 Task: Find connections with filter location Haizhou with filter topic #Creativitywith filter profile language German with filter current company National Highways Authority of India with filter school Dr. Ambedkar Institute Of Technology with filter industry Nonresidential Building Construction with filter service category Budgeting with filter keywords title Wait Staff Manager
Action: Mouse moved to (654, 78)
Screenshot: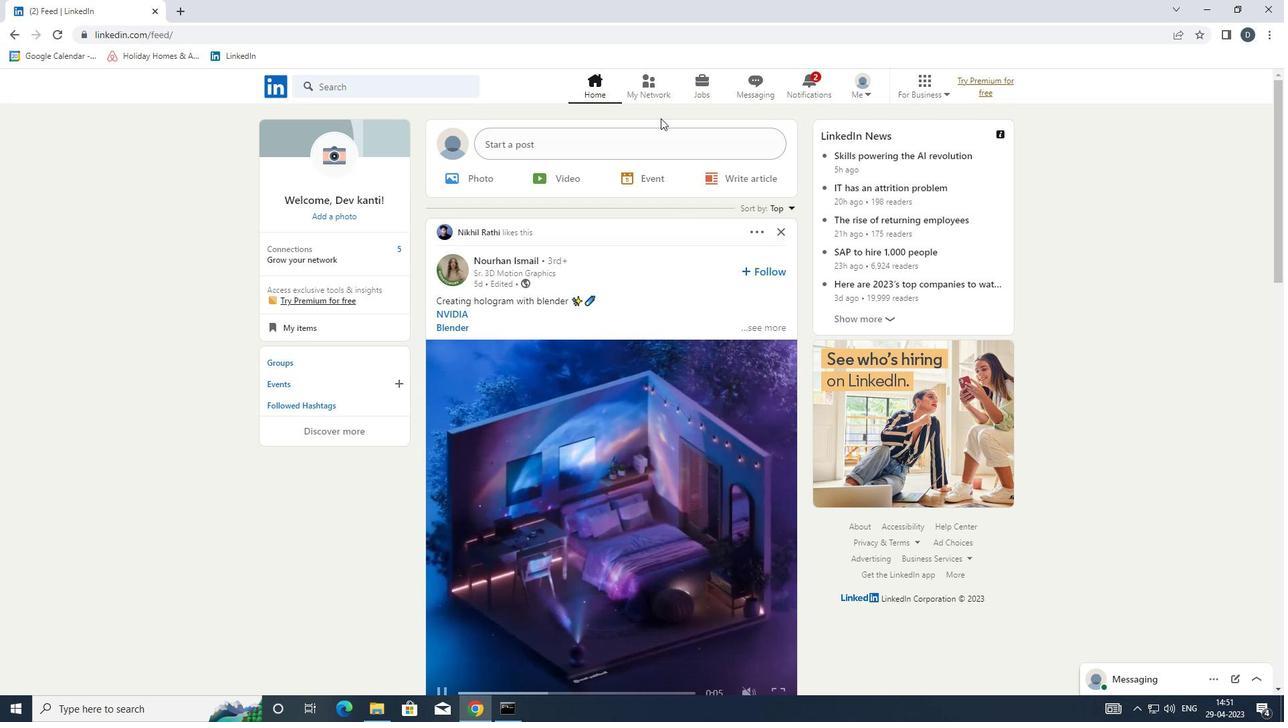 
Action: Mouse pressed left at (654, 78)
Screenshot: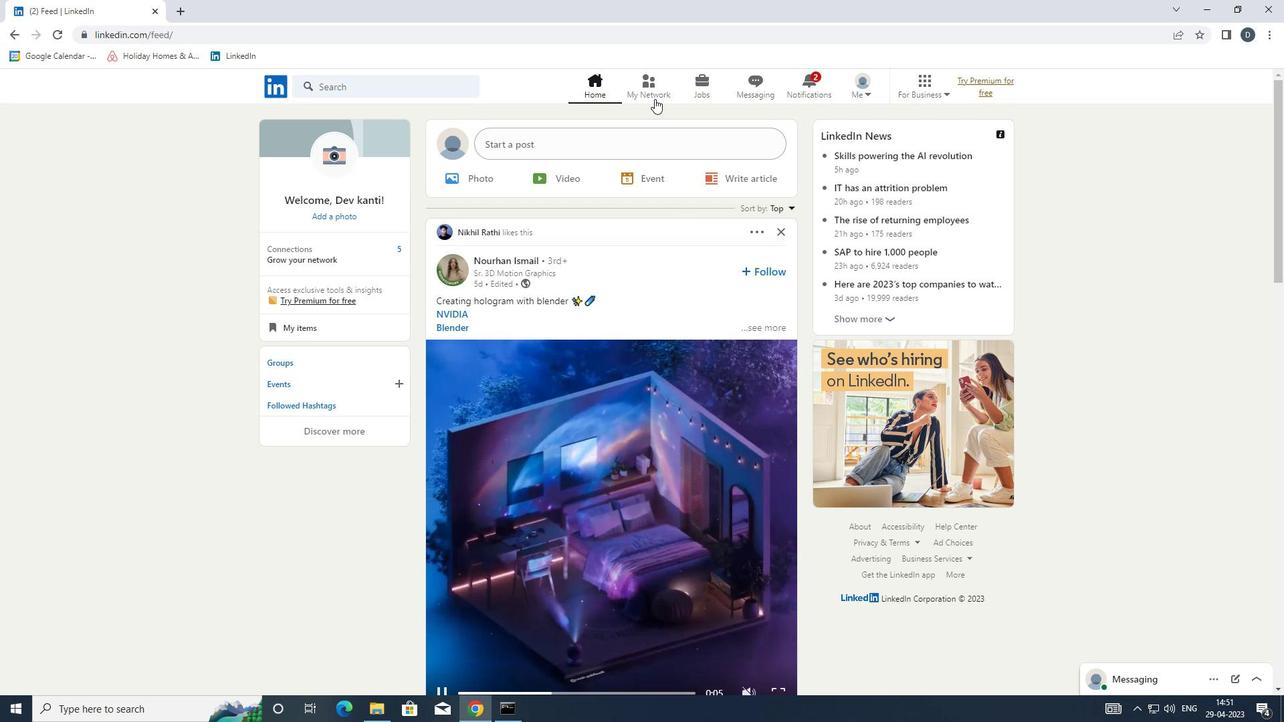 
Action: Mouse moved to (442, 158)
Screenshot: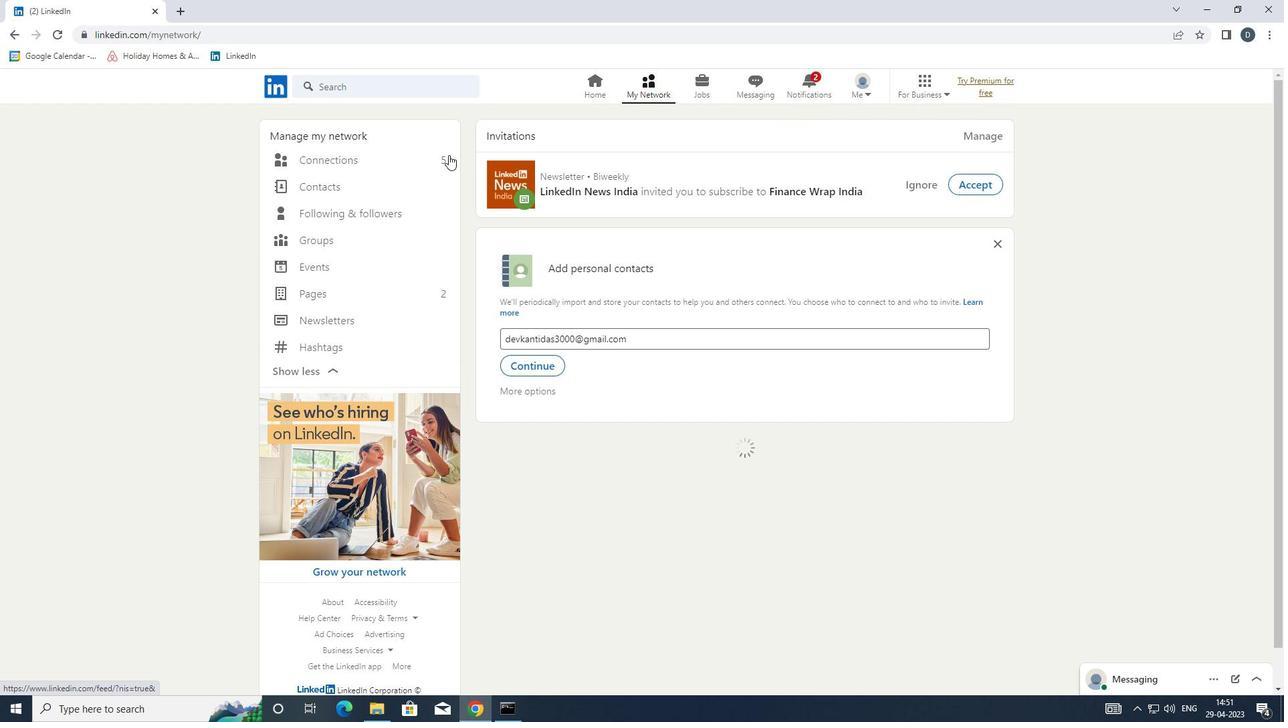 
Action: Mouse pressed left at (442, 158)
Screenshot: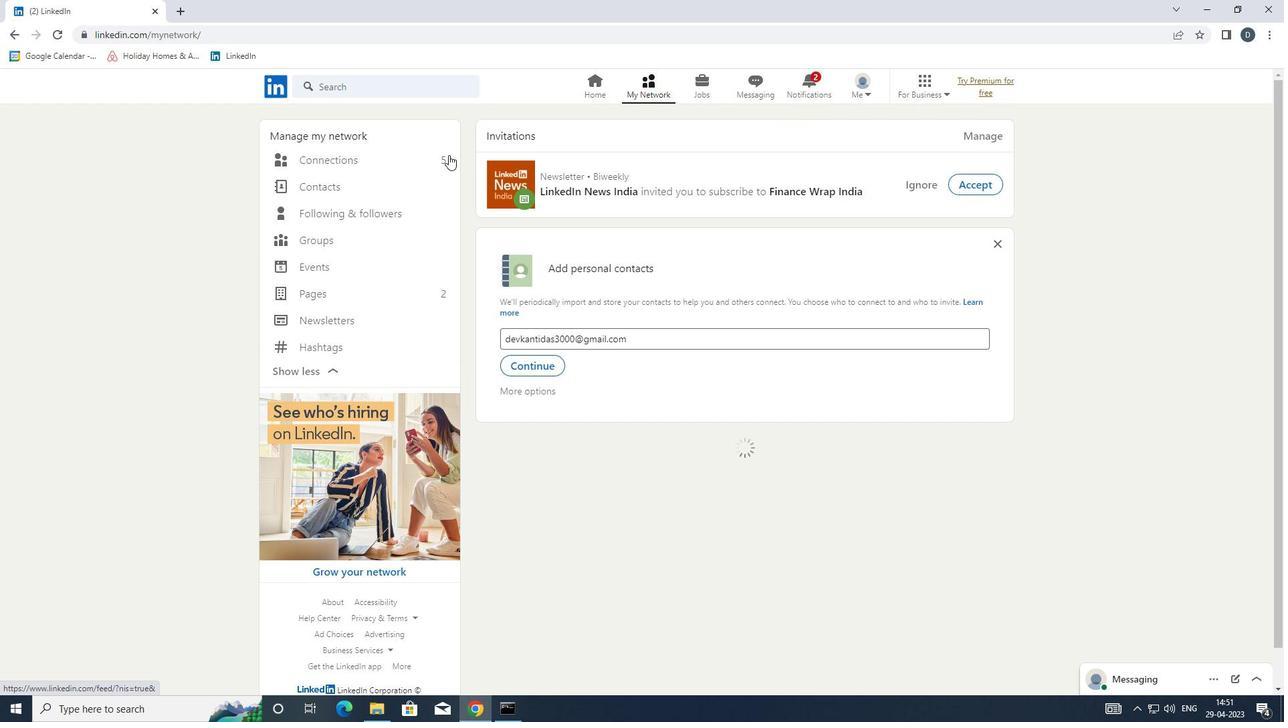 
Action: Mouse moved to (442, 159)
Screenshot: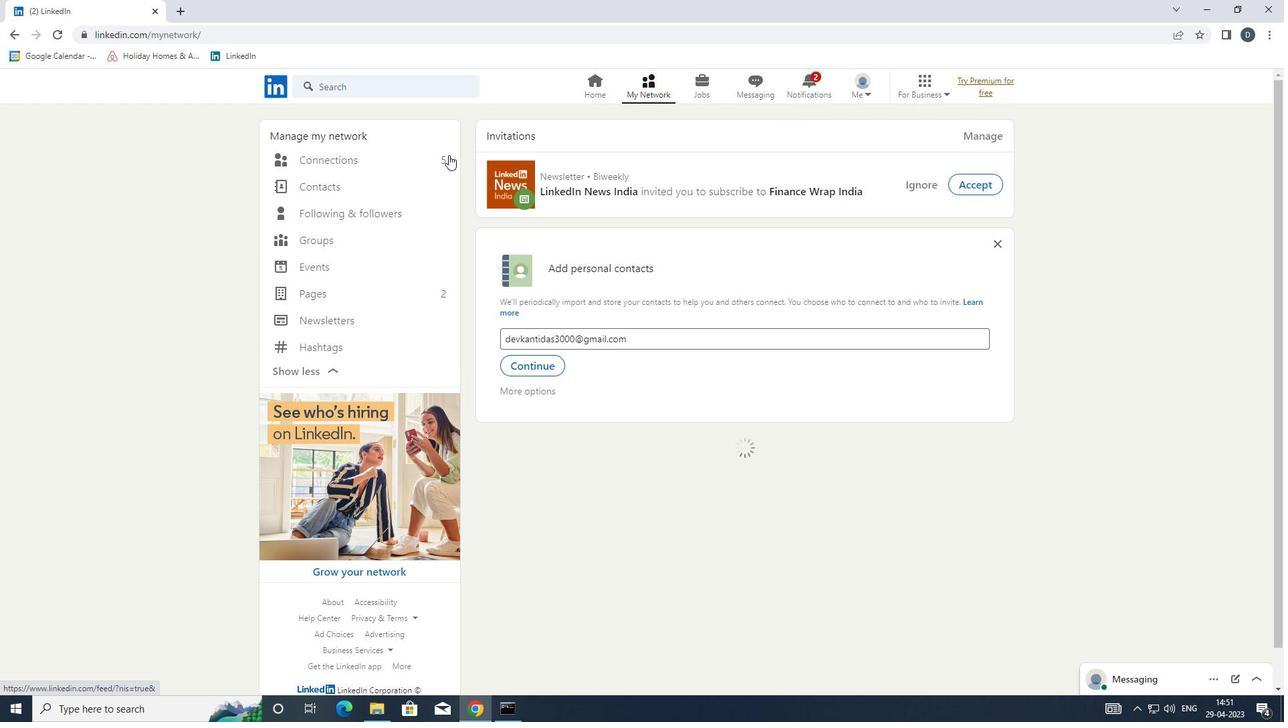 
Action: Mouse pressed left at (442, 159)
Screenshot: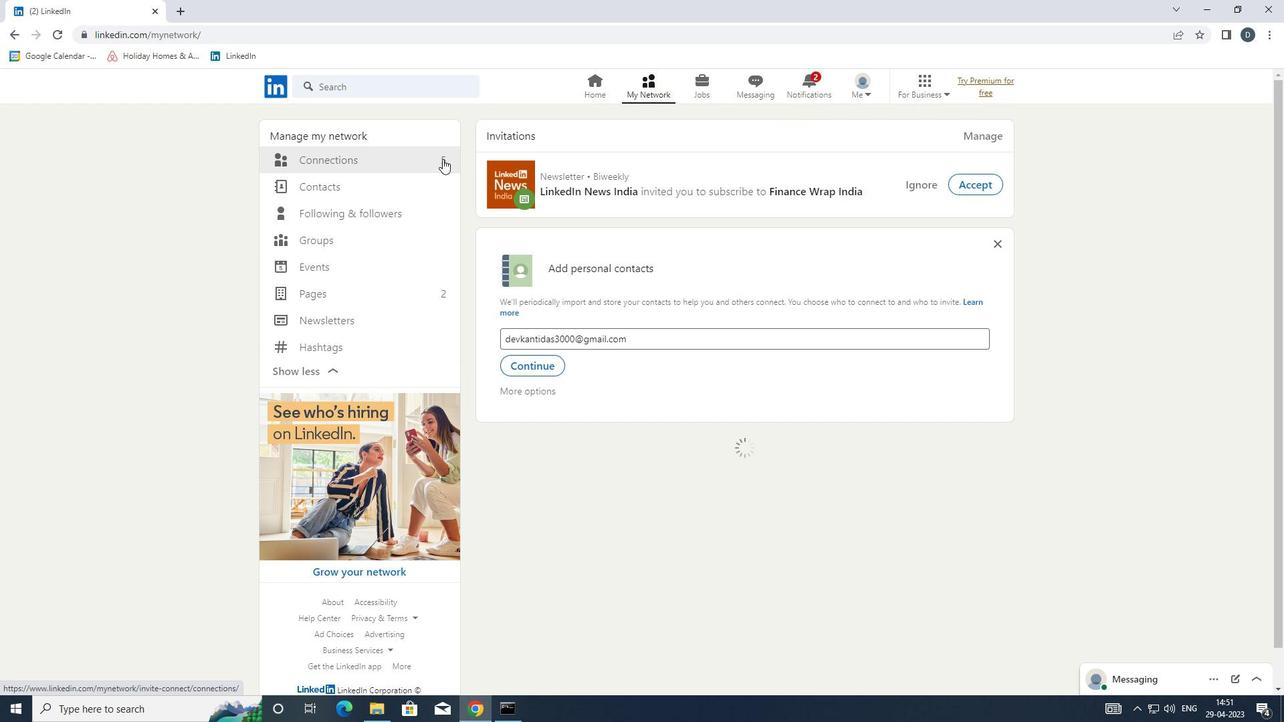
Action: Mouse moved to (736, 166)
Screenshot: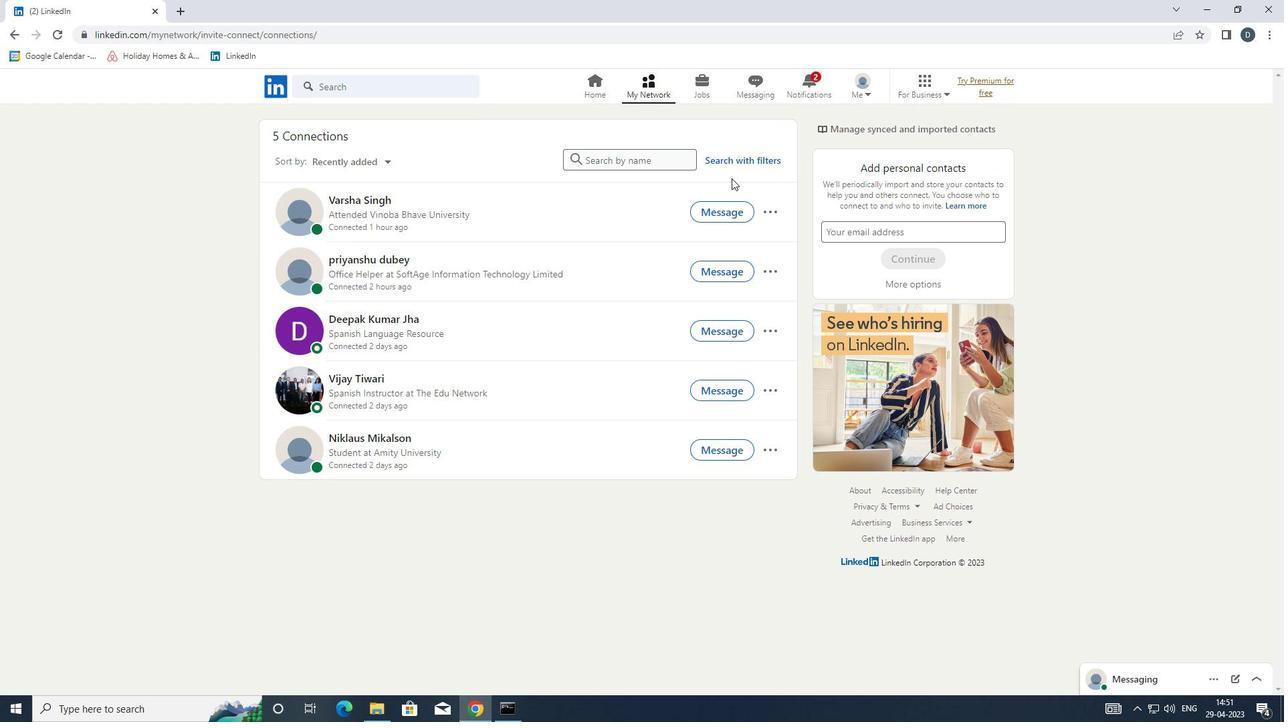 
Action: Mouse pressed left at (736, 166)
Screenshot: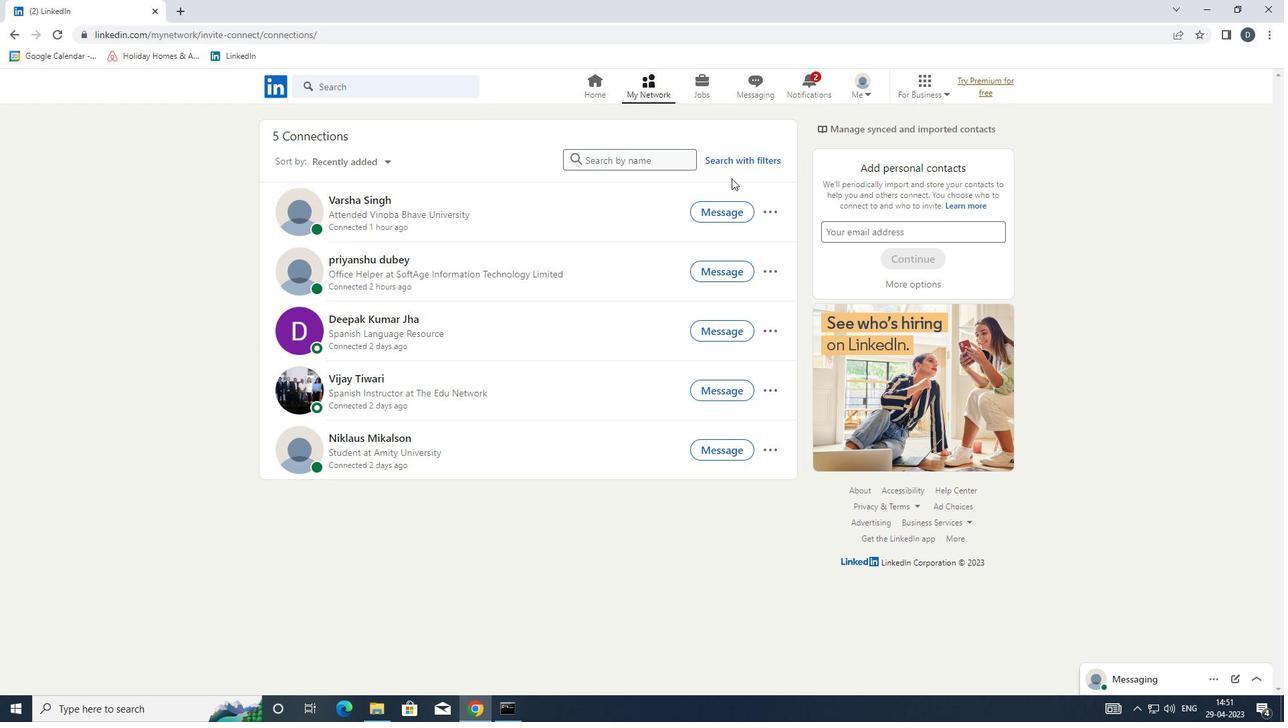 
Action: Mouse moved to (685, 117)
Screenshot: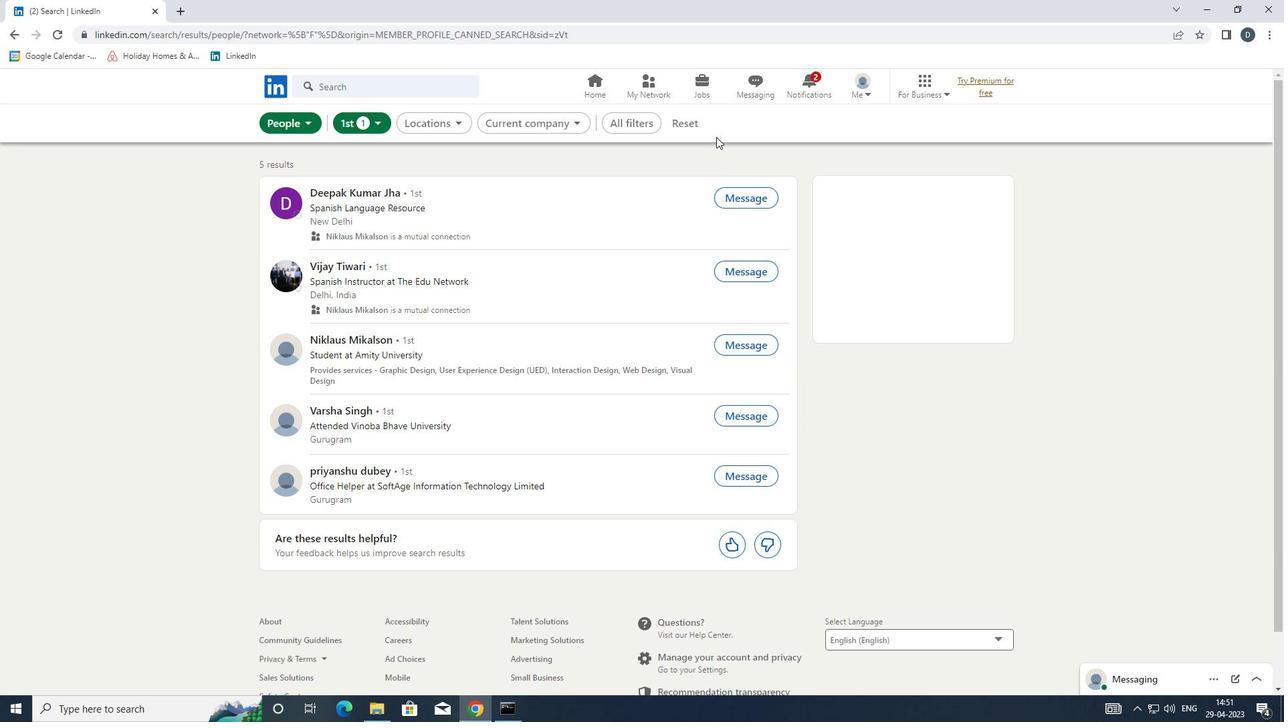 
Action: Mouse pressed left at (685, 117)
Screenshot: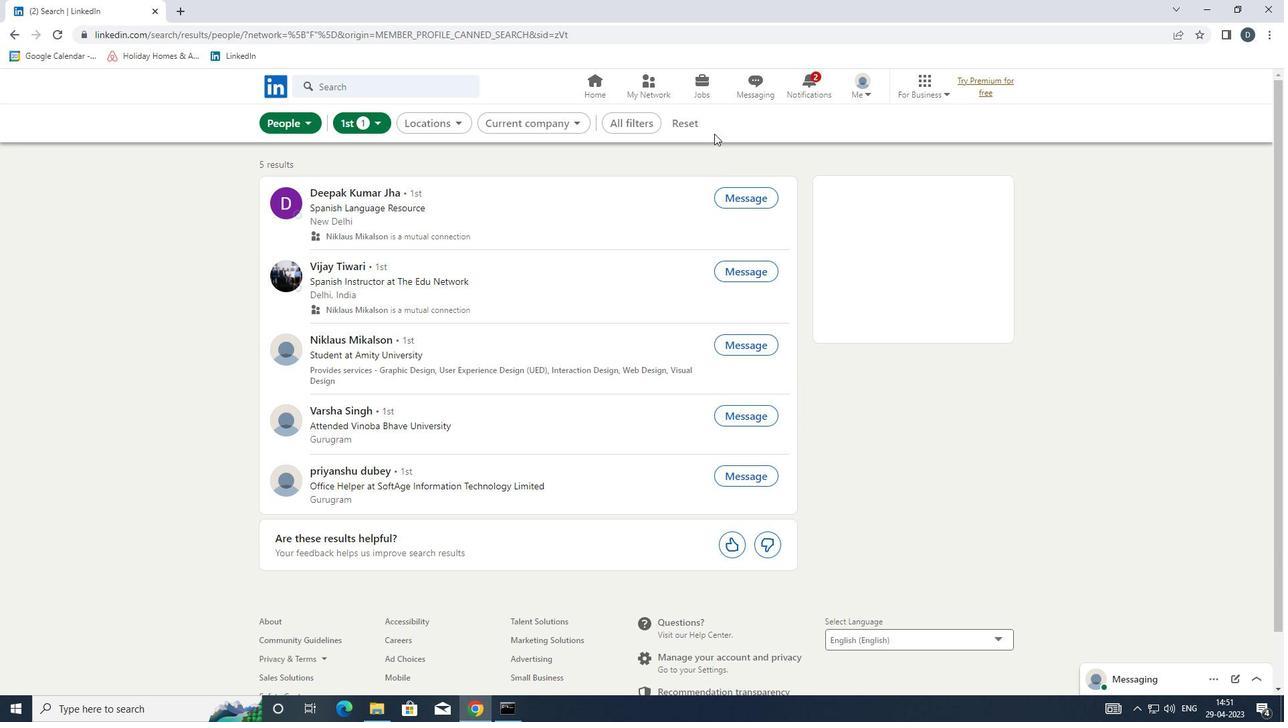 
Action: Mouse moved to (676, 119)
Screenshot: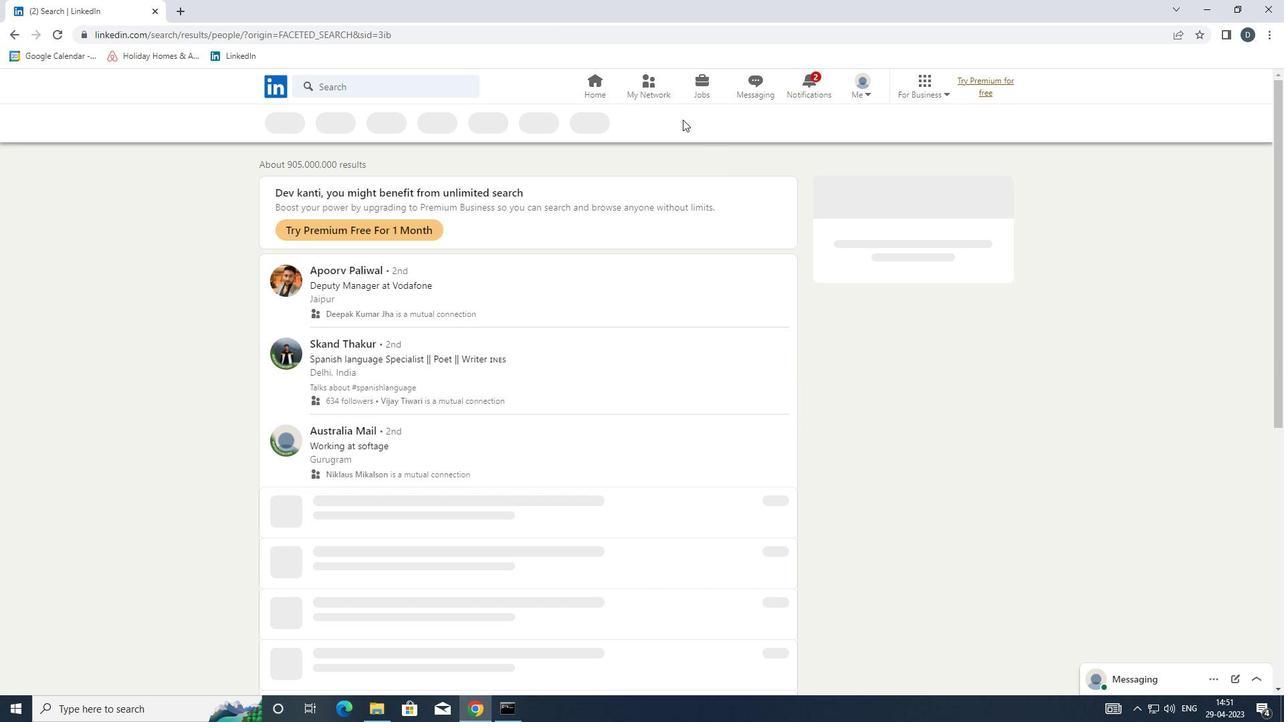 
Action: Mouse pressed left at (676, 119)
Screenshot: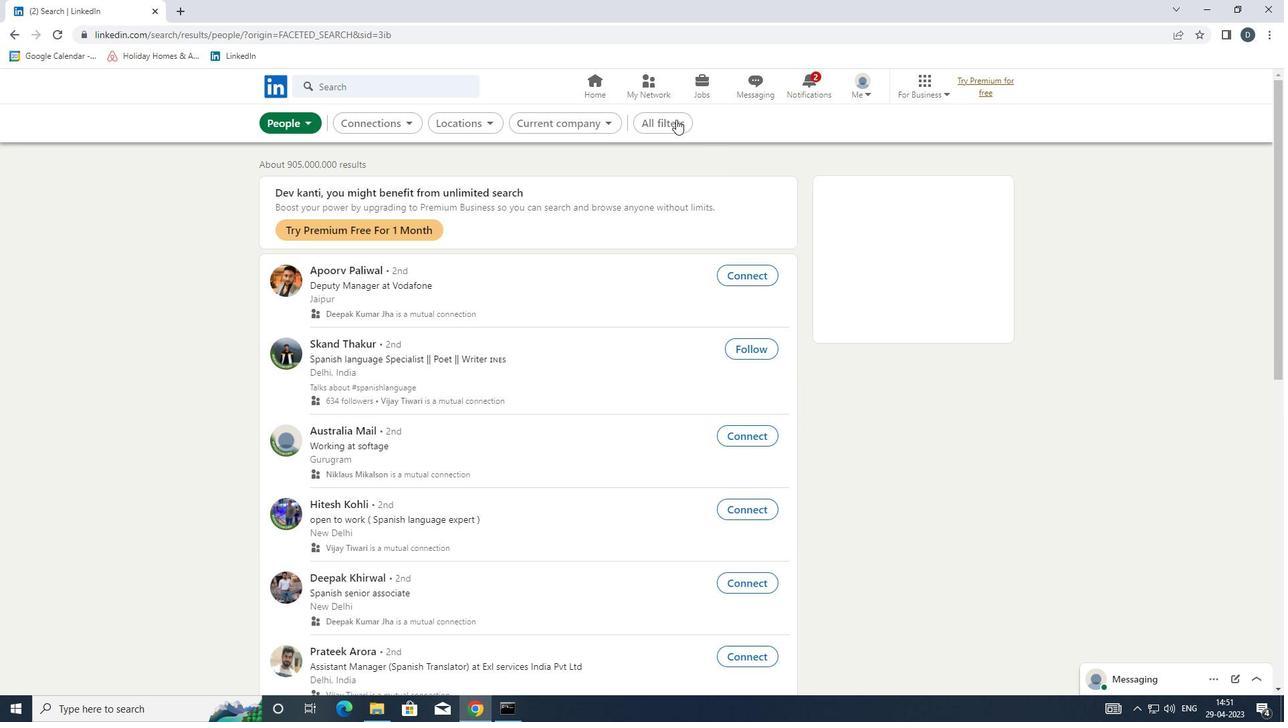 
Action: Mouse moved to (1073, 433)
Screenshot: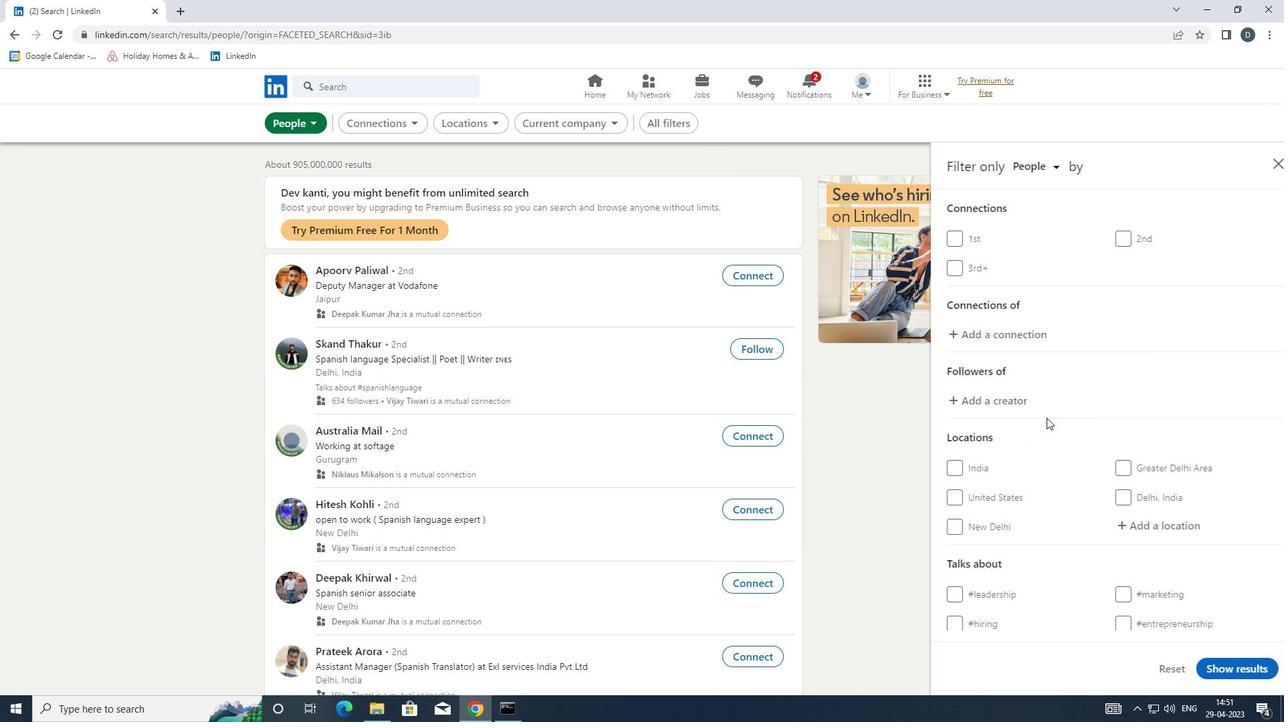 
Action: Mouse scrolled (1073, 432) with delta (0, 0)
Screenshot: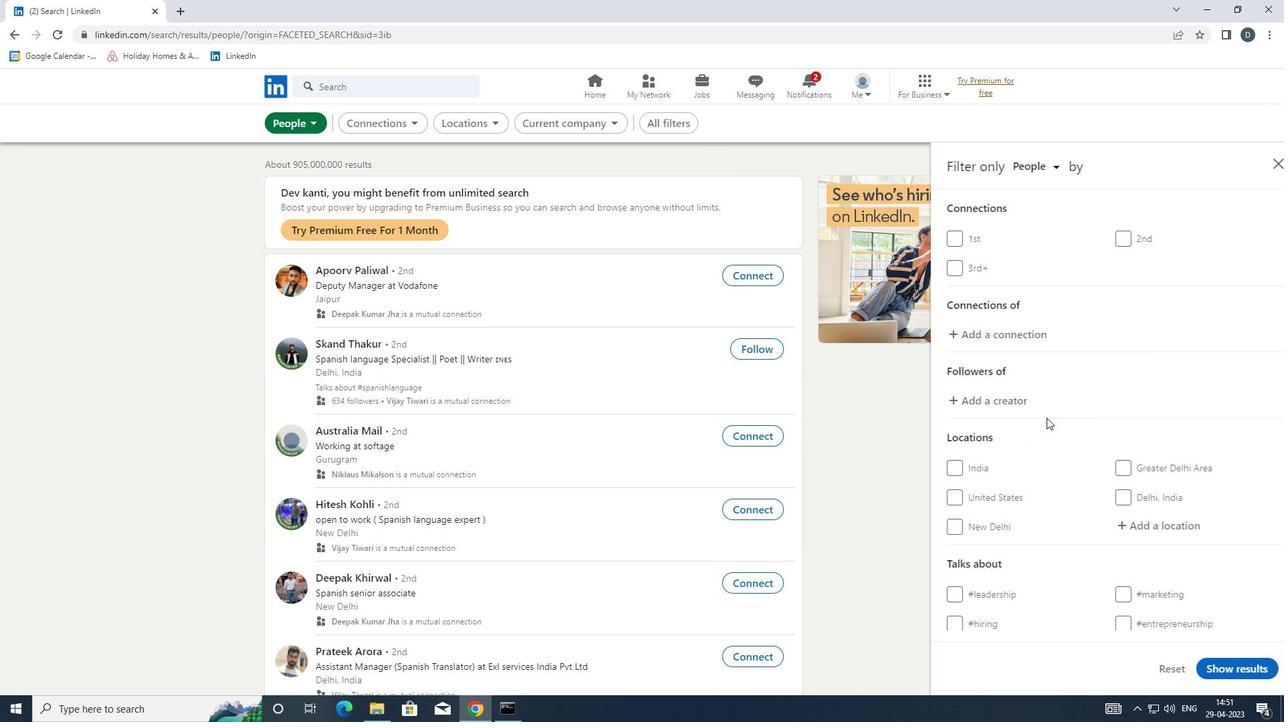 
Action: Mouse moved to (1079, 440)
Screenshot: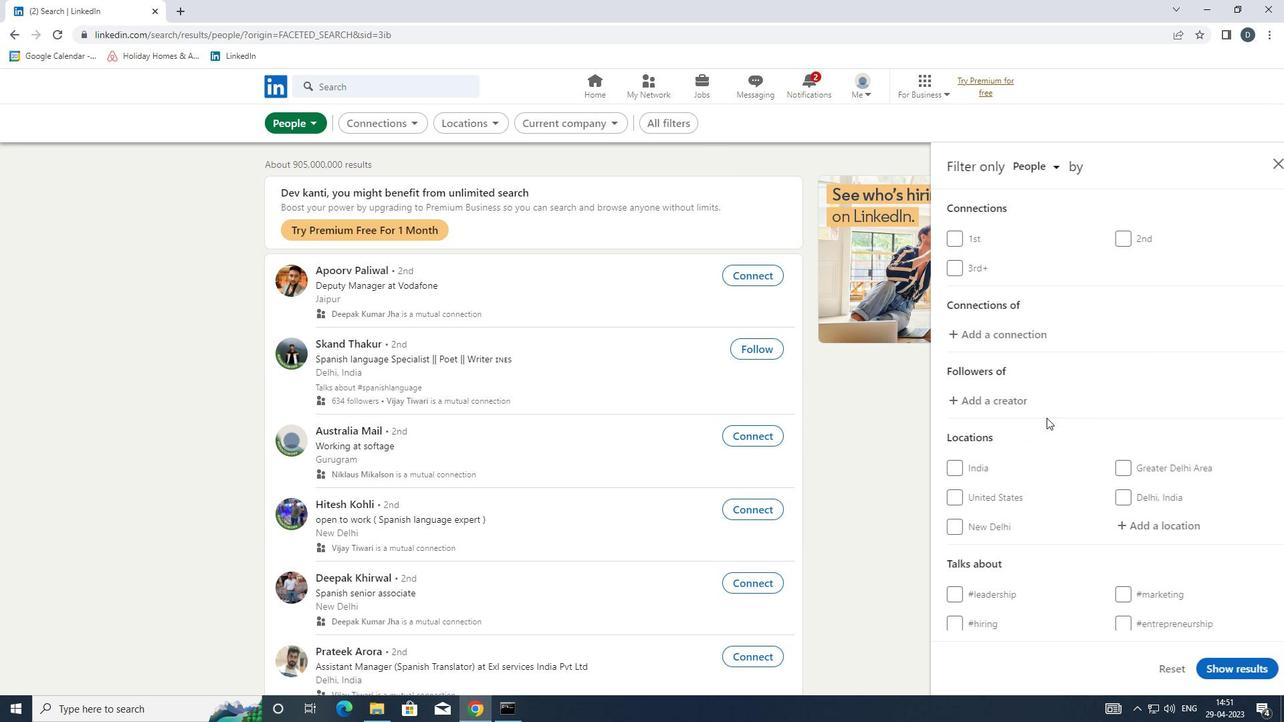 
Action: Mouse scrolled (1079, 440) with delta (0, 0)
Screenshot: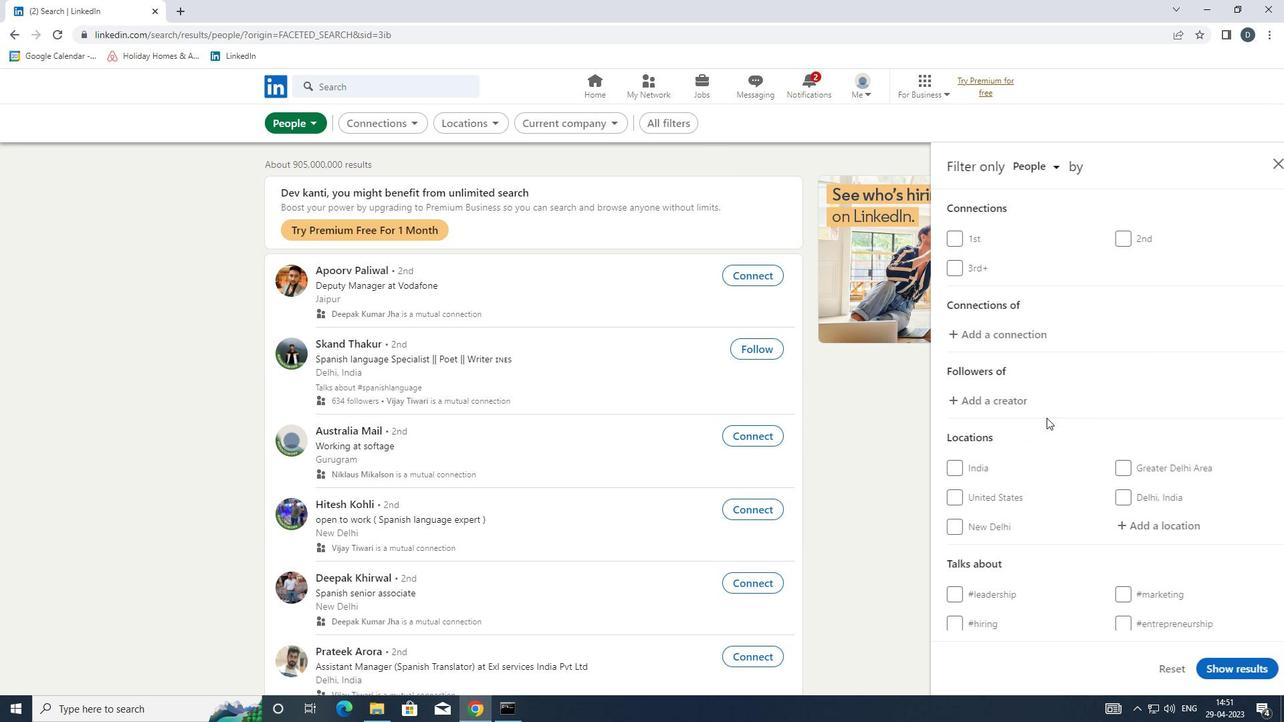 
Action: Mouse moved to (1081, 442)
Screenshot: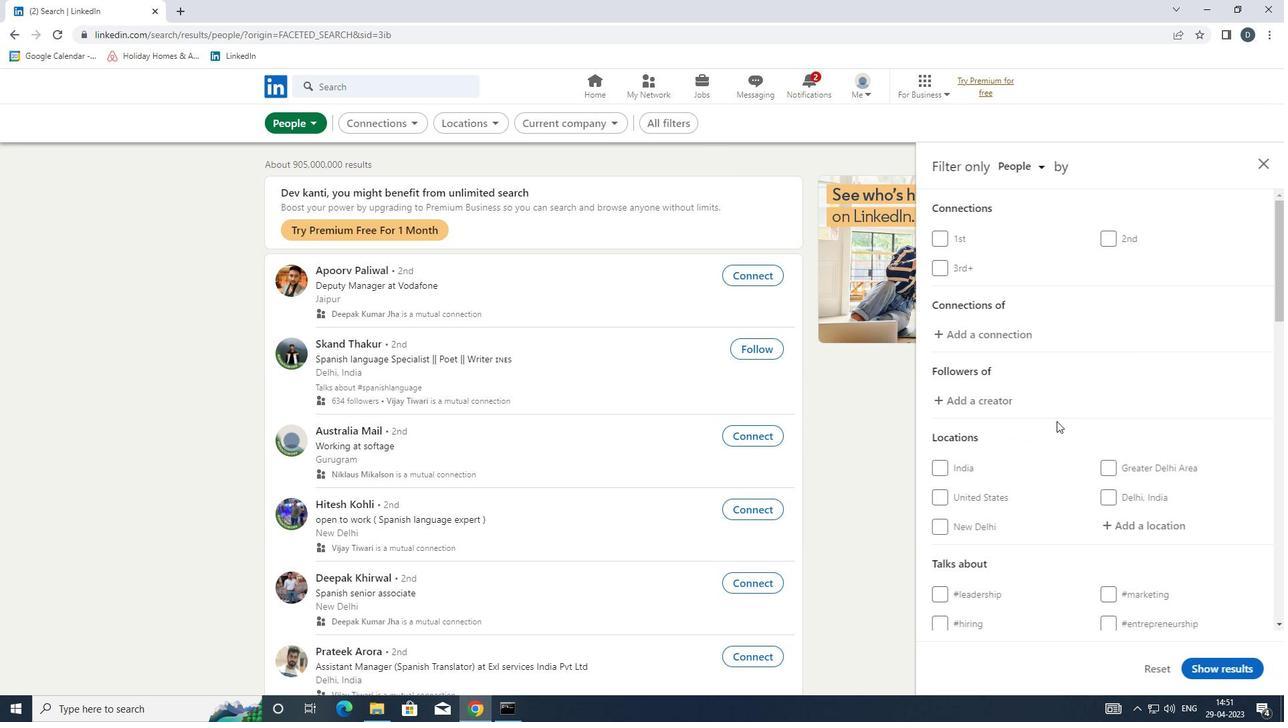 
Action: Mouse scrolled (1081, 442) with delta (0, 0)
Screenshot: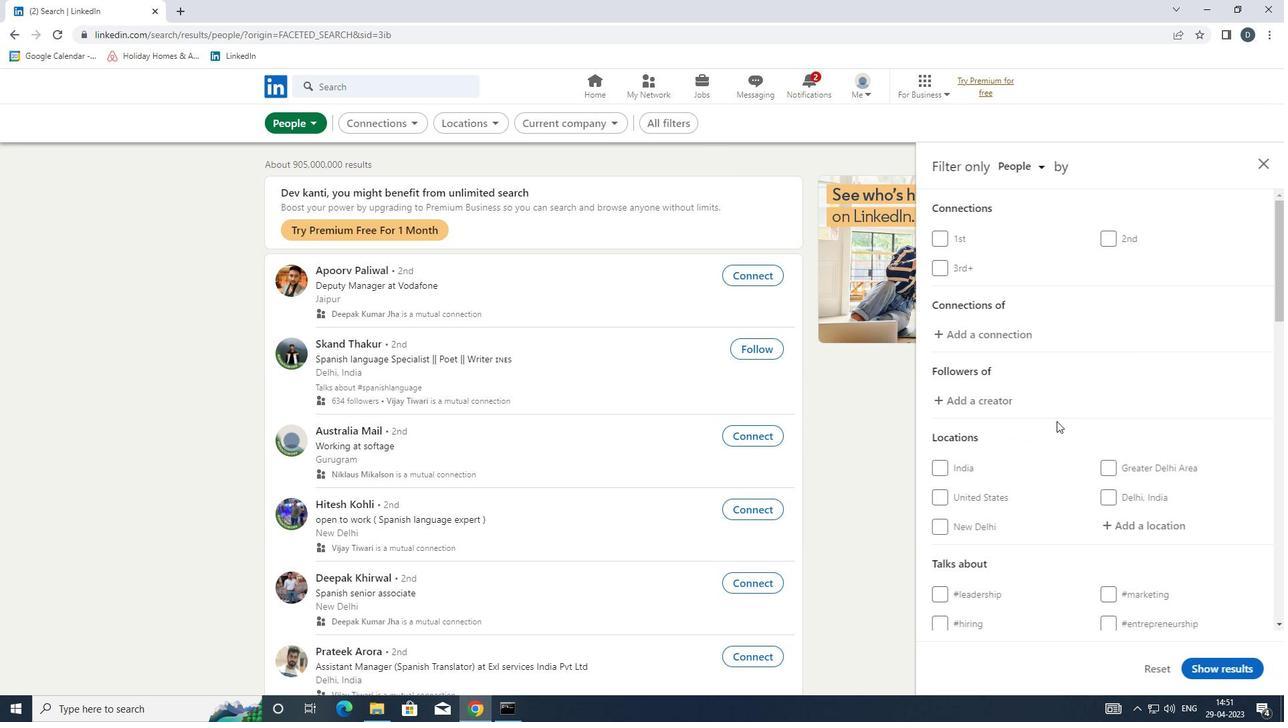 
Action: Mouse moved to (1133, 329)
Screenshot: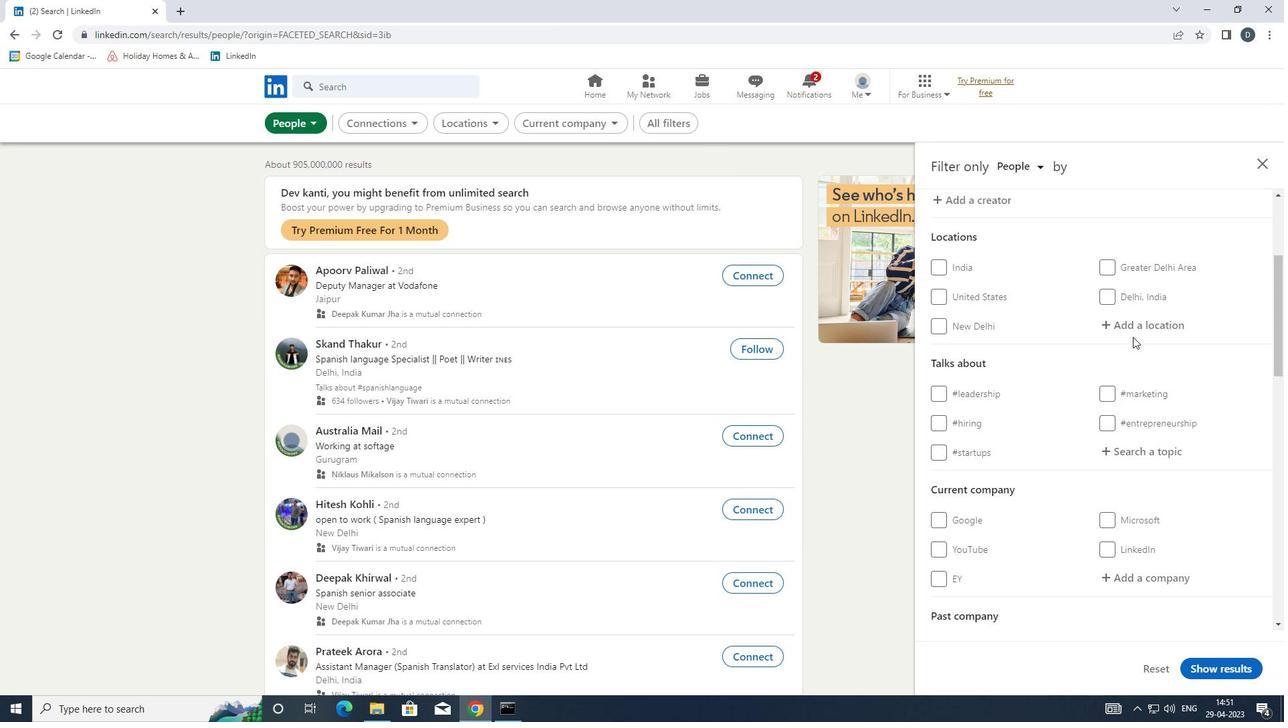 
Action: Mouse pressed left at (1133, 329)
Screenshot: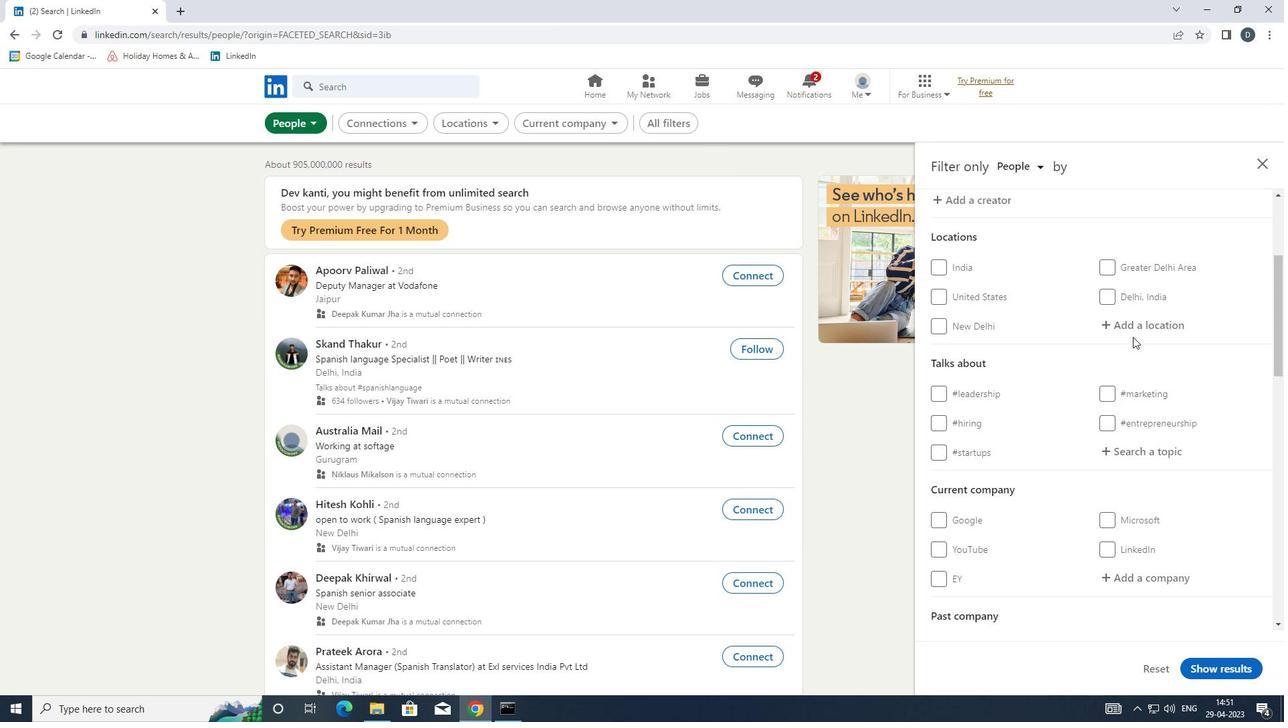 
Action: Key pressed <Key.shift>HAIZHOU<Key.enter>
Screenshot: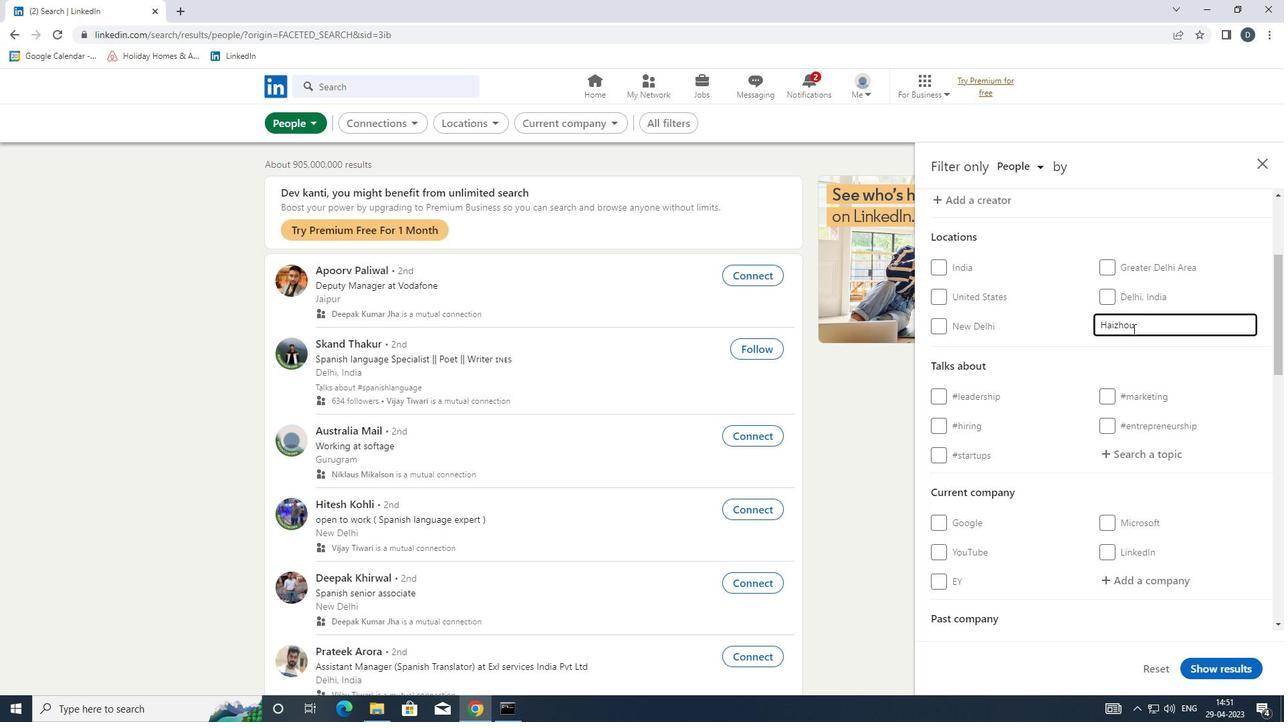 
Action: Mouse moved to (1137, 446)
Screenshot: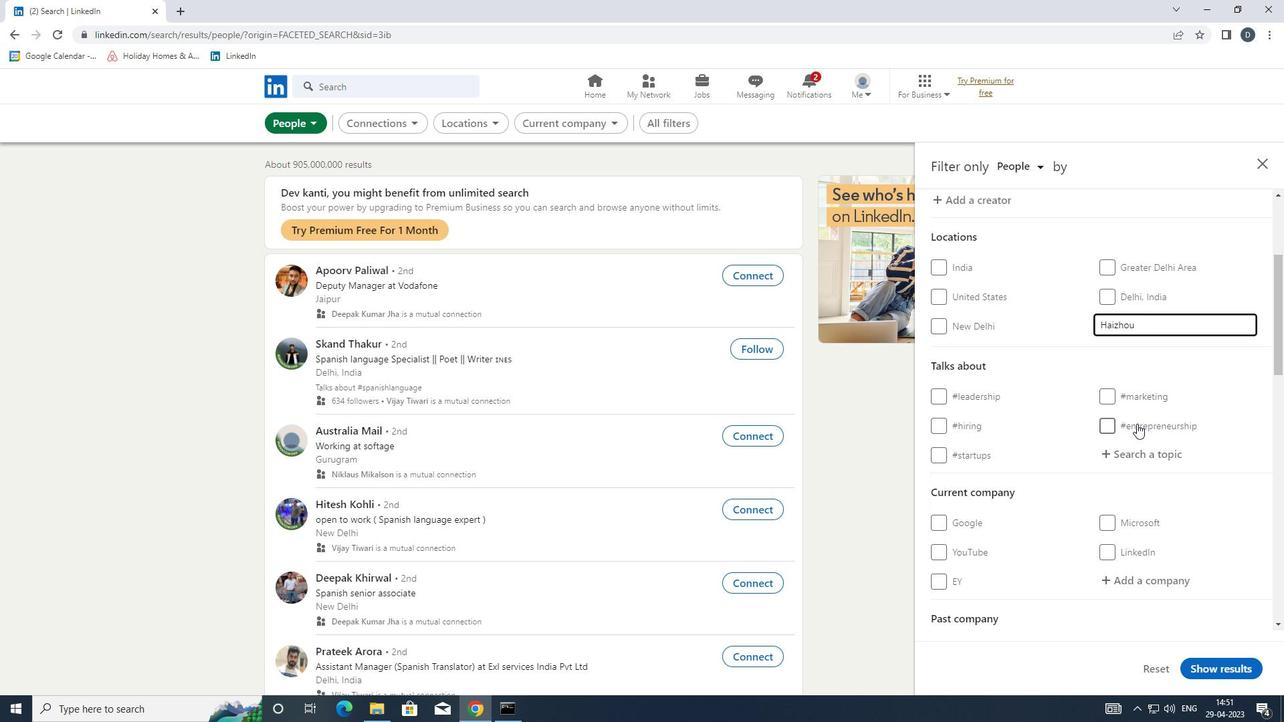 
Action: Mouse pressed left at (1137, 446)
Screenshot: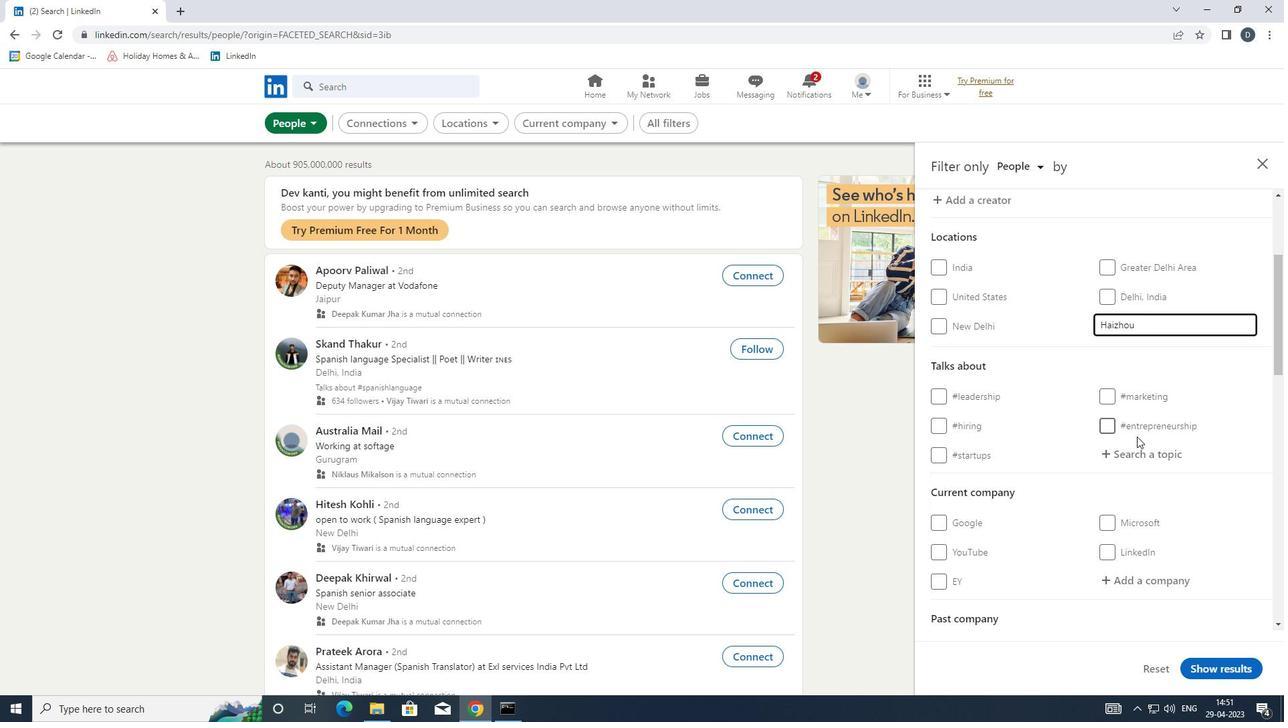 
Action: Key pressed <Key.shift><Key.shift><Key.shift><Key.shift><Key.shift><Key.shift>#<Key.shift>CREATIVITRY
Screenshot: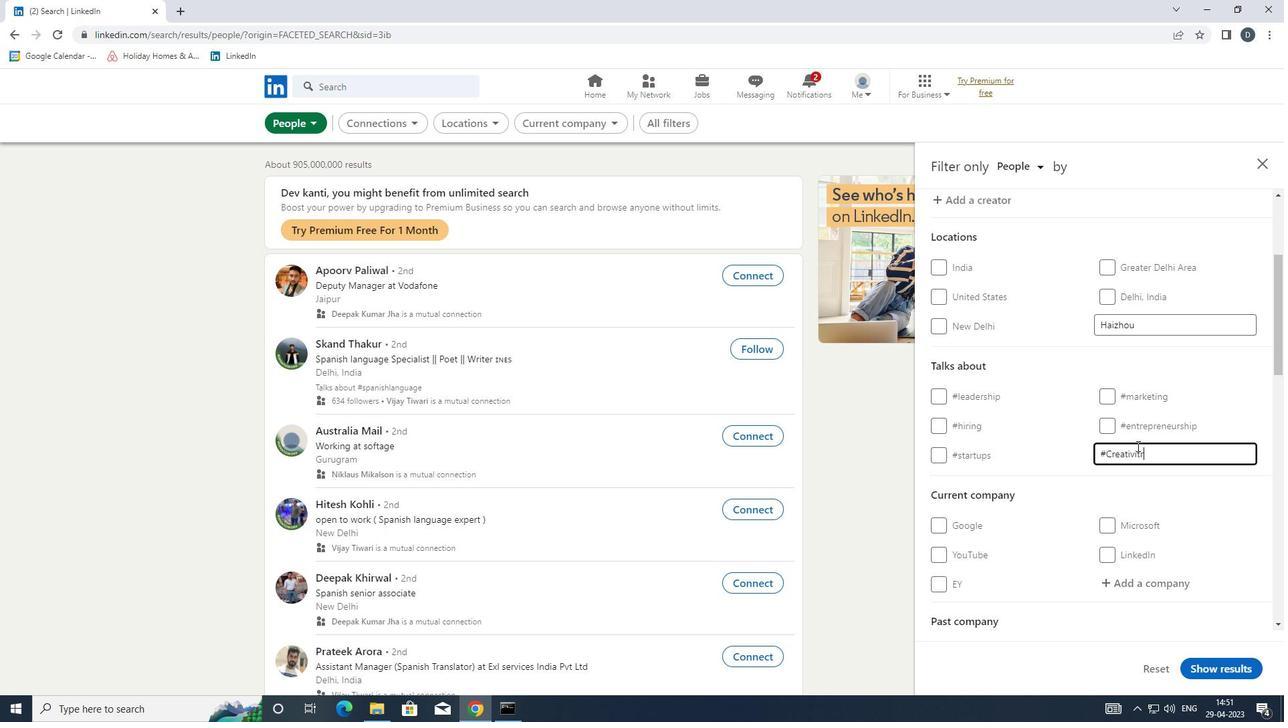 
Action: Mouse moved to (1176, 485)
Screenshot: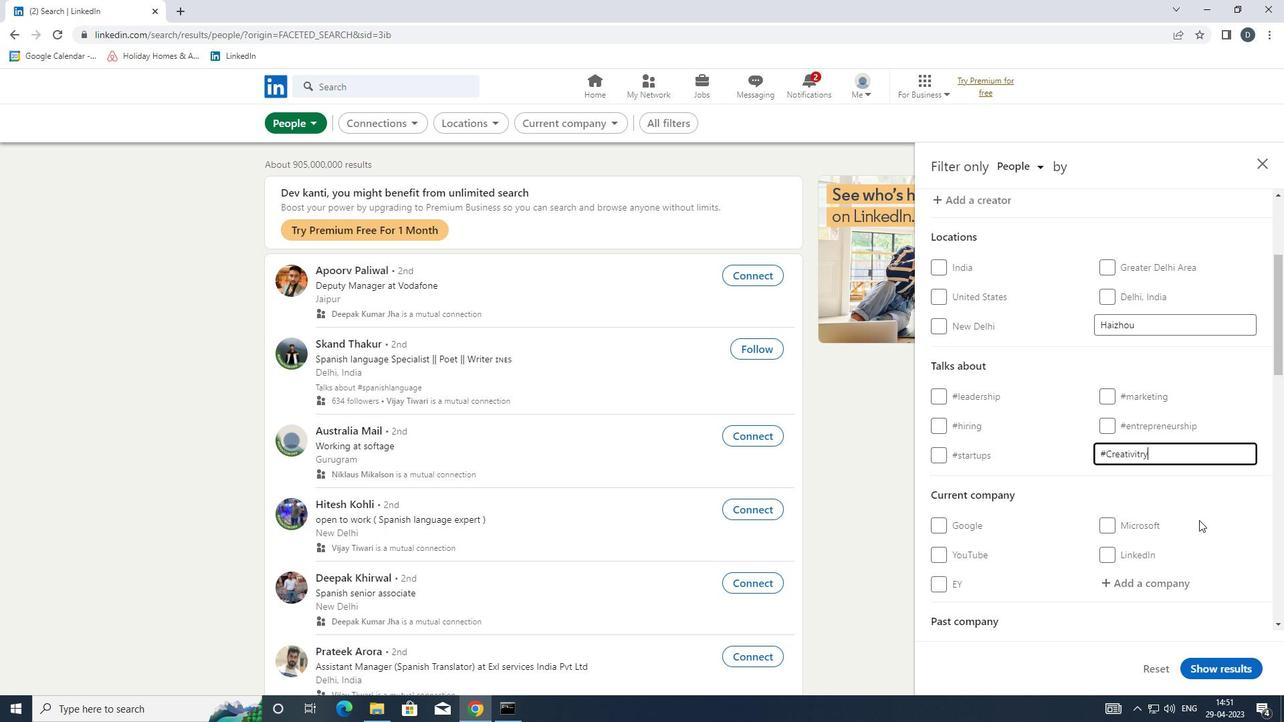 
Action: Key pressed <Key.backspace><Key.backspace>Y
Screenshot: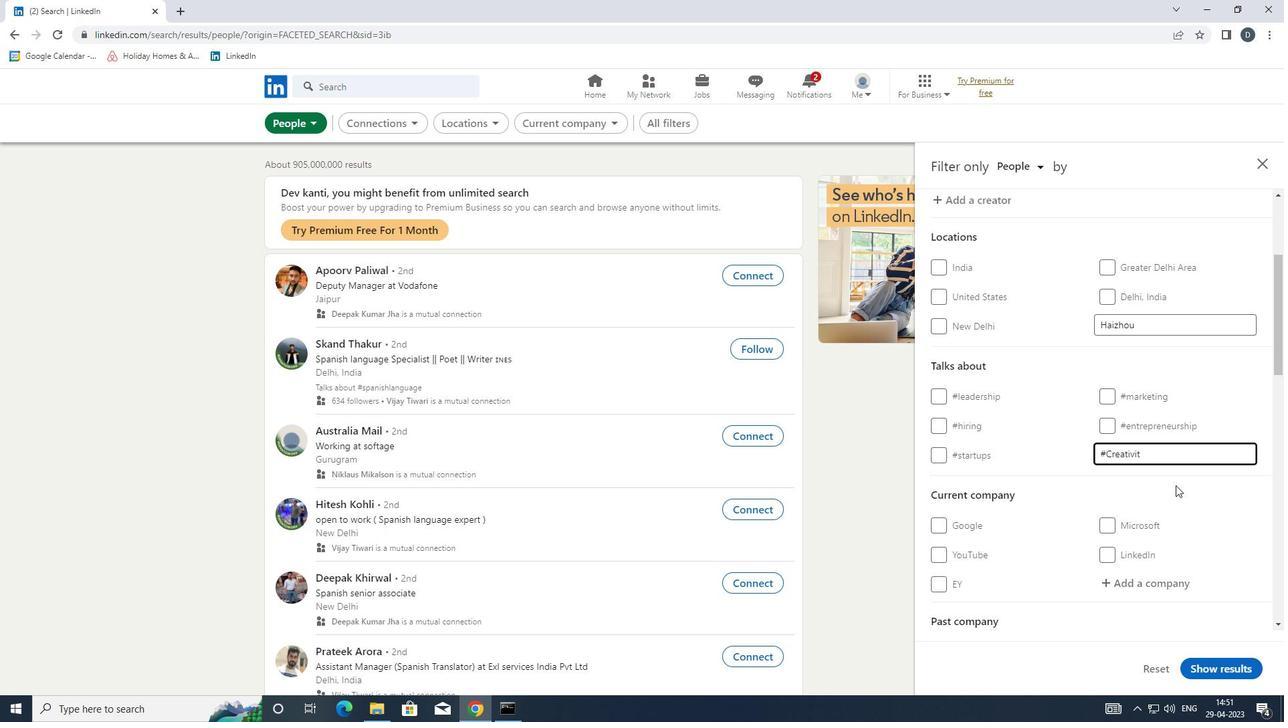 
Action: Mouse moved to (1176, 478)
Screenshot: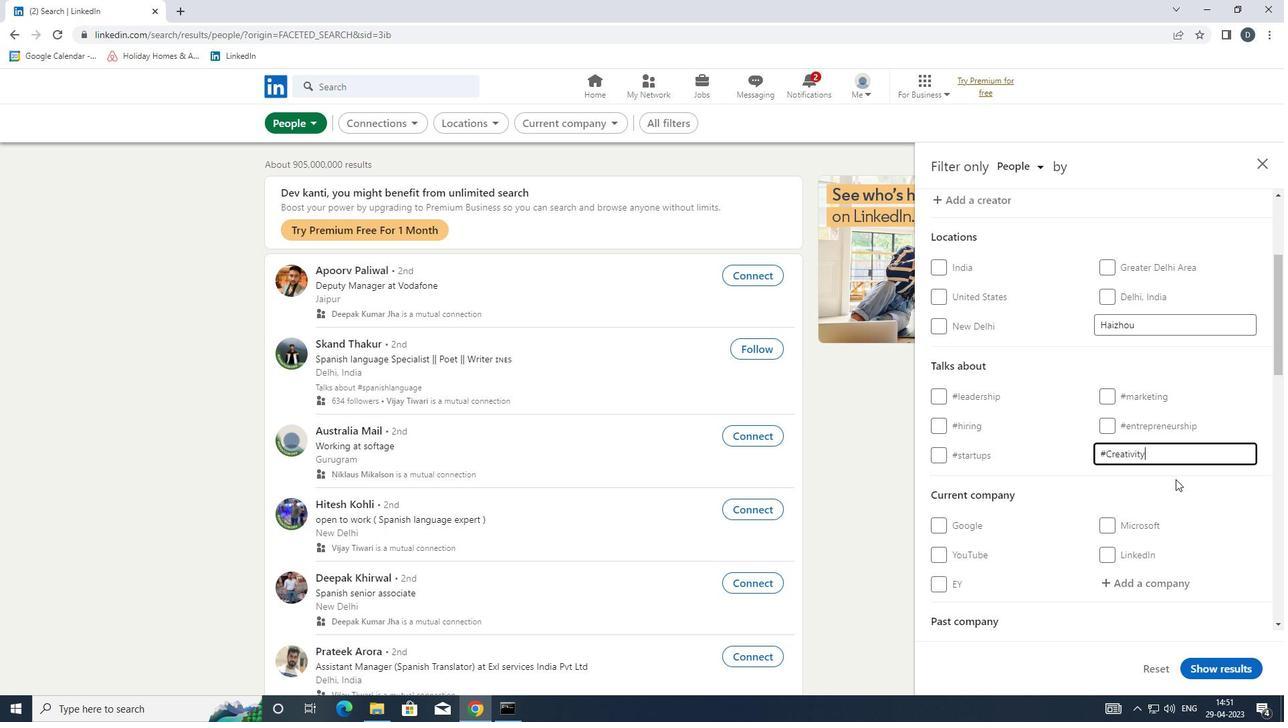 
Action: Mouse scrolled (1176, 478) with delta (0, 0)
Screenshot: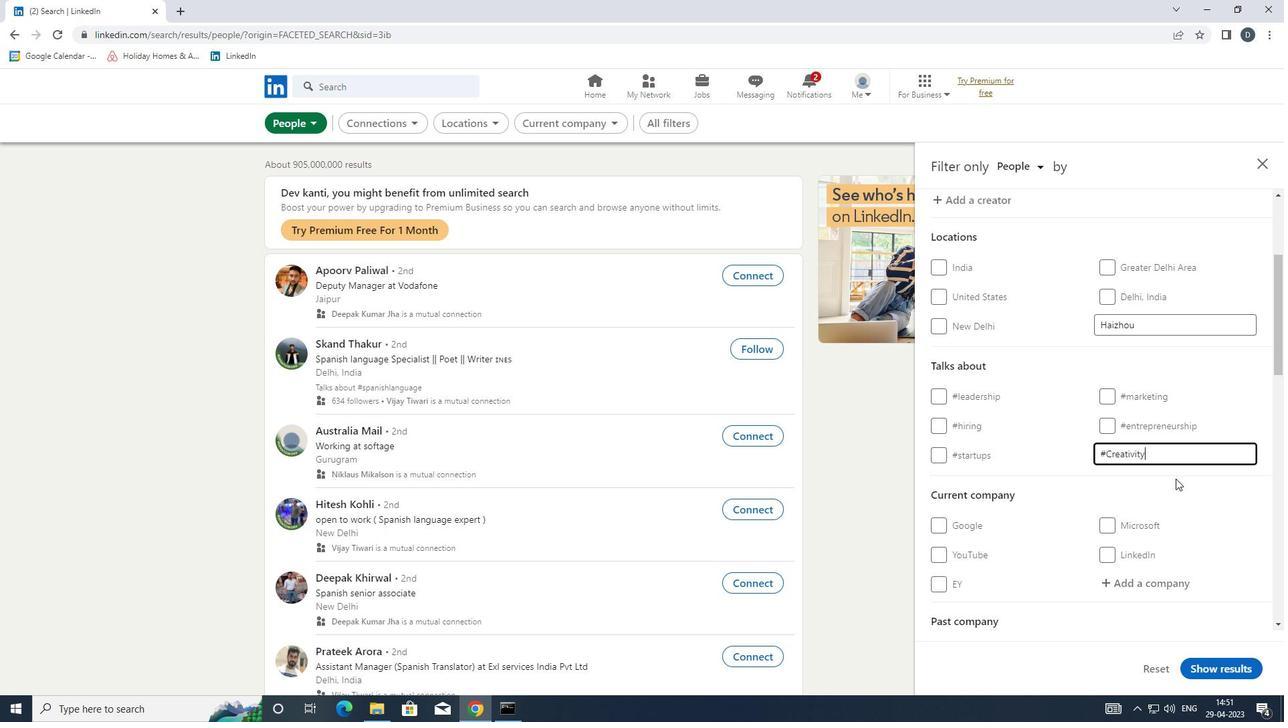 
Action: Mouse scrolled (1176, 478) with delta (0, 0)
Screenshot: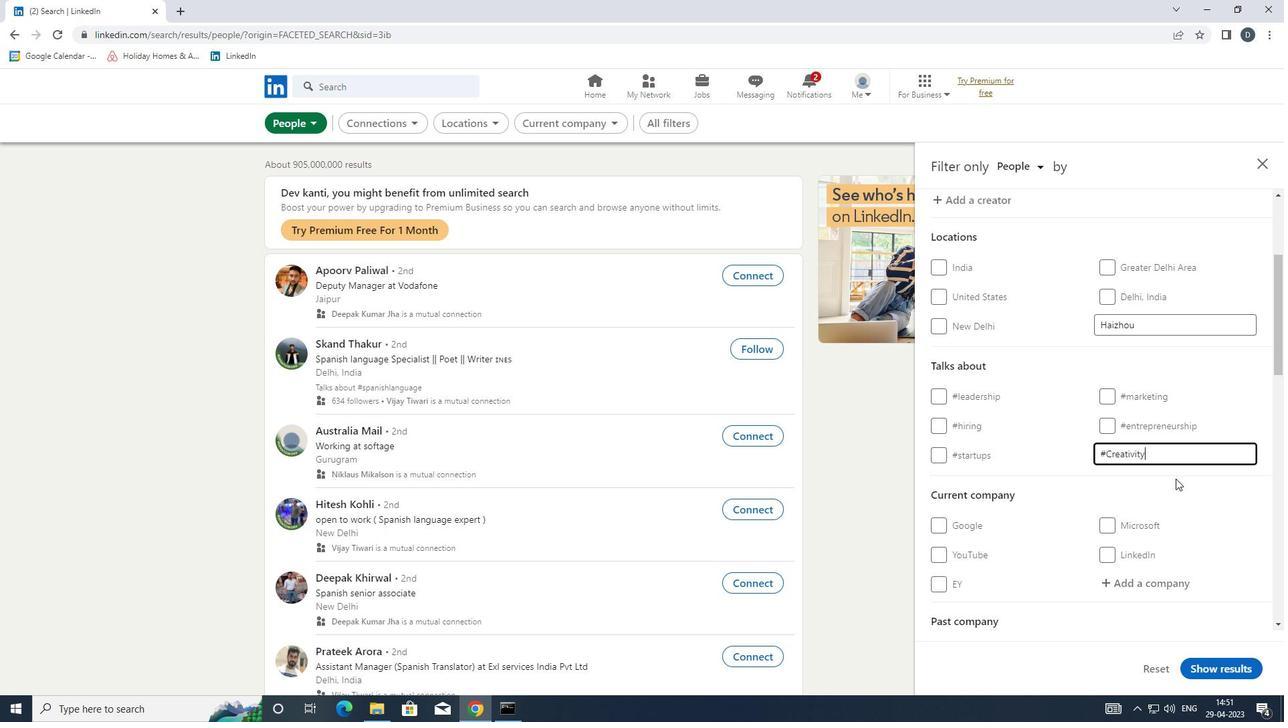 
Action: Mouse moved to (1170, 474)
Screenshot: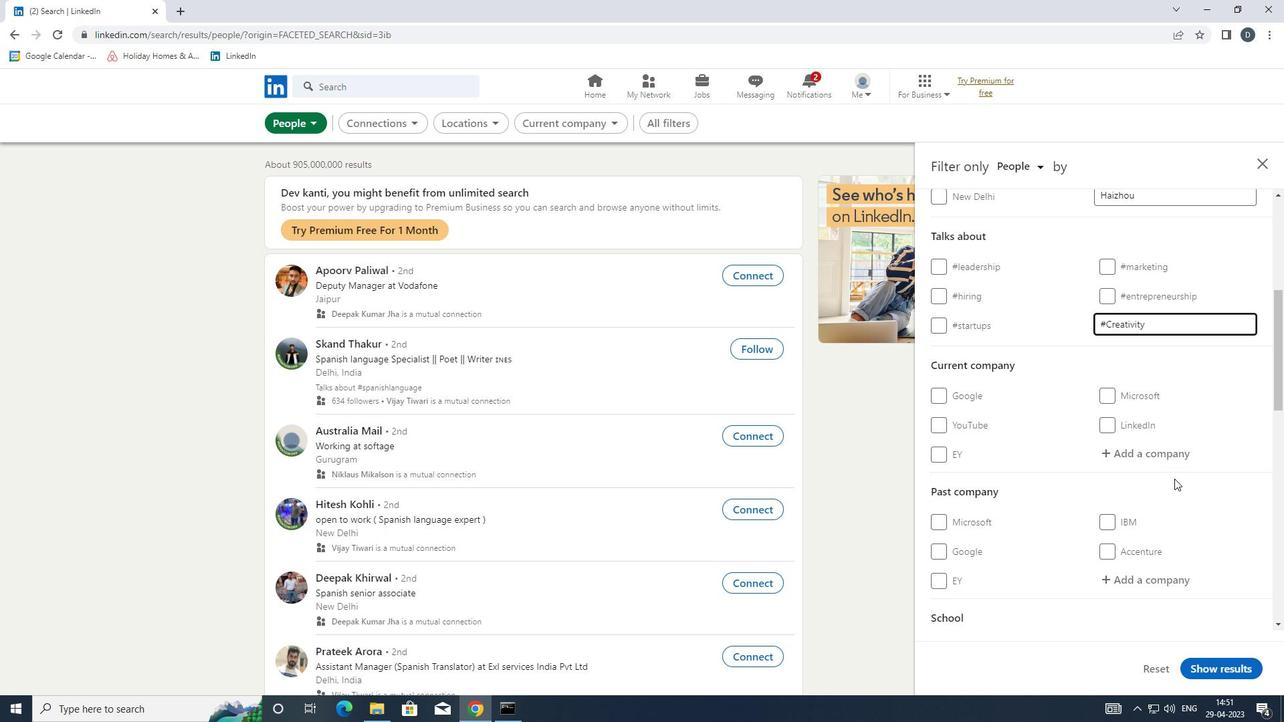
Action: Mouse scrolled (1170, 473) with delta (0, 0)
Screenshot: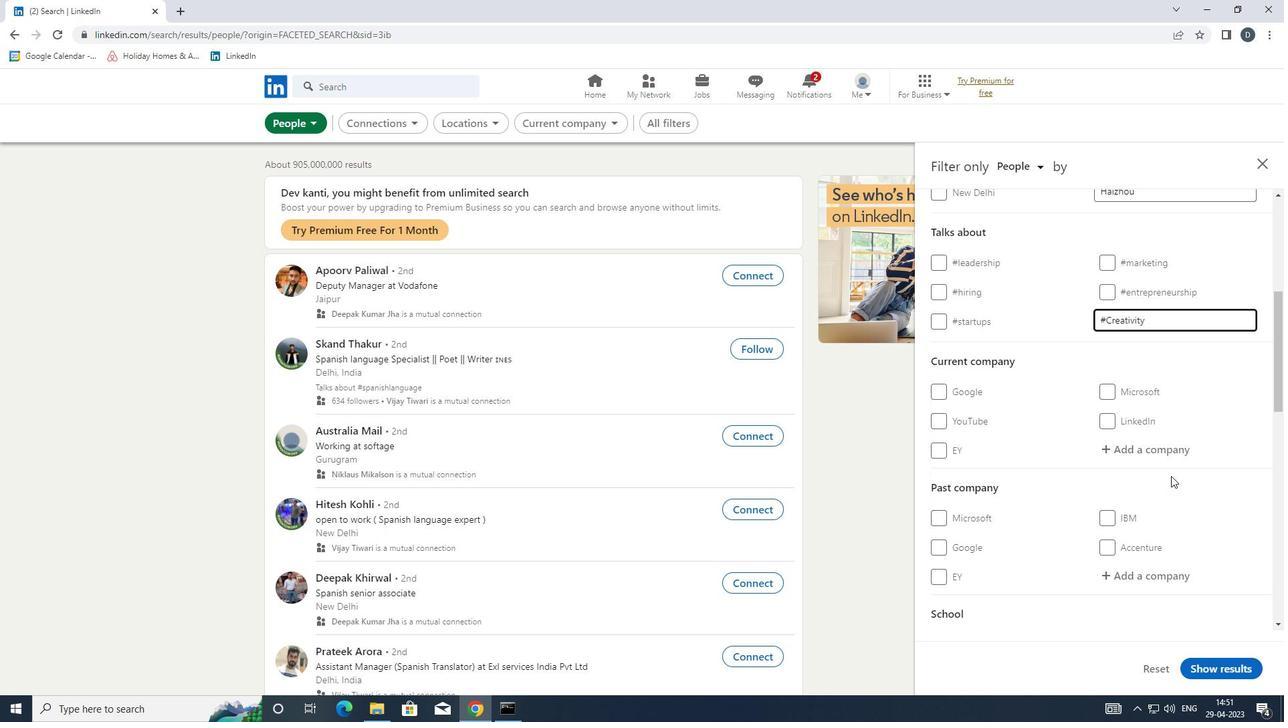 
Action: Mouse scrolled (1170, 473) with delta (0, 0)
Screenshot: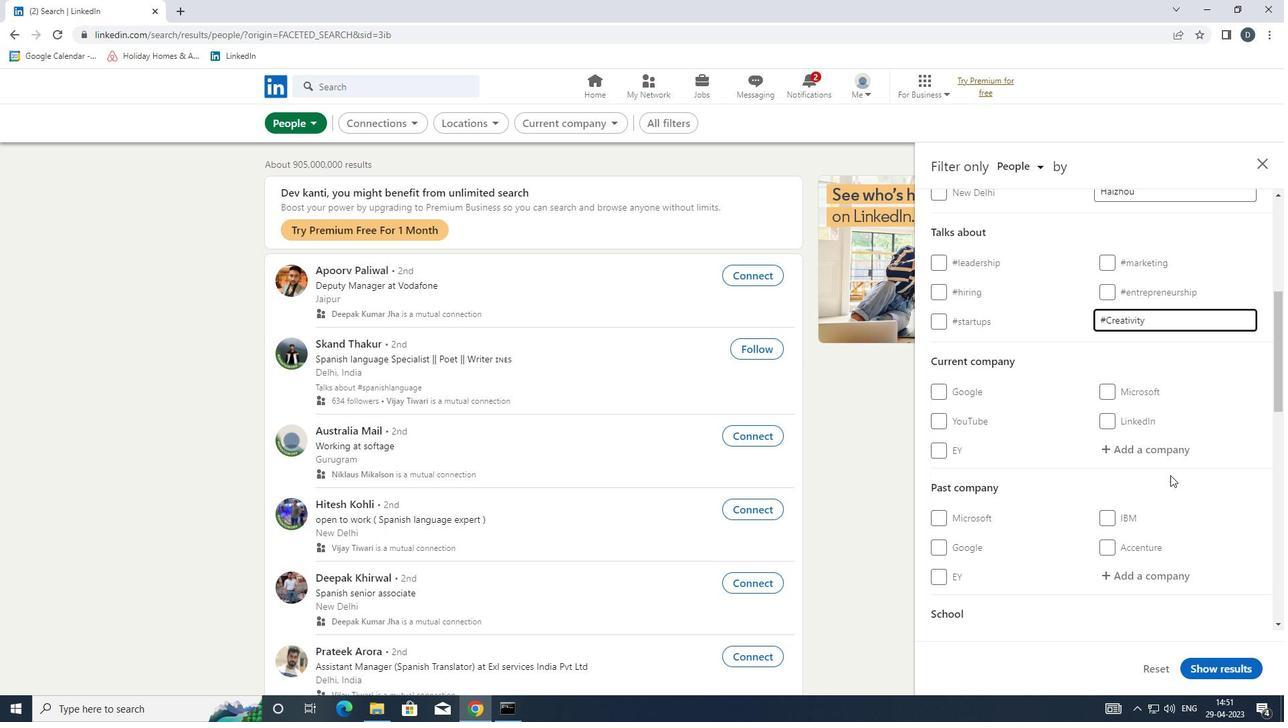 
Action: Mouse scrolled (1170, 473) with delta (0, 0)
Screenshot: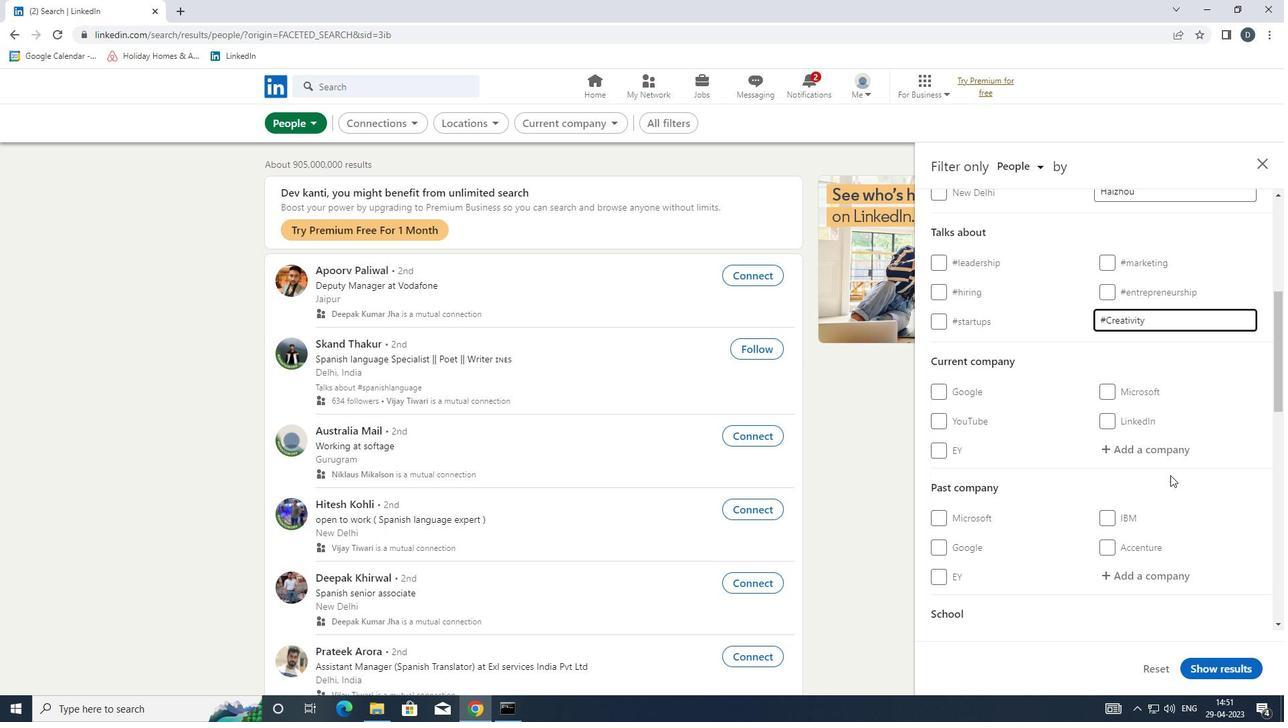 
Action: Mouse moved to (1134, 443)
Screenshot: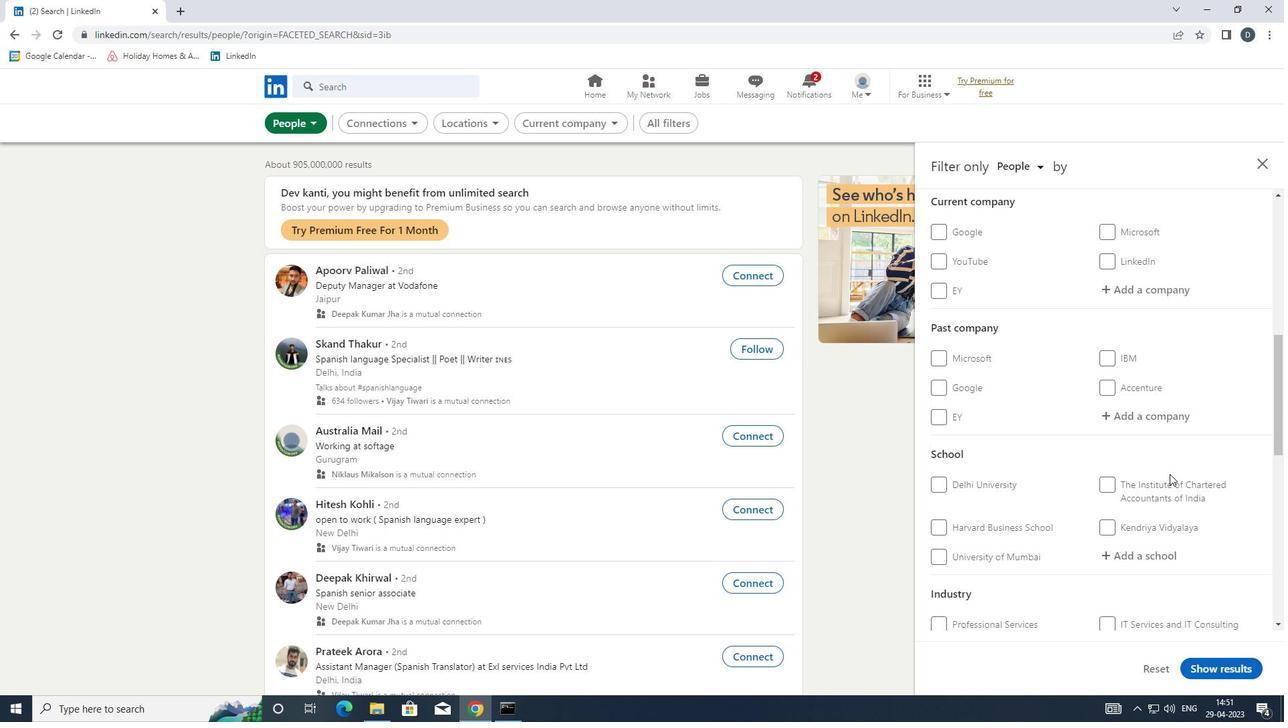 
Action: Mouse scrolled (1134, 442) with delta (0, 0)
Screenshot: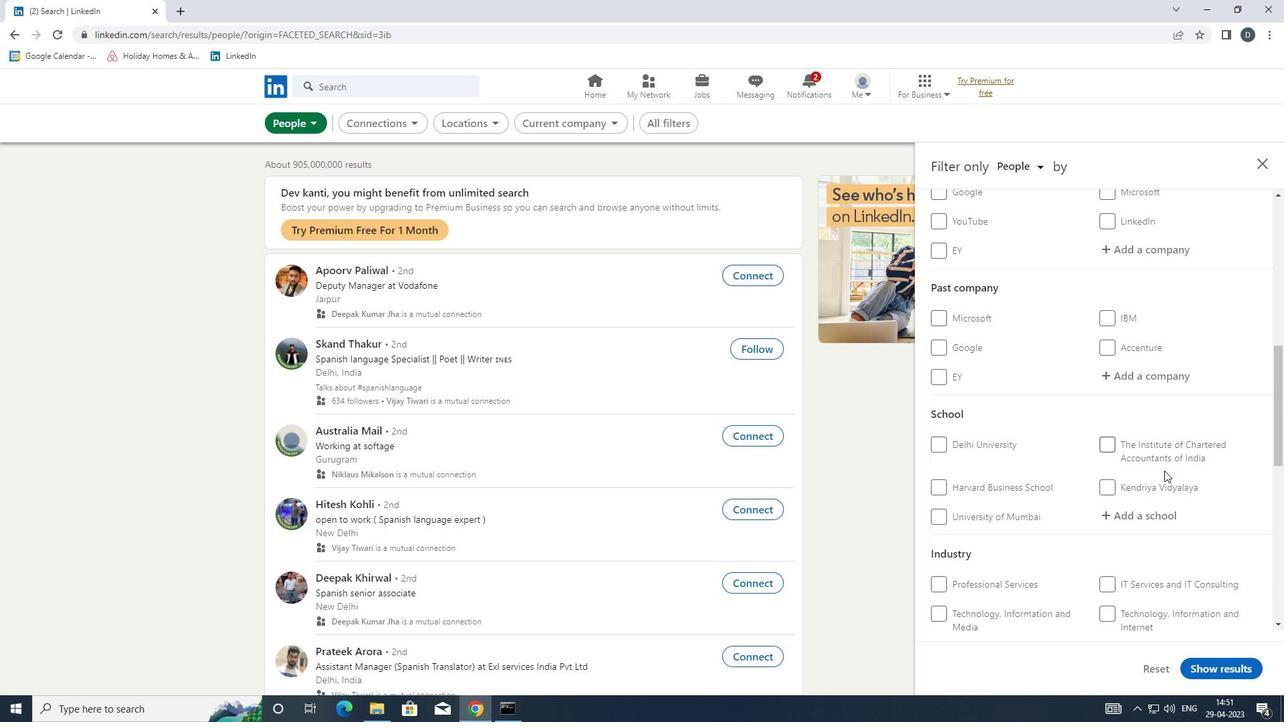 
Action: Mouse scrolled (1134, 442) with delta (0, 0)
Screenshot: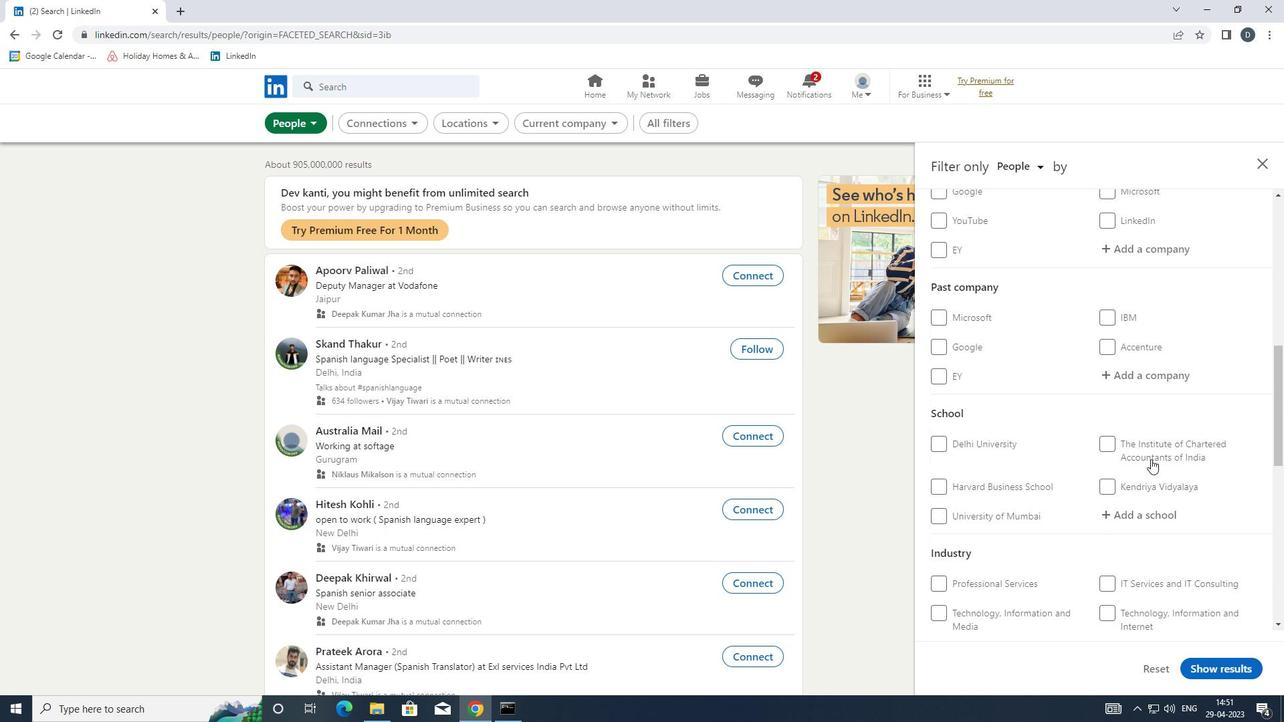
Action: Mouse moved to (1083, 499)
Screenshot: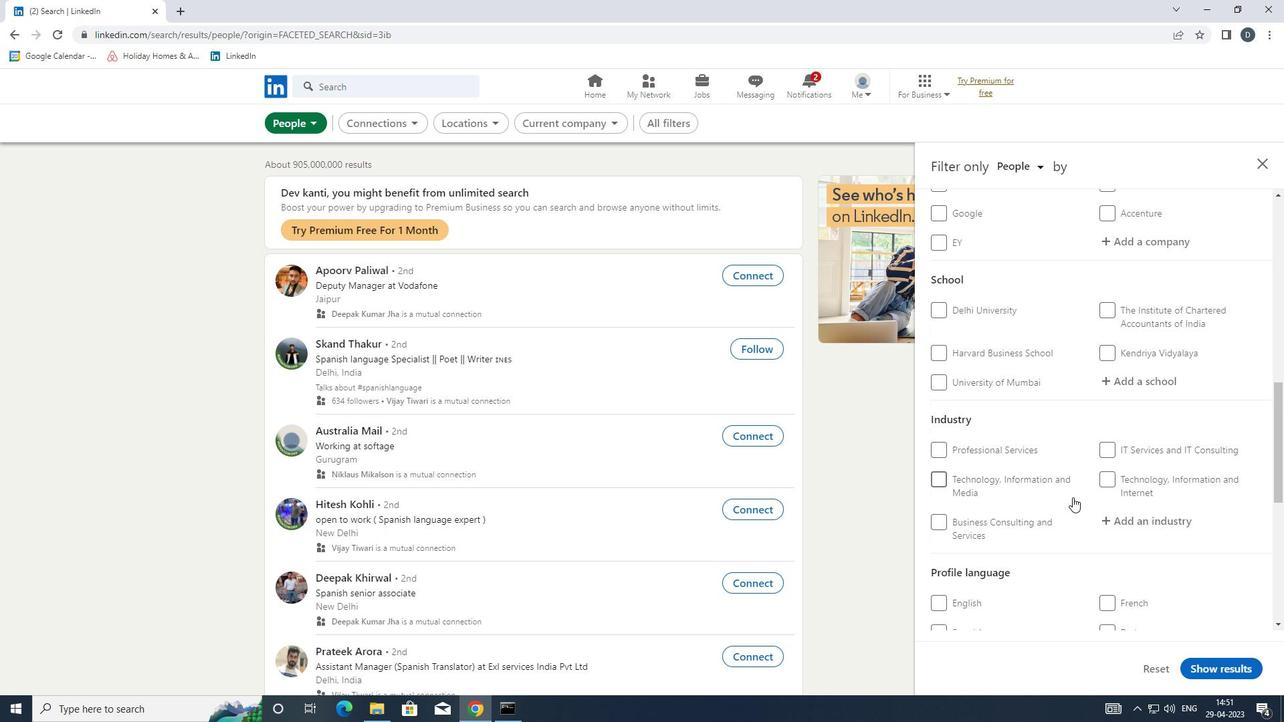 
Action: Mouse scrolled (1083, 499) with delta (0, 0)
Screenshot: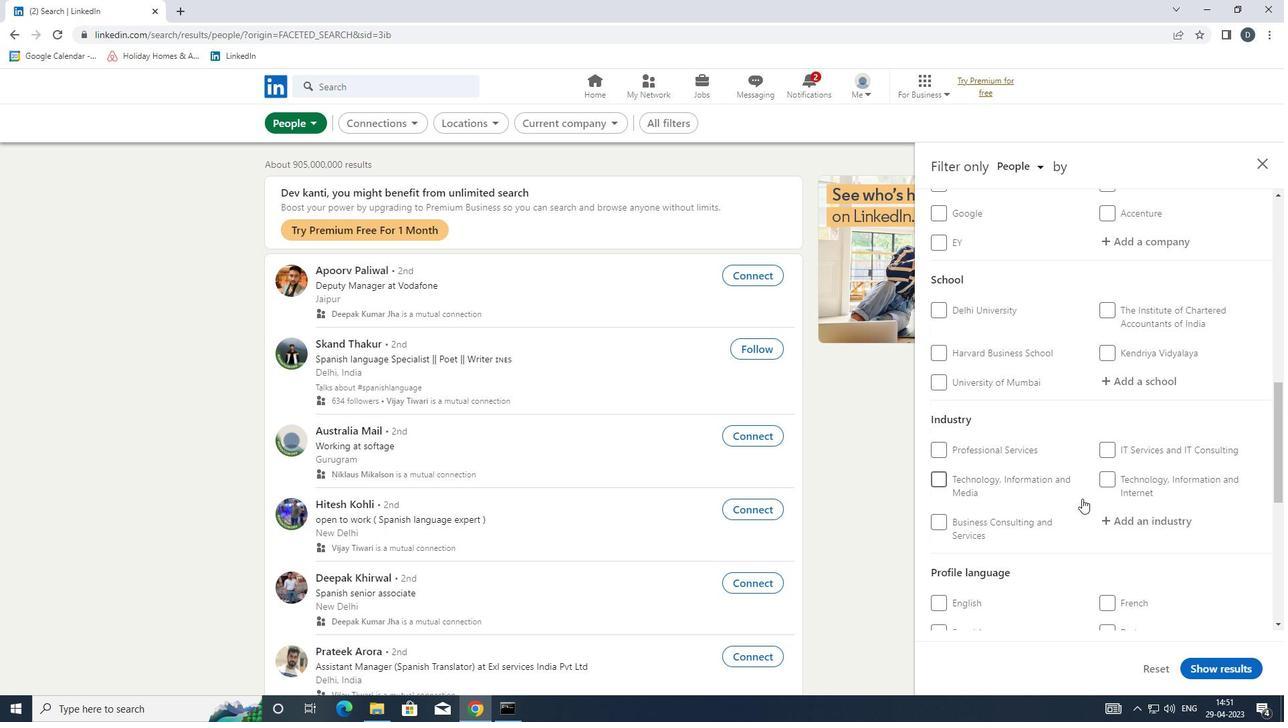 
Action: Mouse scrolled (1083, 499) with delta (0, 0)
Screenshot: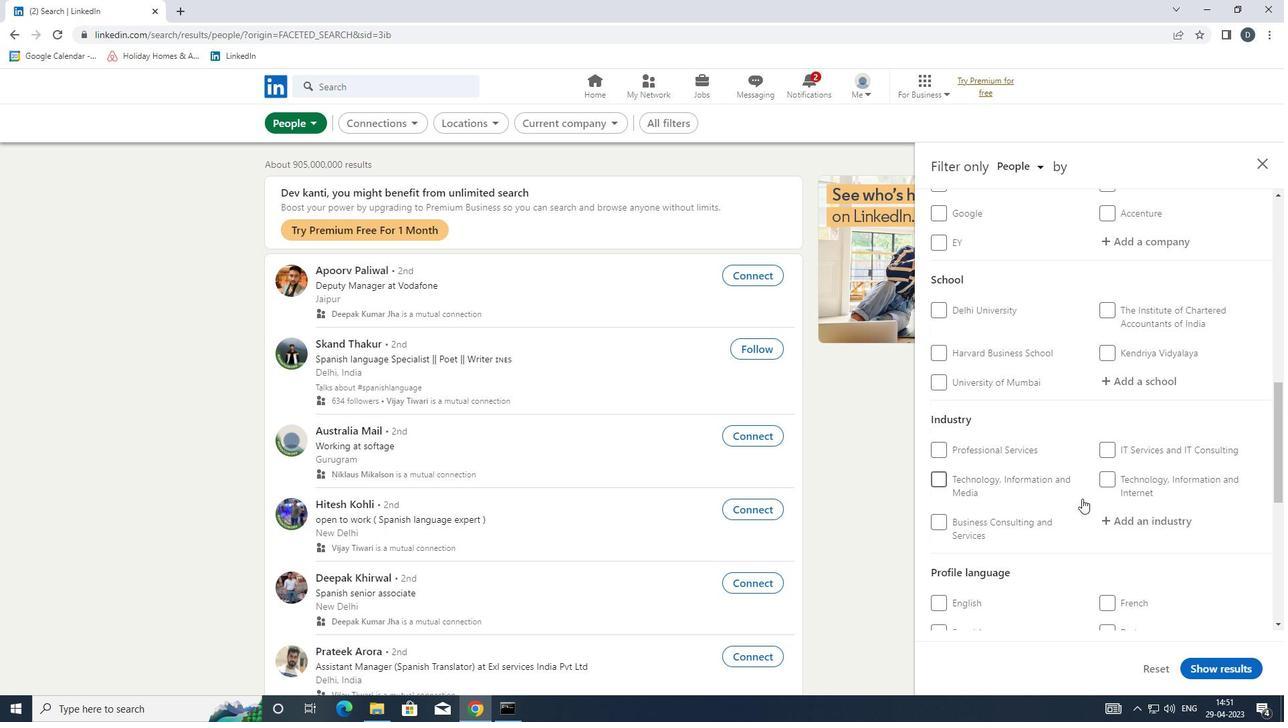 
Action: Mouse scrolled (1083, 499) with delta (0, 0)
Screenshot: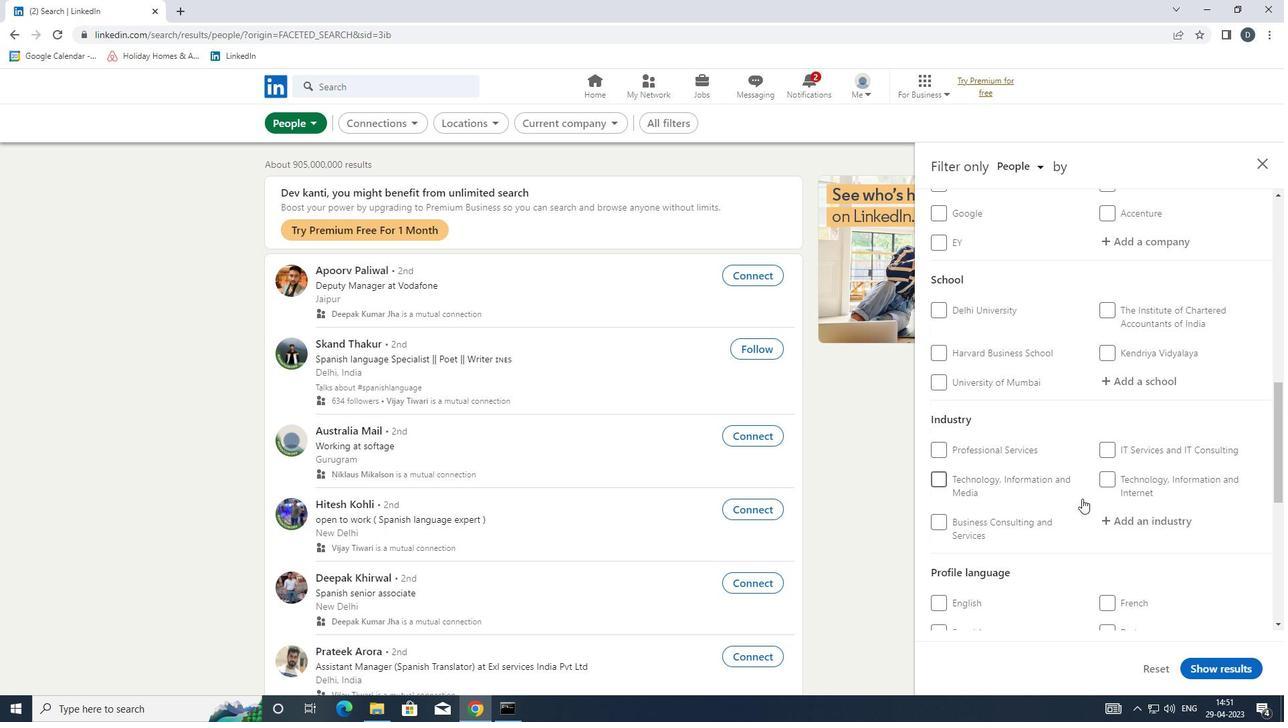 
Action: Mouse moved to (972, 466)
Screenshot: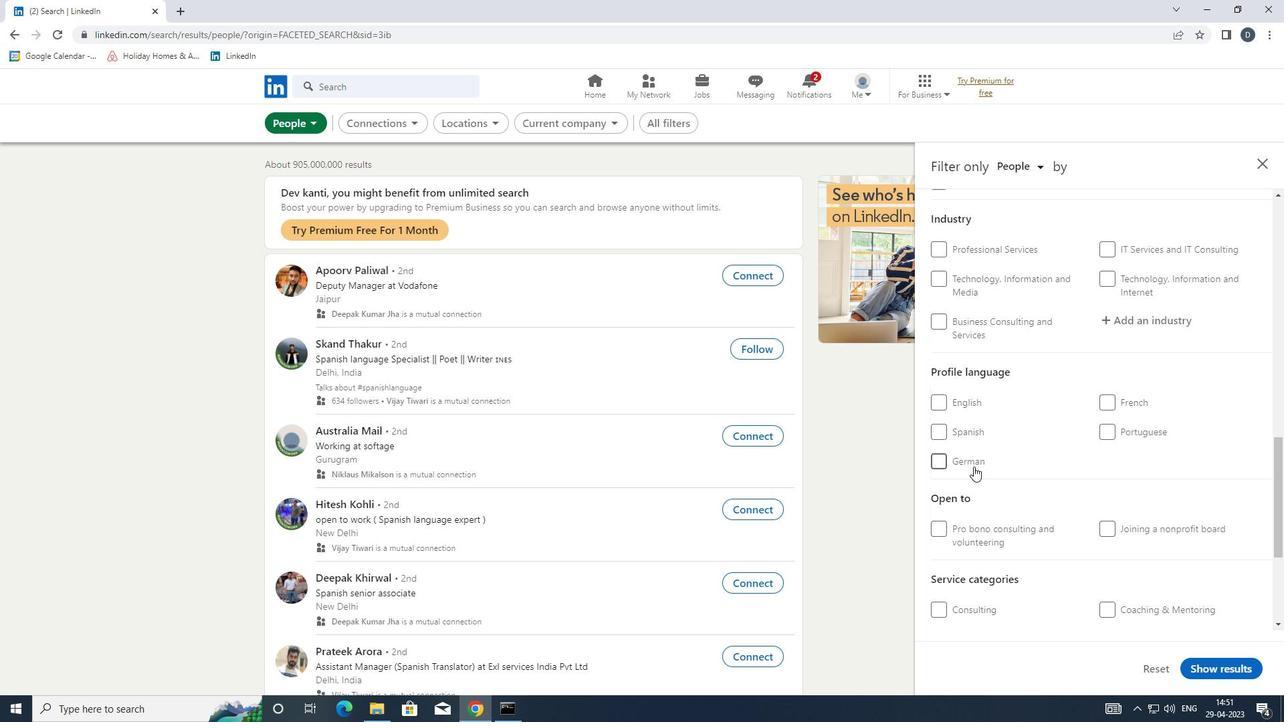 
Action: Mouse pressed left at (972, 466)
Screenshot: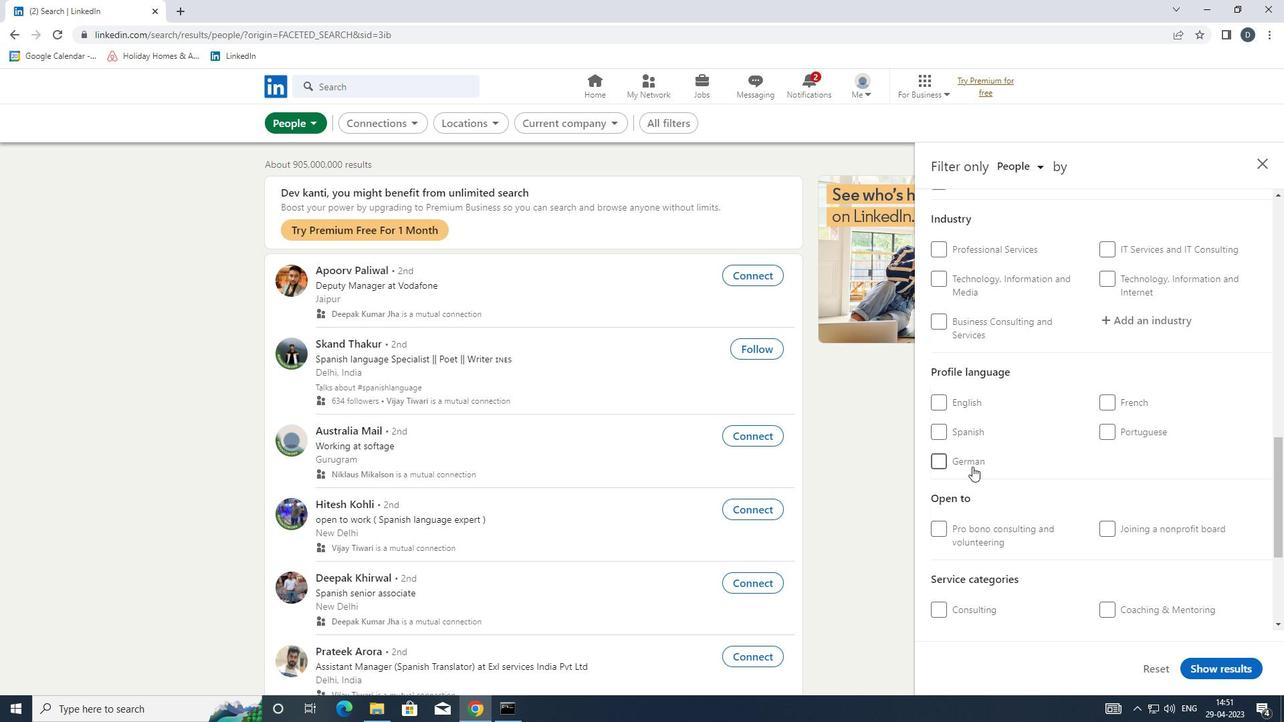 
Action: Mouse moved to (1065, 491)
Screenshot: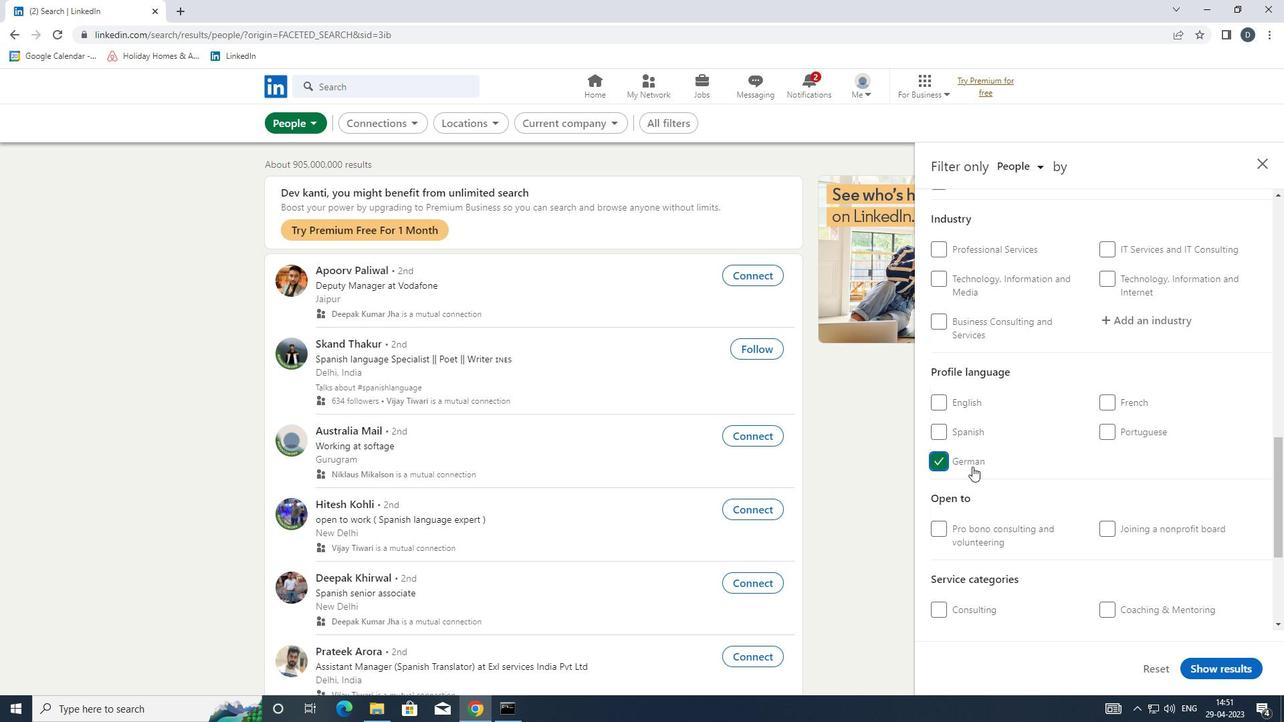 
Action: Mouse scrolled (1065, 491) with delta (0, 0)
Screenshot: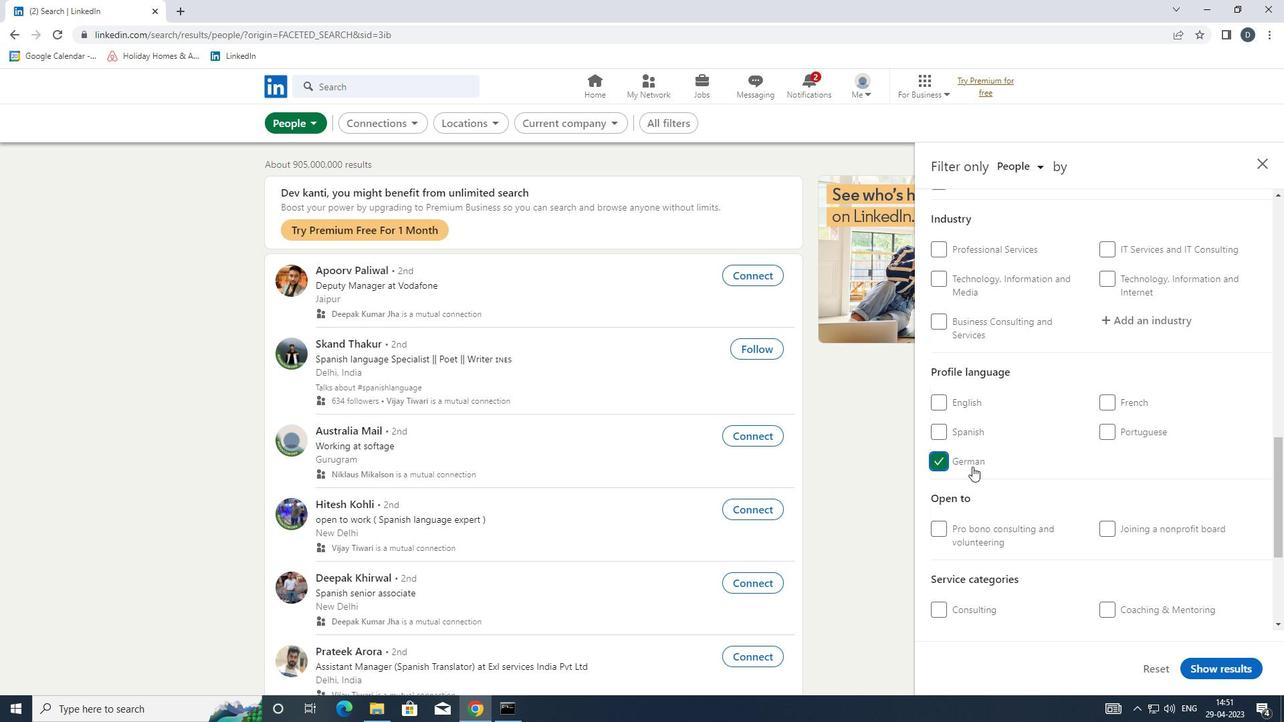 
Action: Mouse scrolled (1065, 491) with delta (0, 0)
Screenshot: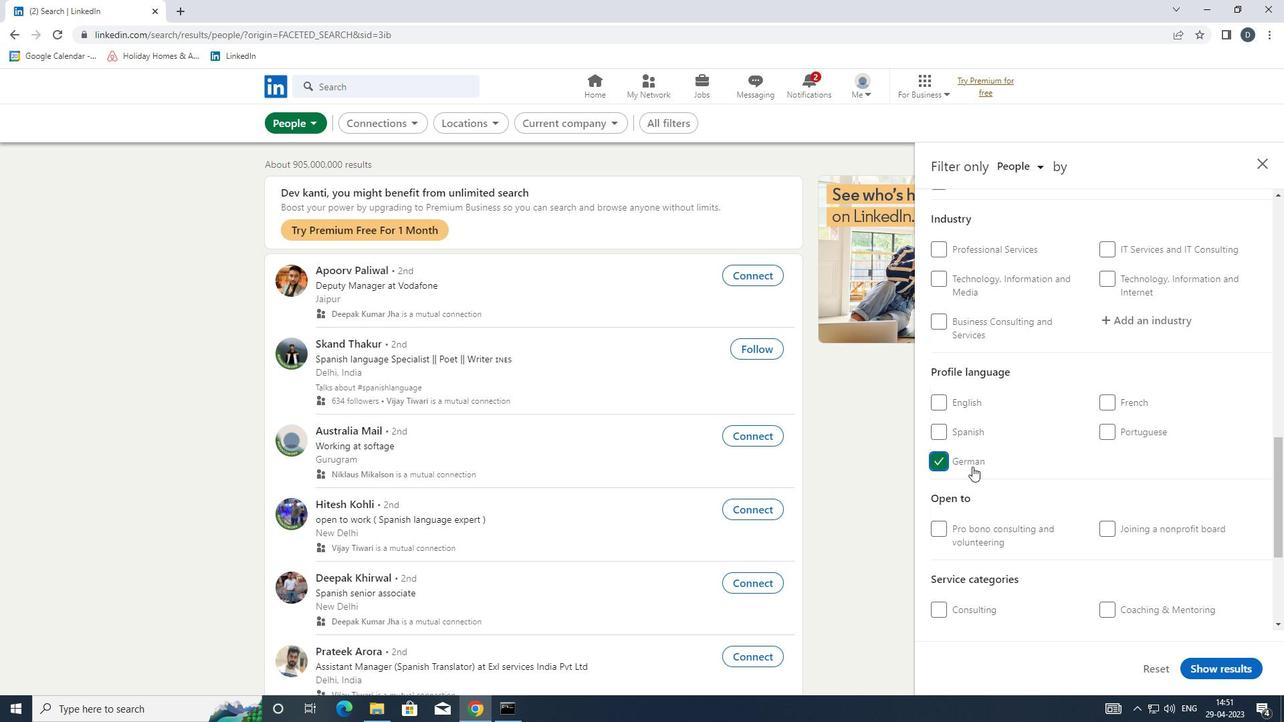 
Action: Mouse scrolled (1065, 491) with delta (0, 0)
Screenshot: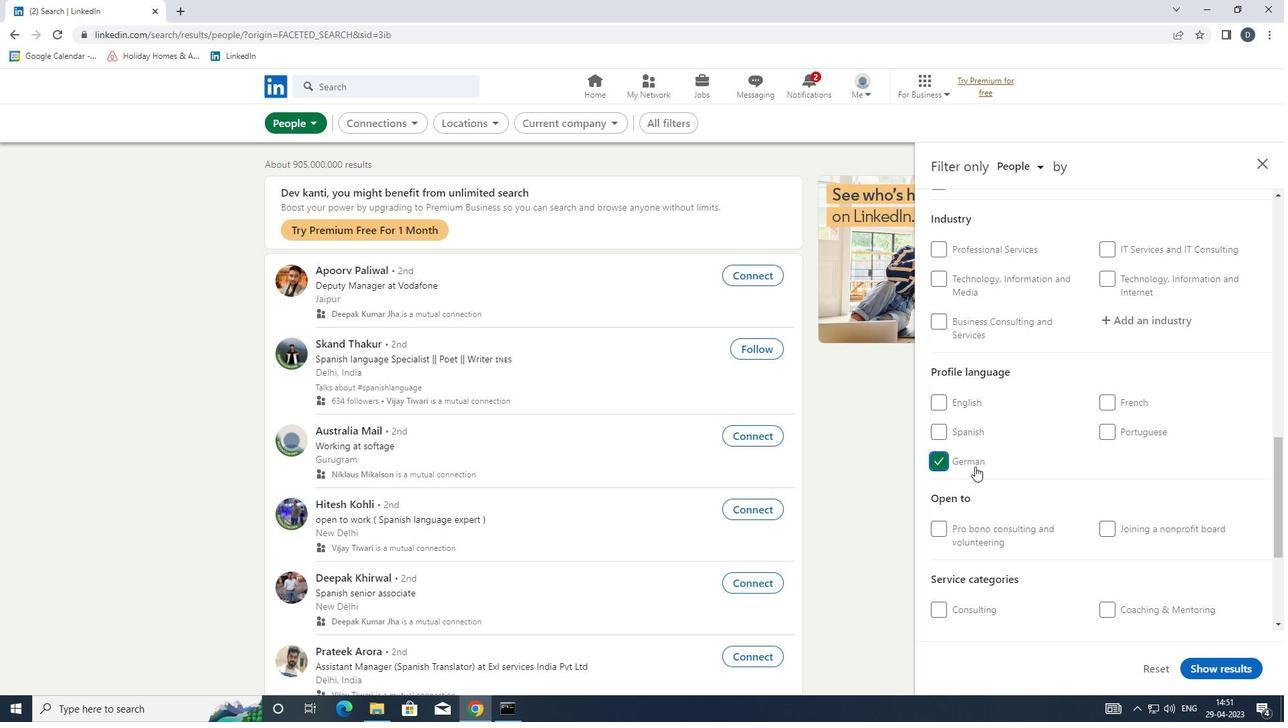 
Action: Mouse scrolled (1065, 491) with delta (0, 0)
Screenshot: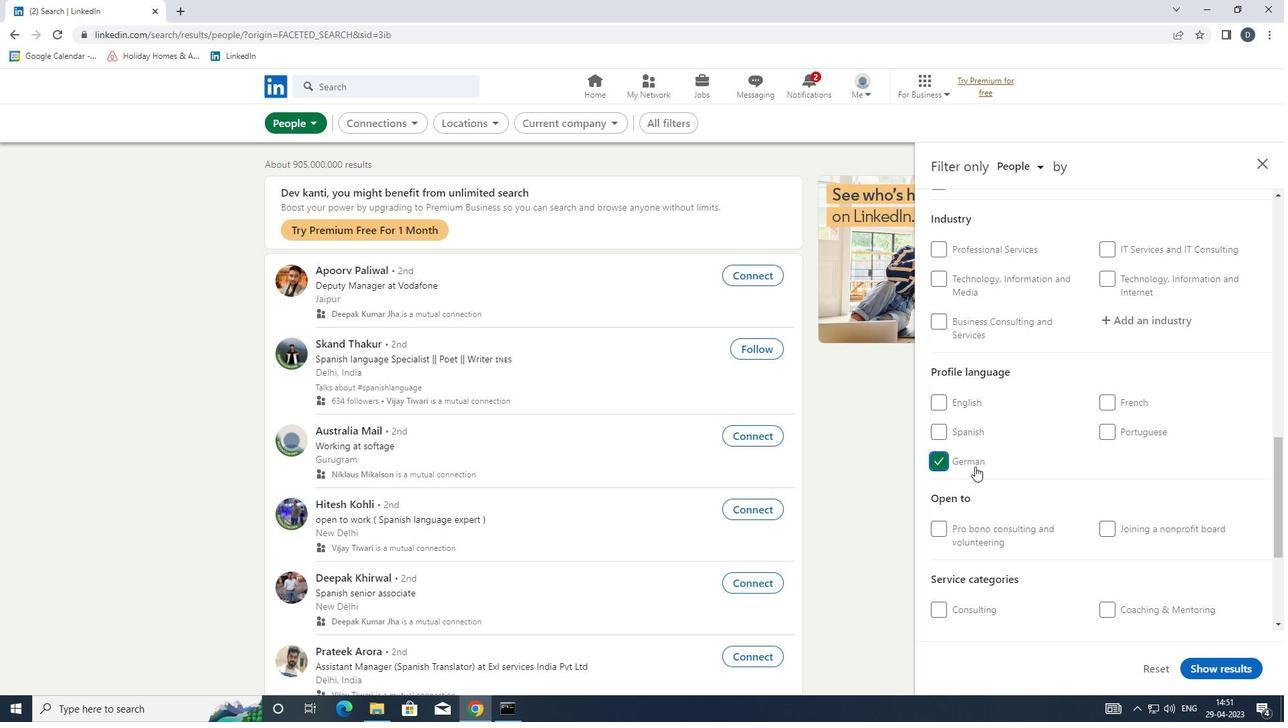 
Action: Mouse scrolled (1065, 491) with delta (0, 0)
Screenshot: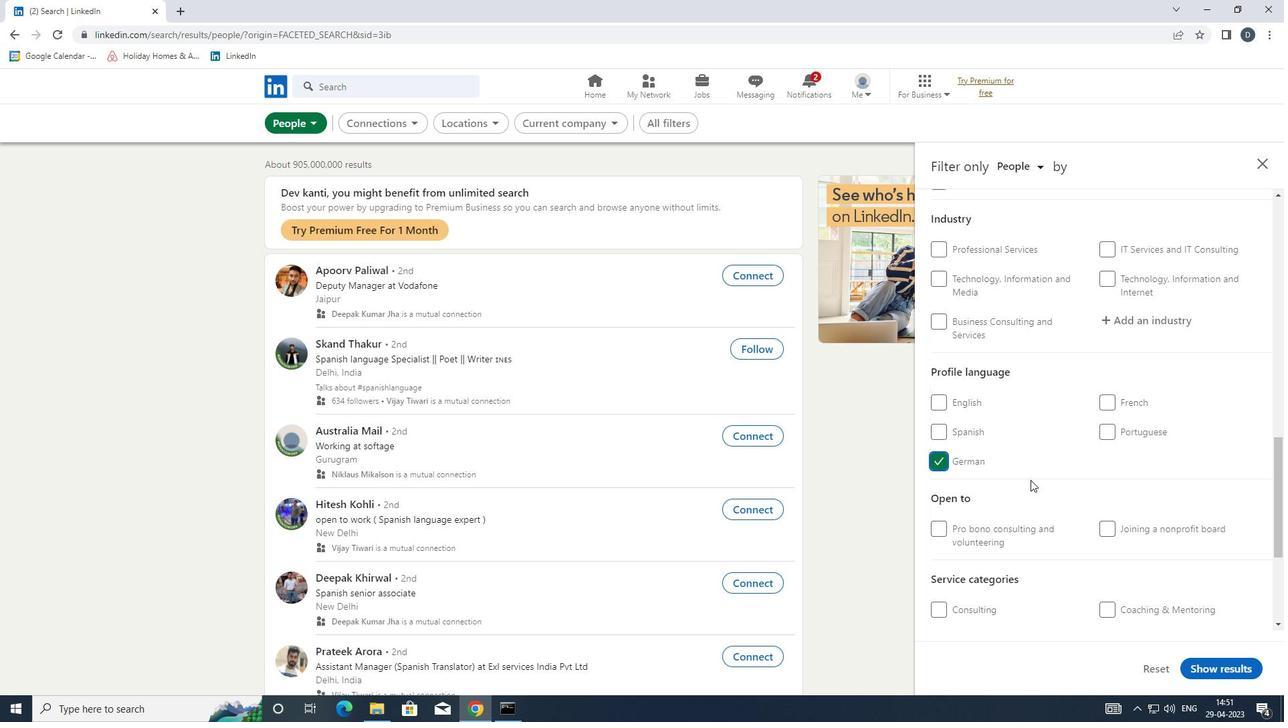 
Action: Mouse scrolled (1065, 491) with delta (0, 0)
Screenshot: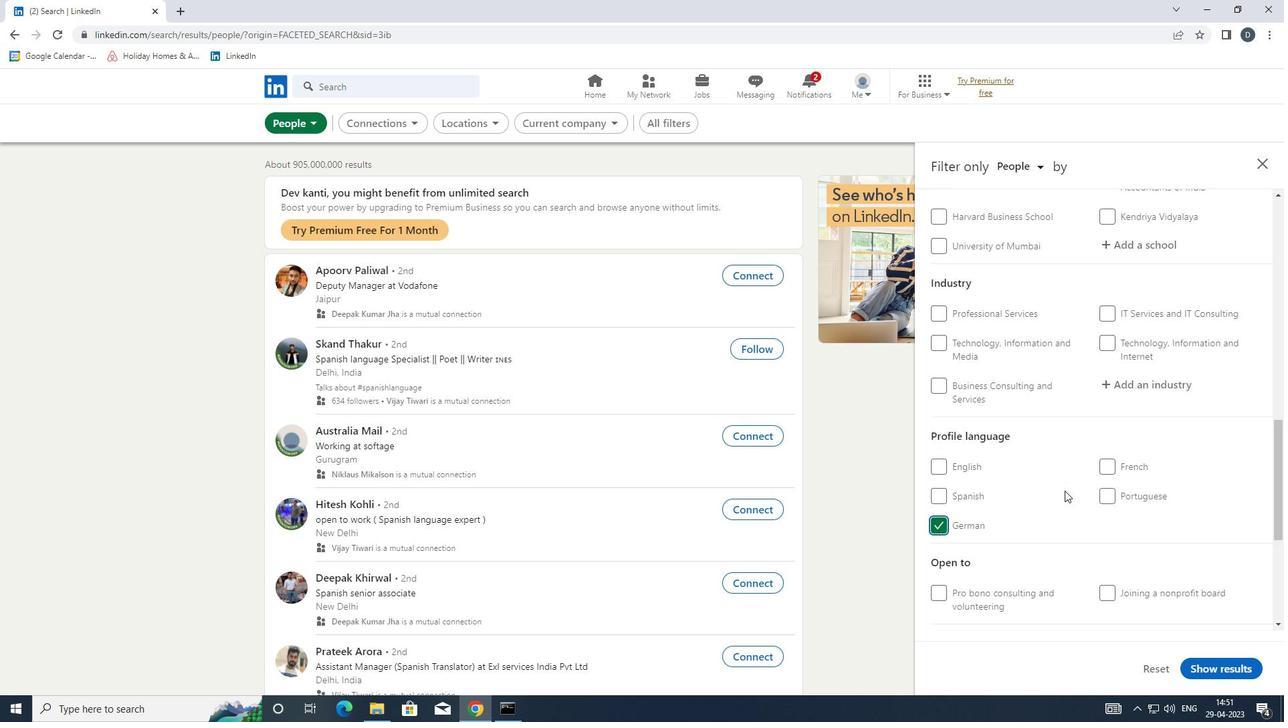 
Action: Mouse scrolled (1065, 491) with delta (0, 0)
Screenshot: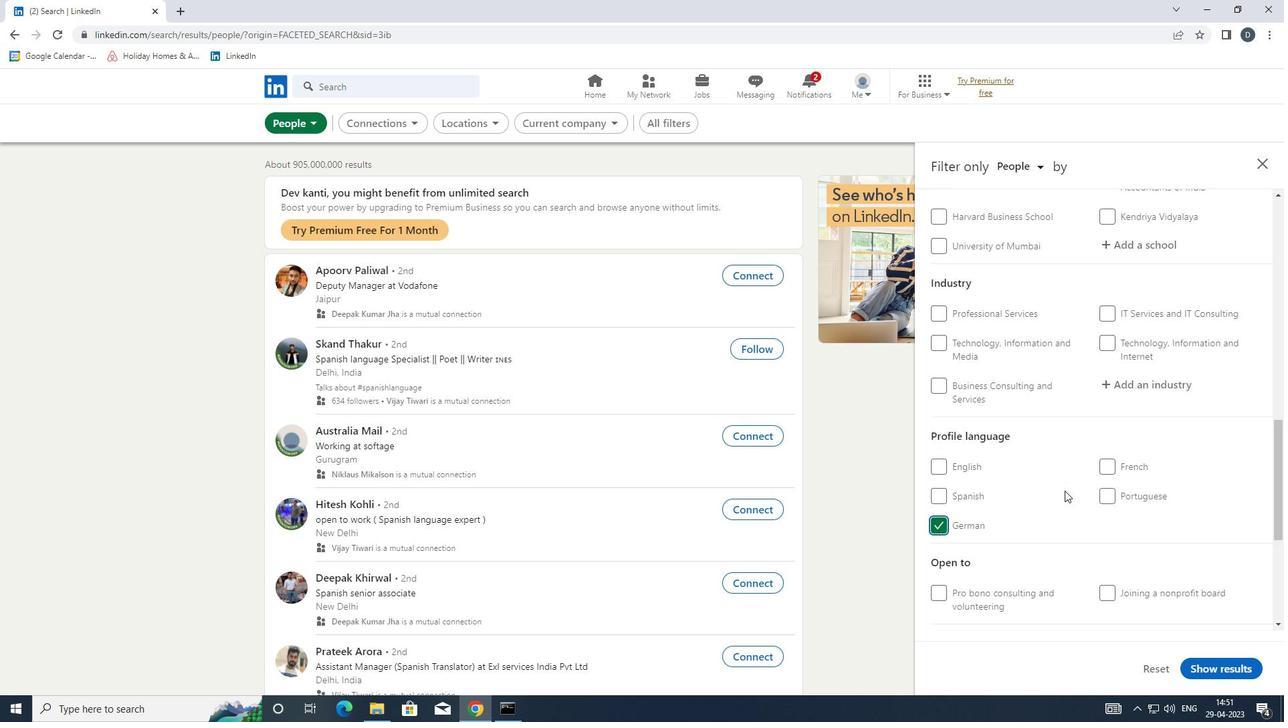 
Action: Mouse moved to (1136, 383)
Screenshot: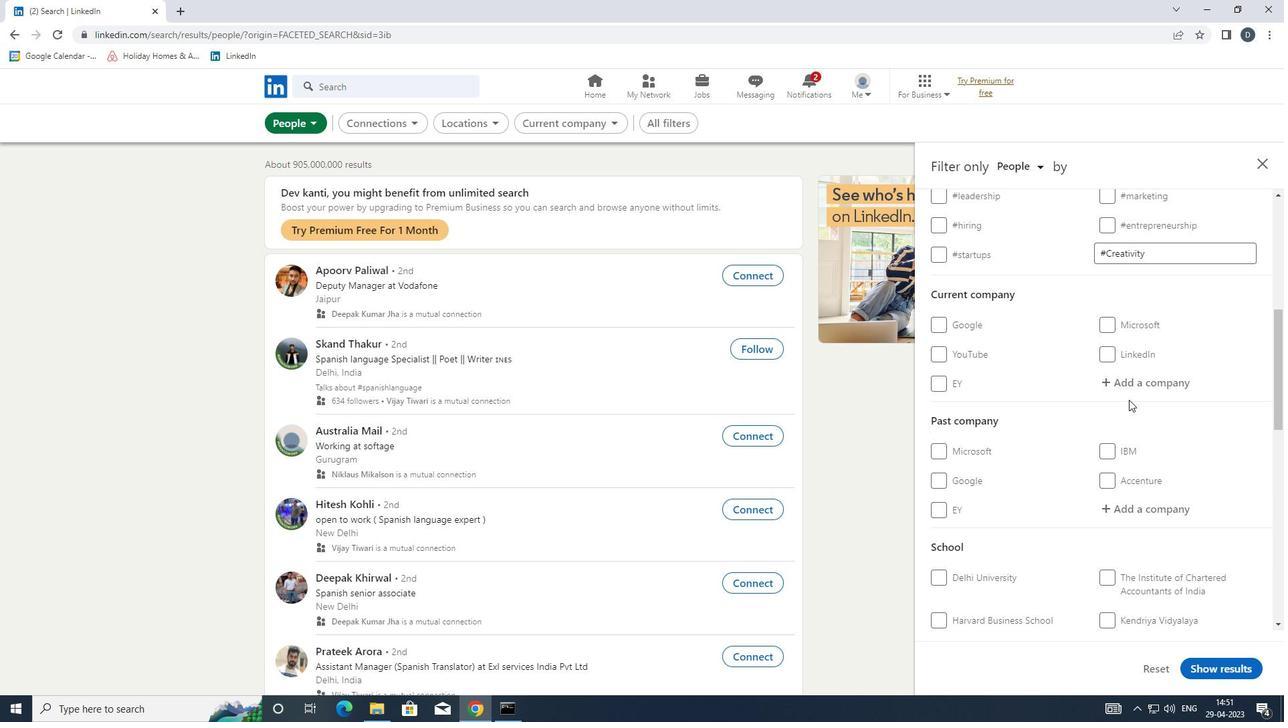 
Action: Mouse pressed left at (1136, 383)
Screenshot: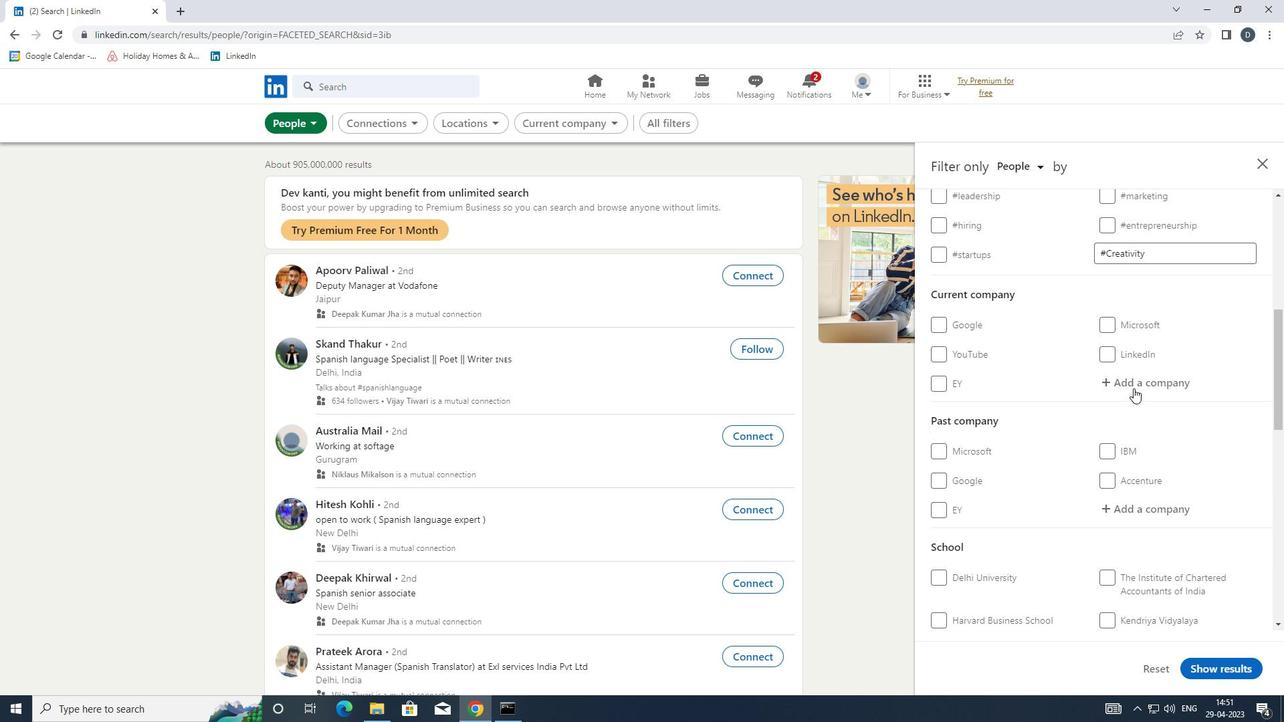 
Action: Key pressed <Key.shift>NATIONAL<Key.space><Key.shift>HIGHWAYS
Screenshot: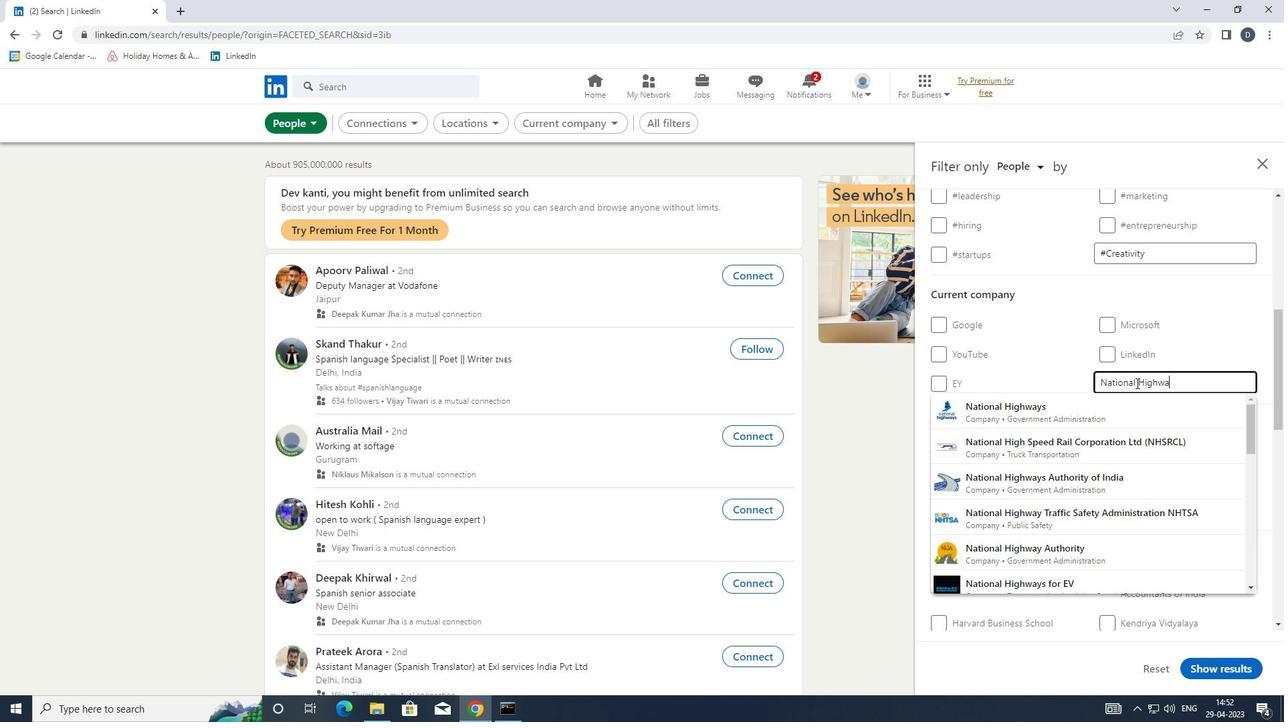 
Action: Mouse moved to (1158, 450)
Screenshot: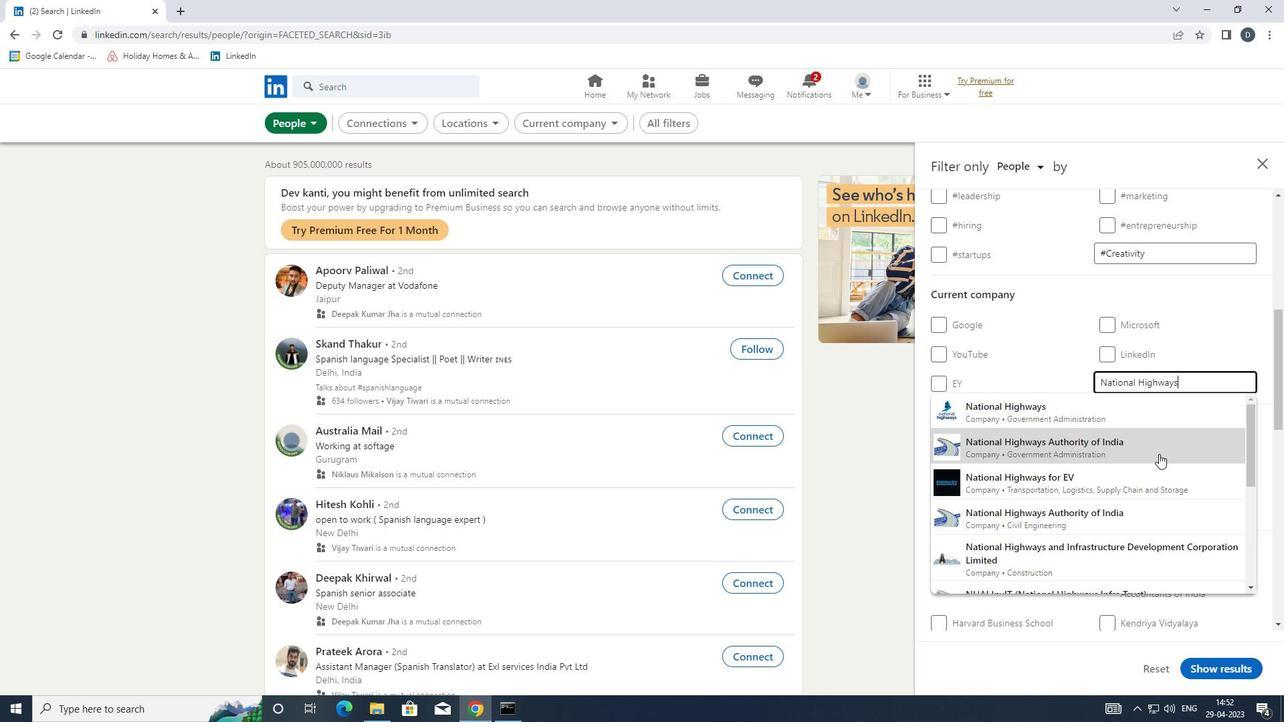 
Action: Mouse pressed left at (1158, 450)
Screenshot: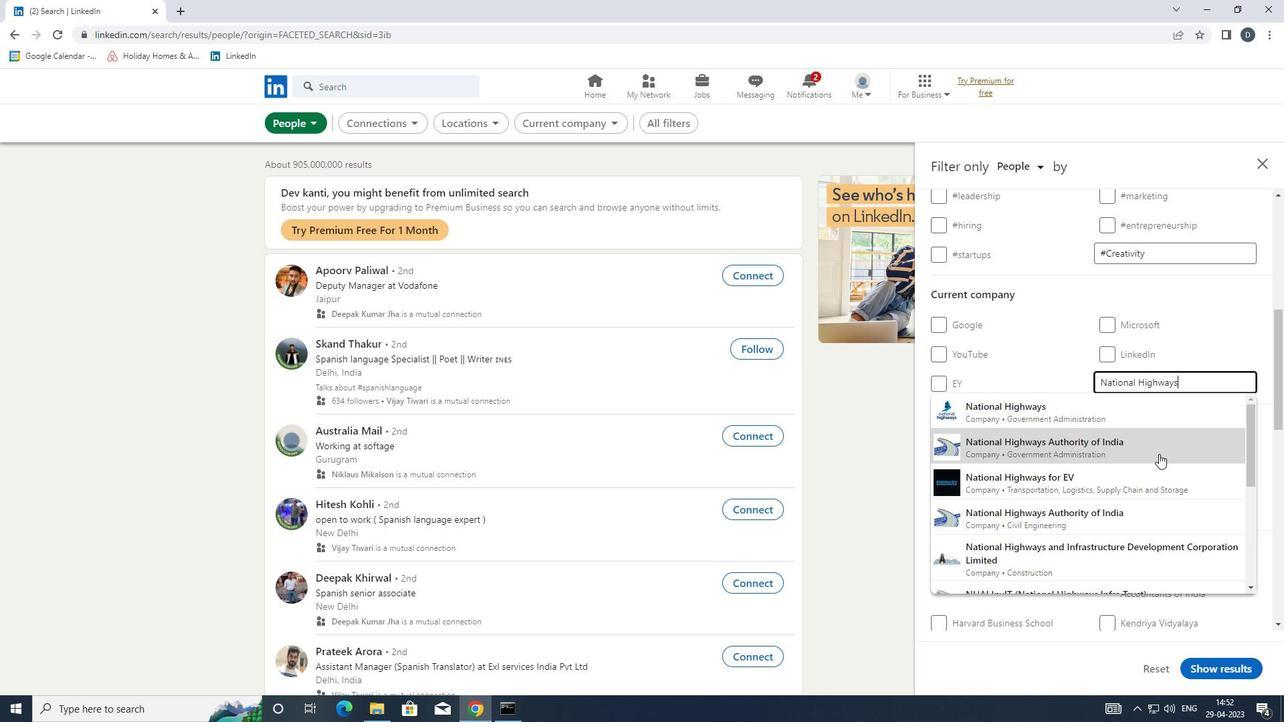 
Action: Mouse moved to (1156, 450)
Screenshot: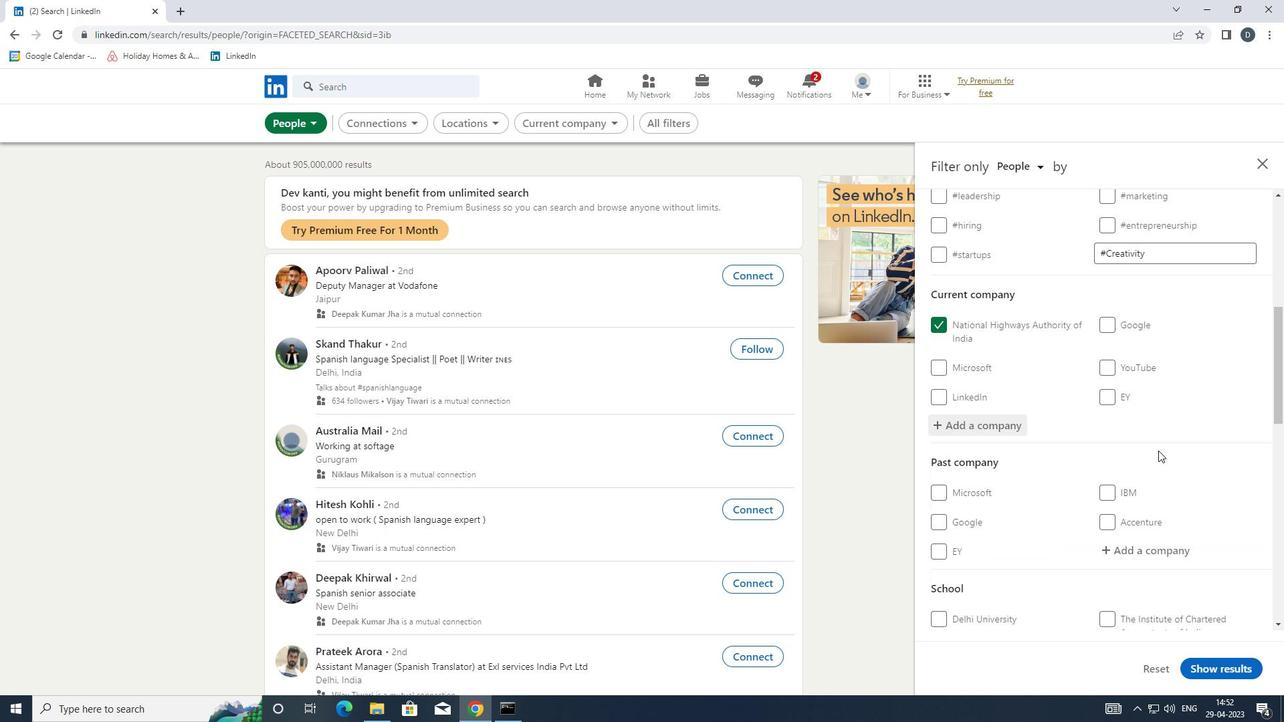 
Action: Mouse scrolled (1156, 449) with delta (0, 0)
Screenshot: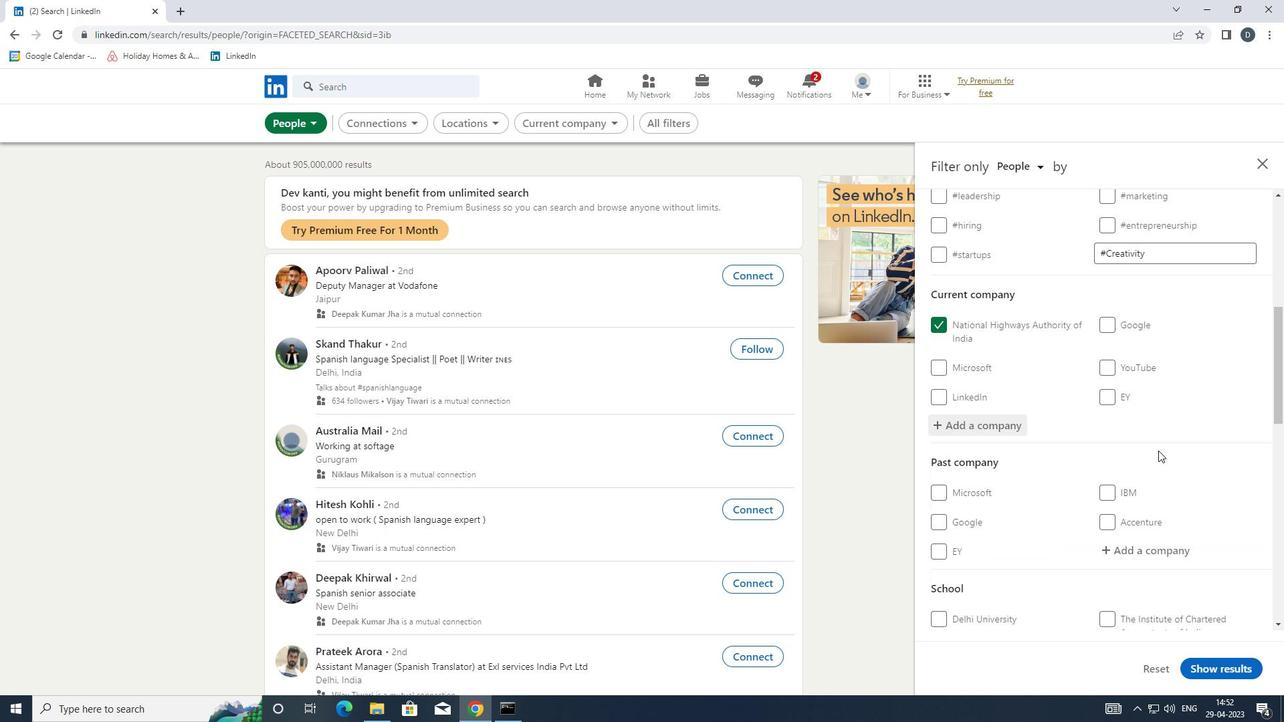 
Action: Mouse moved to (1155, 450)
Screenshot: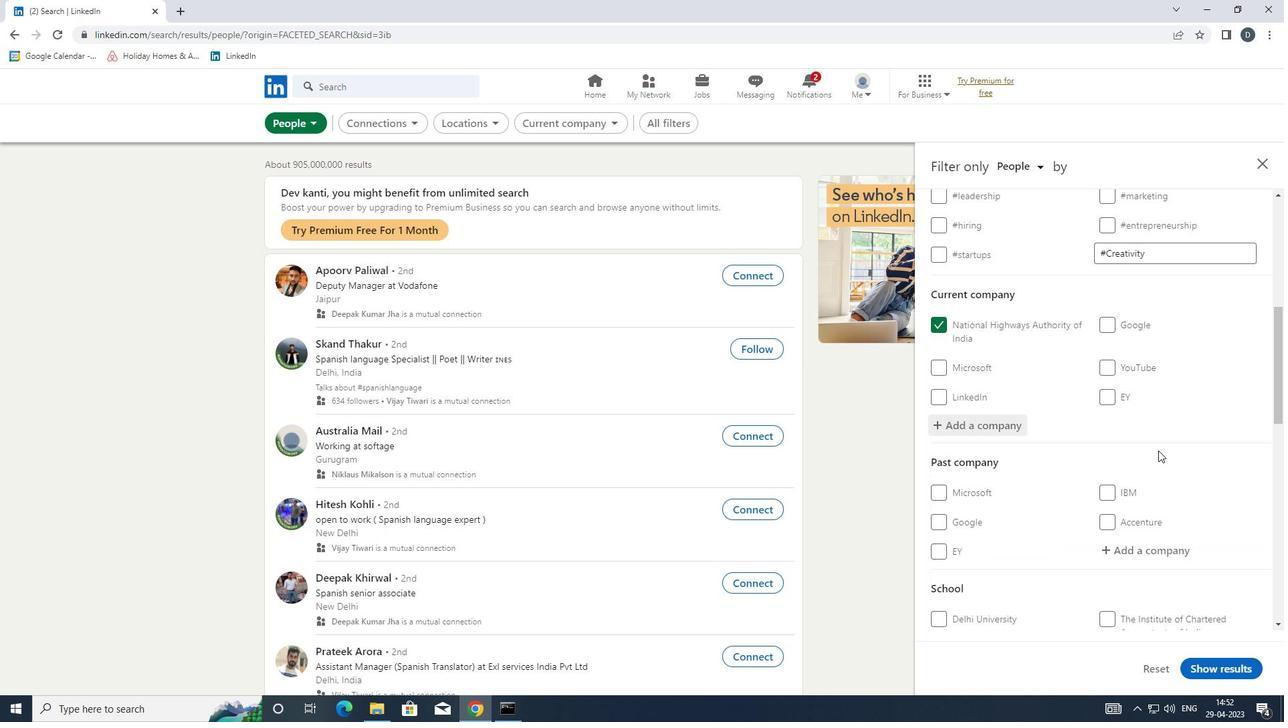 
Action: Mouse scrolled (1155, 449) with delta (0, 0)
Screenshot: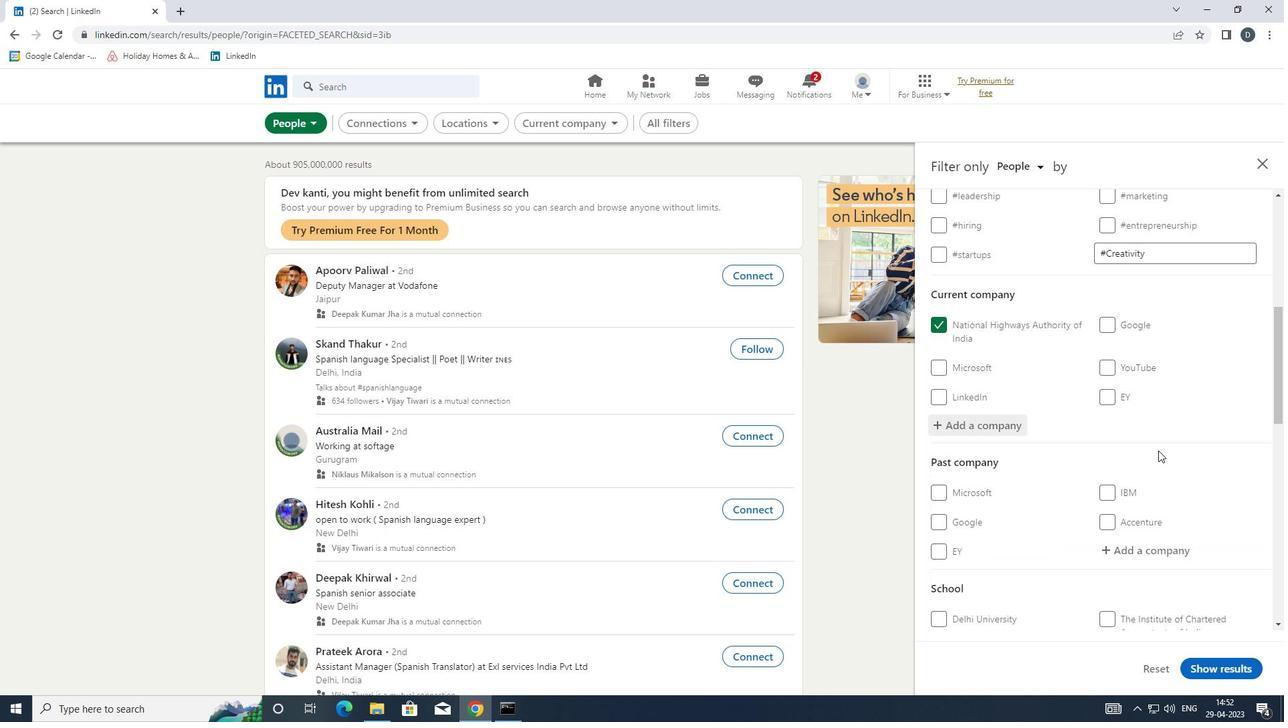 
Action: Mouse moved to (1154, 450)
Screenshot: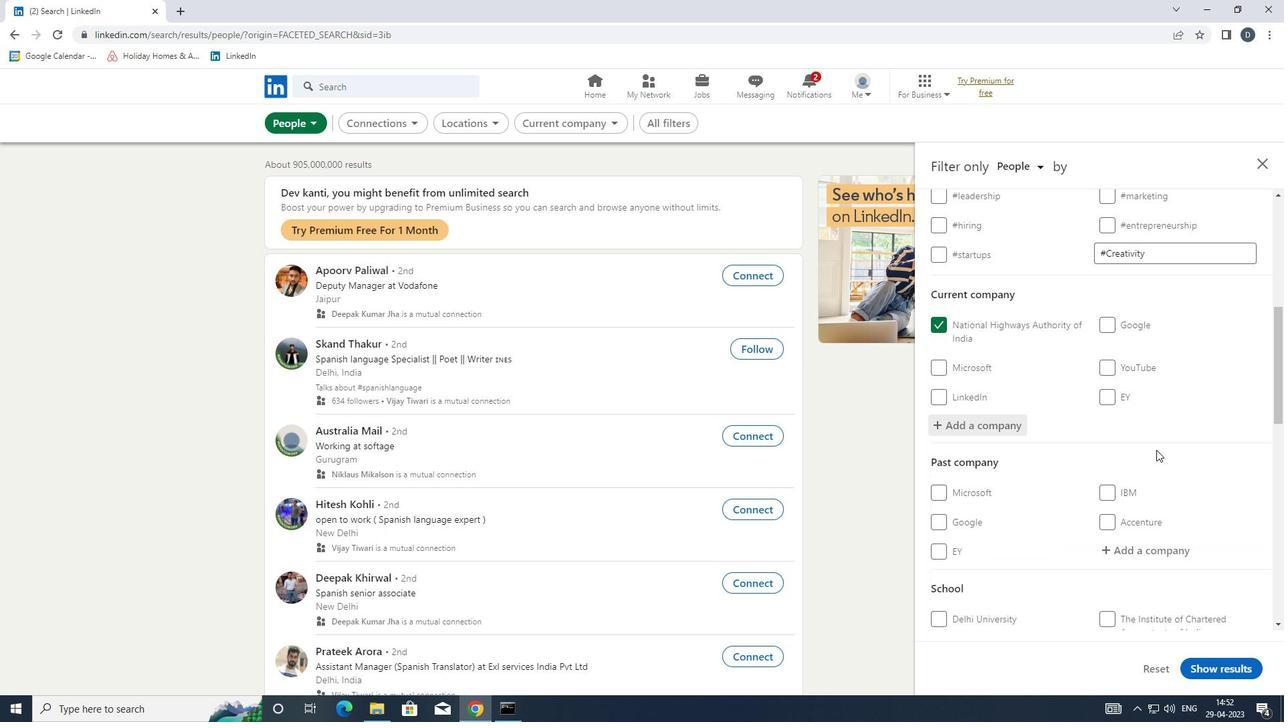 
Action: Mouse scrolled (1154, 449) with delta (0, 0)
Screenshot: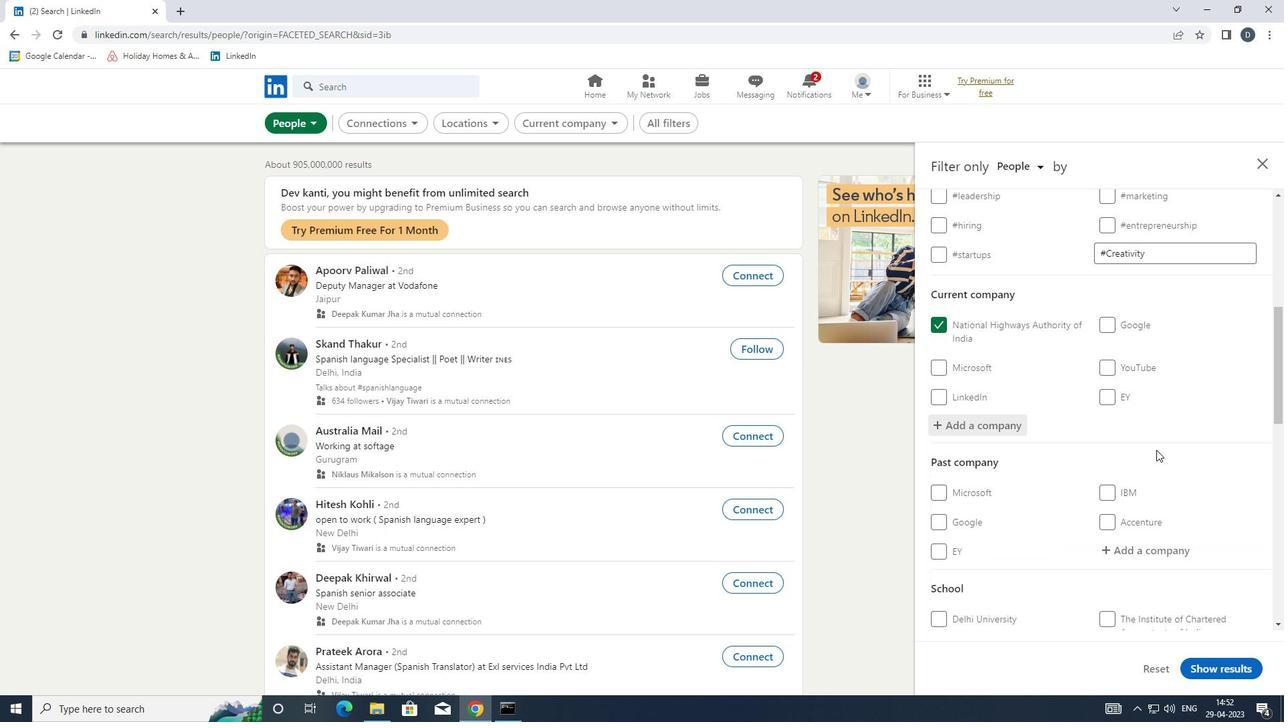 
Action: Mouse moved to (1123, 491)
Screenshot: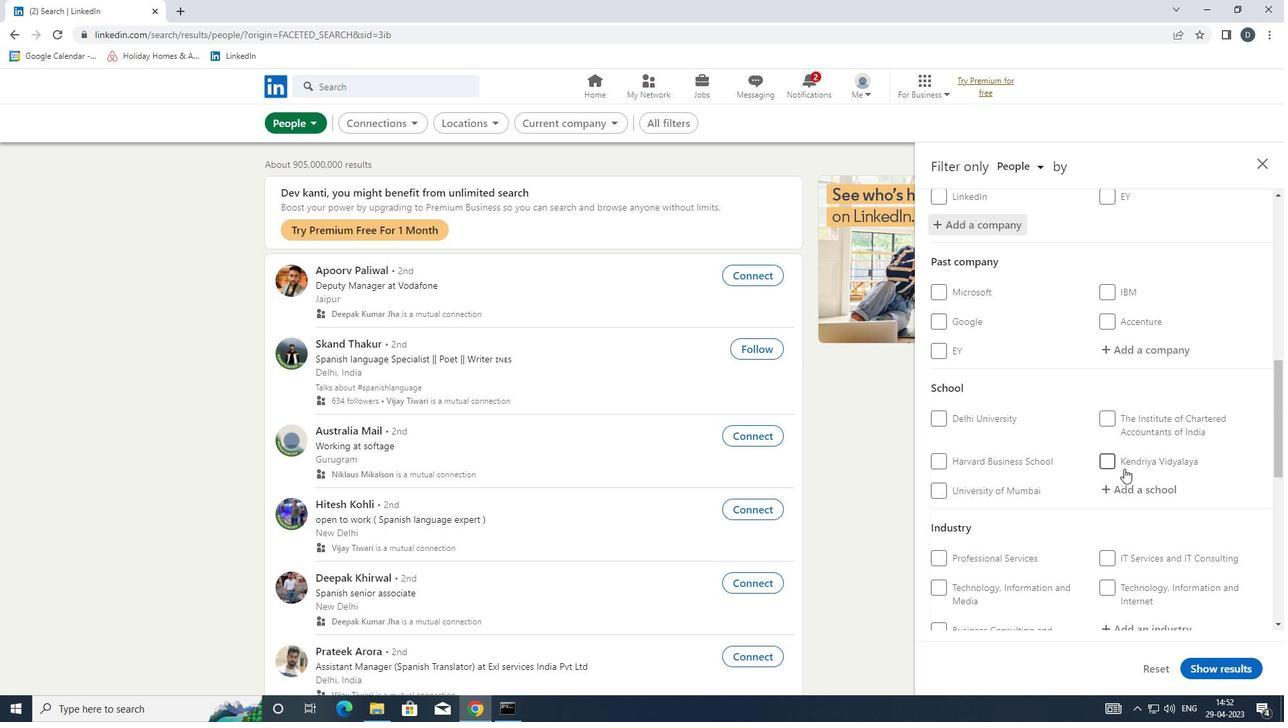 
Action: Mouse pressed left at (1123, 491)
Screenshot: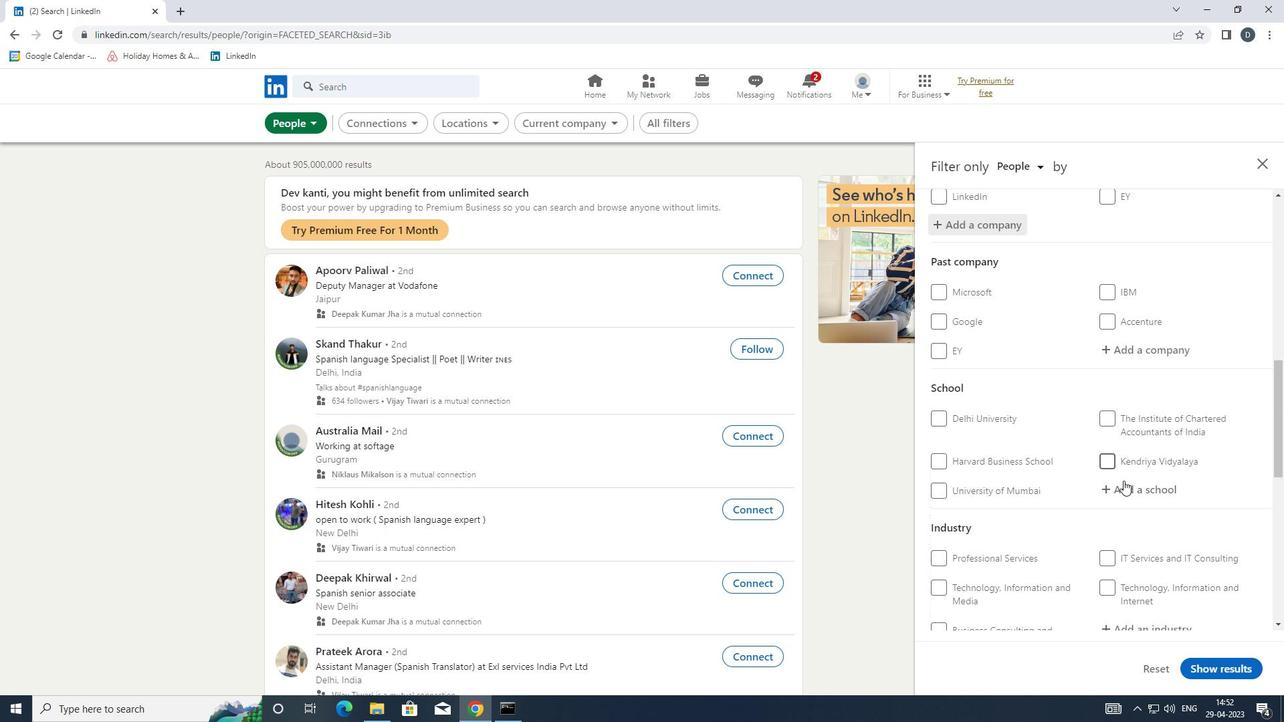 
Action: Mouse moved to (1122, 492)
Screenshot: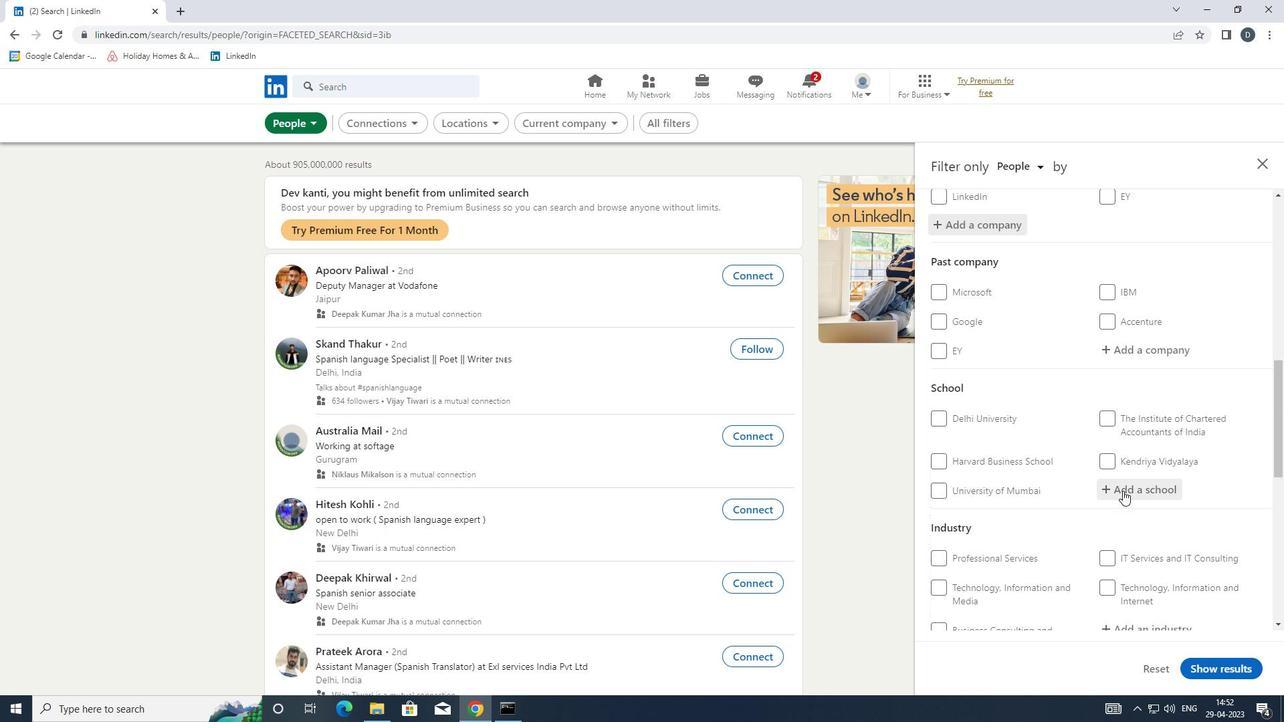 
Action: Key pressed <Key.shift><Key.shift><Key.shift><Key.shift><Key.shift><Key.shift>DR.<Key.space><Key.shift>AMBEDKAR
Screenshot: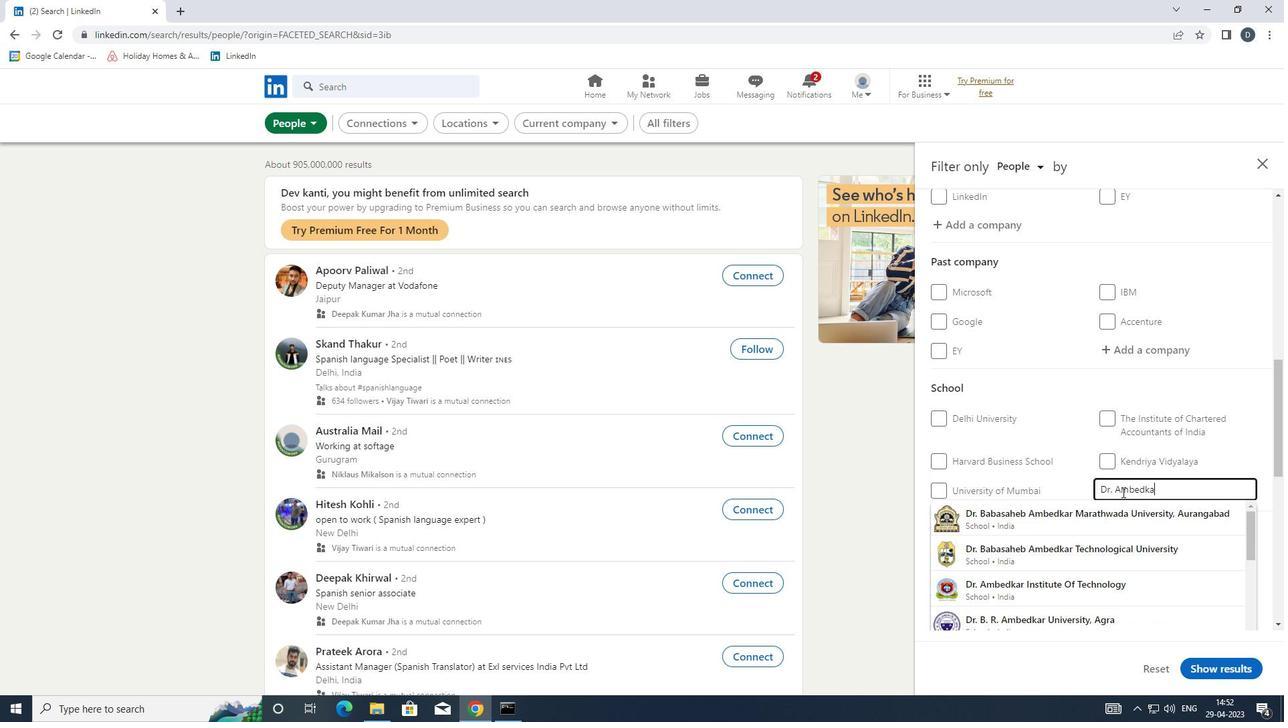 
Action: Mouse moved to (1135, 518)
Screenshot: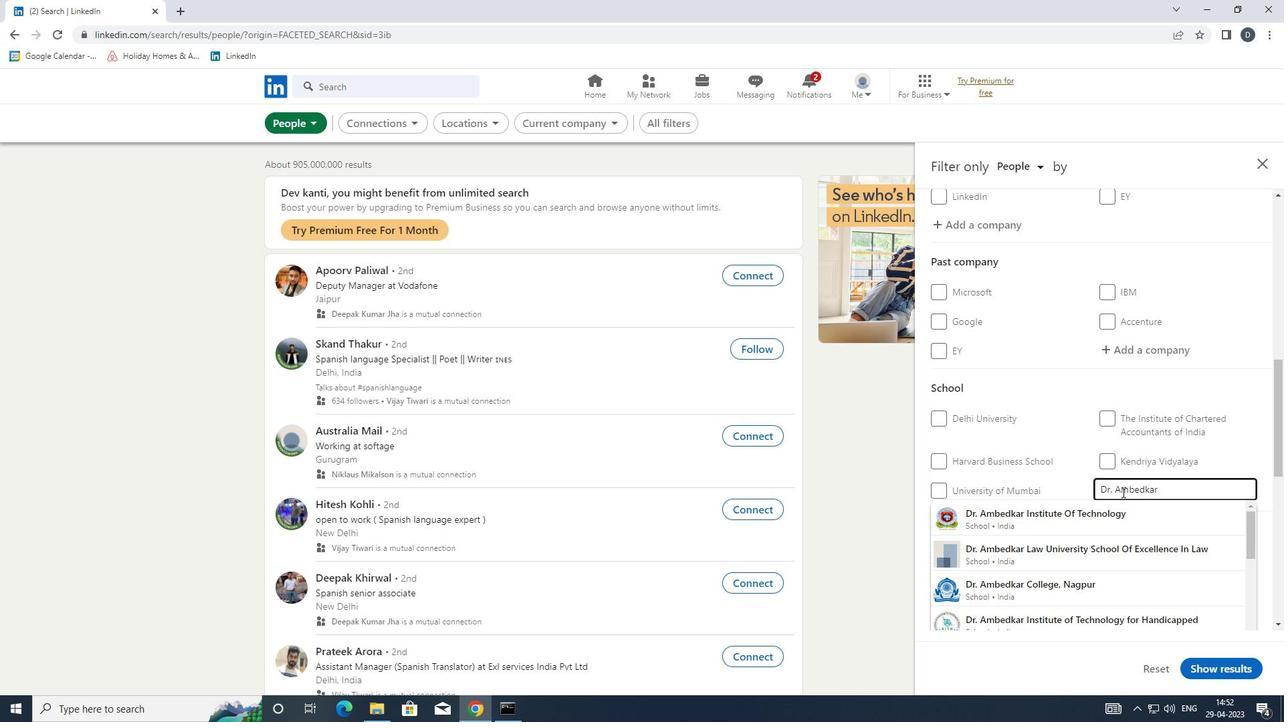 
Action: Mouse pressed left at (1135, 518)
Screenshot: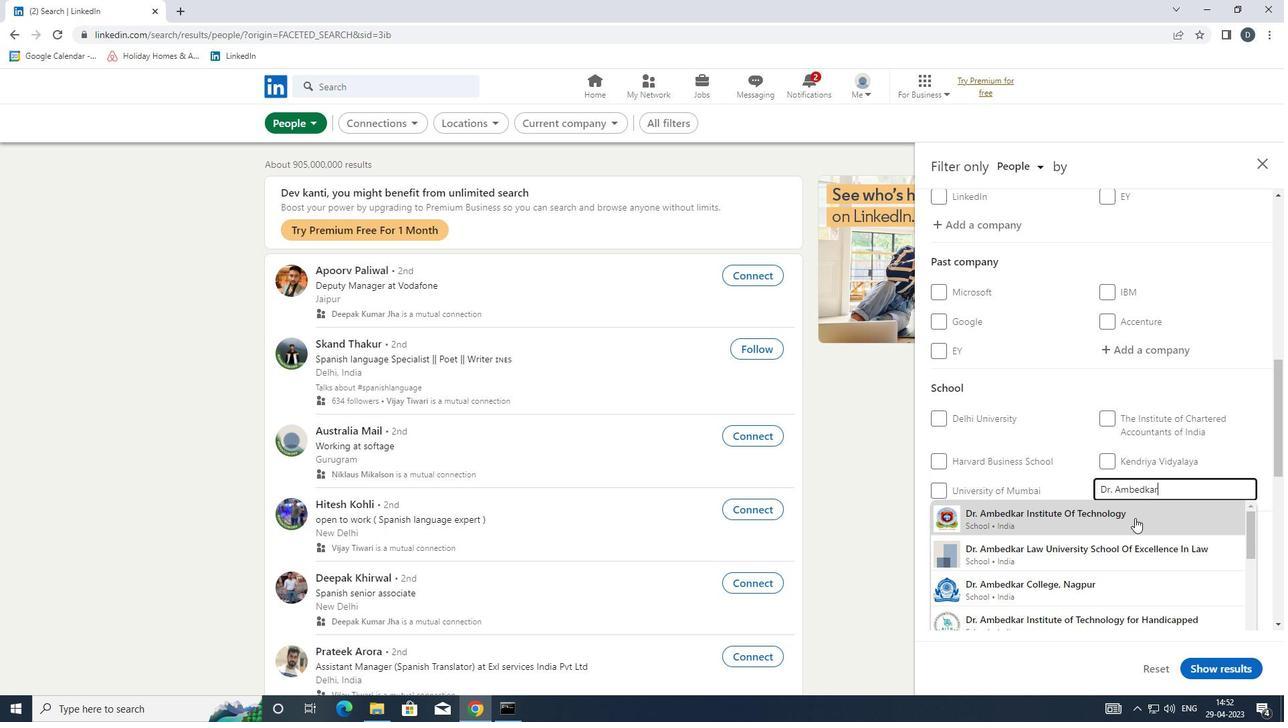 
Action: Mouse moved to (1129, 519)
Screenshot: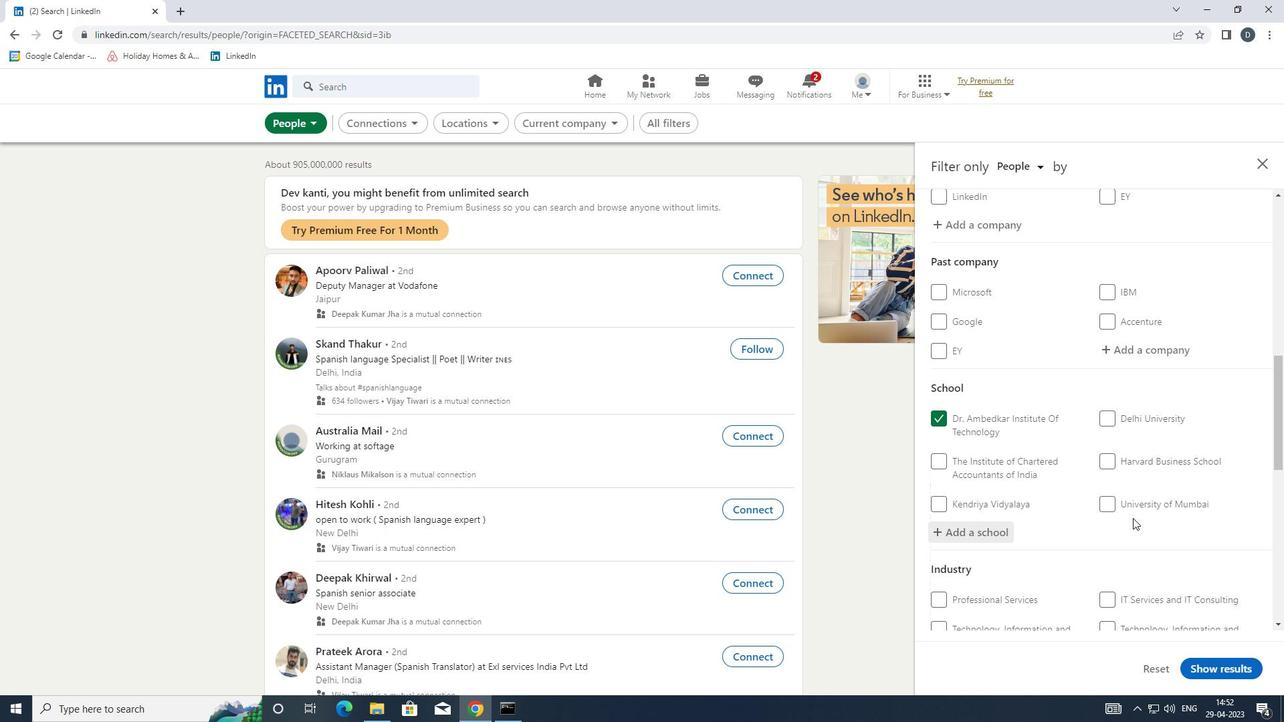 
Action: Mouse scrolled (1129, 518) with delta (0, 0)
Screenshot: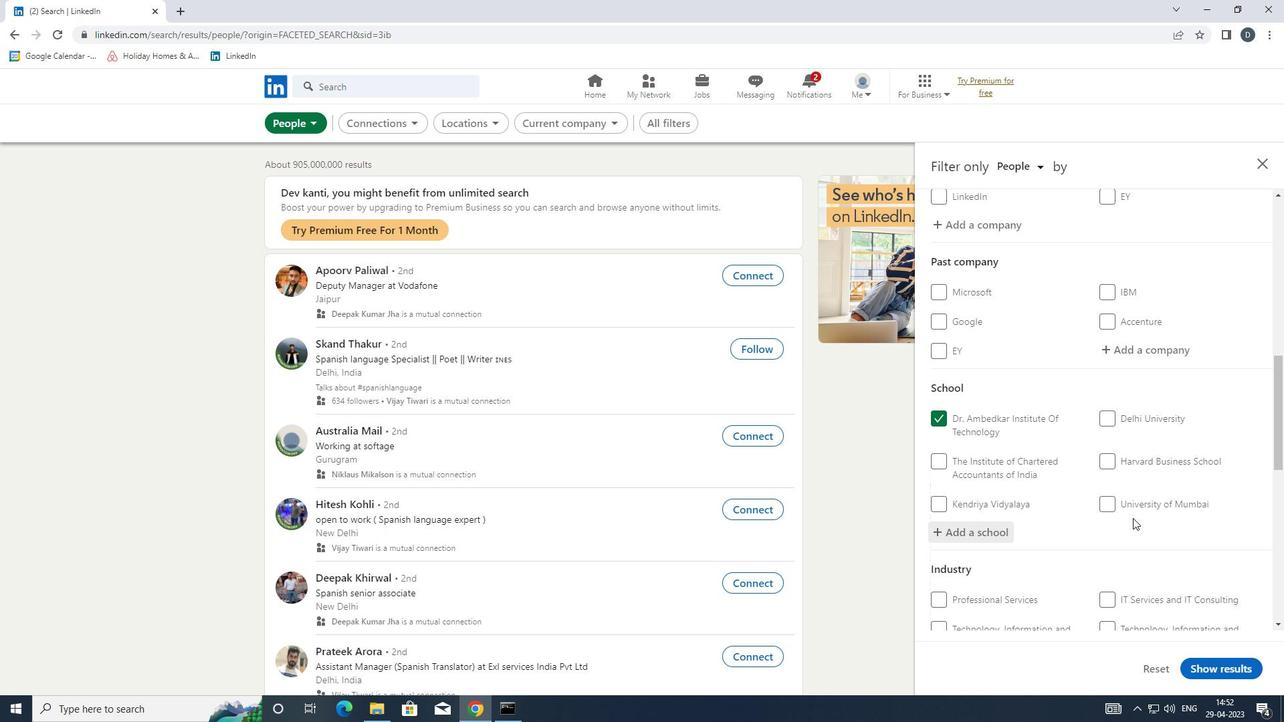 
Action: Mouse scrolled (1129, 518) with delta (0, 0)
Screenshot: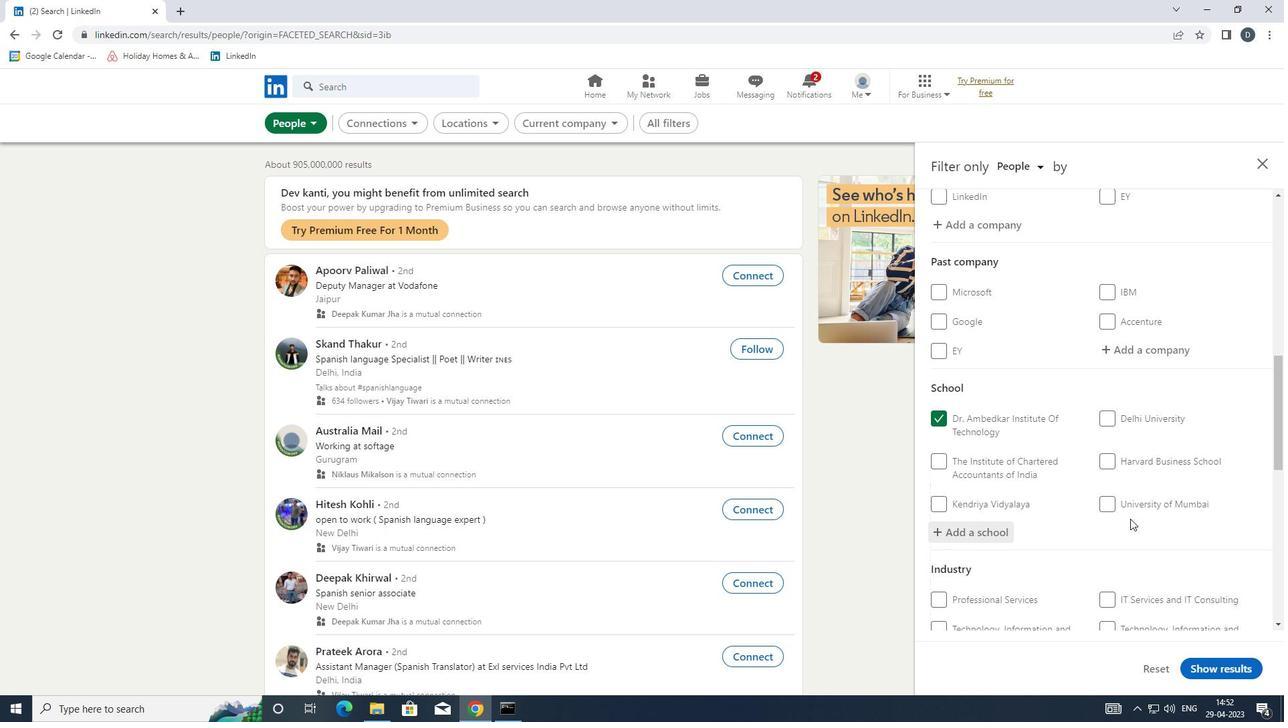 
Action: Mouse scrolled (1129, 518) with delta (0, 0)
Screenshot: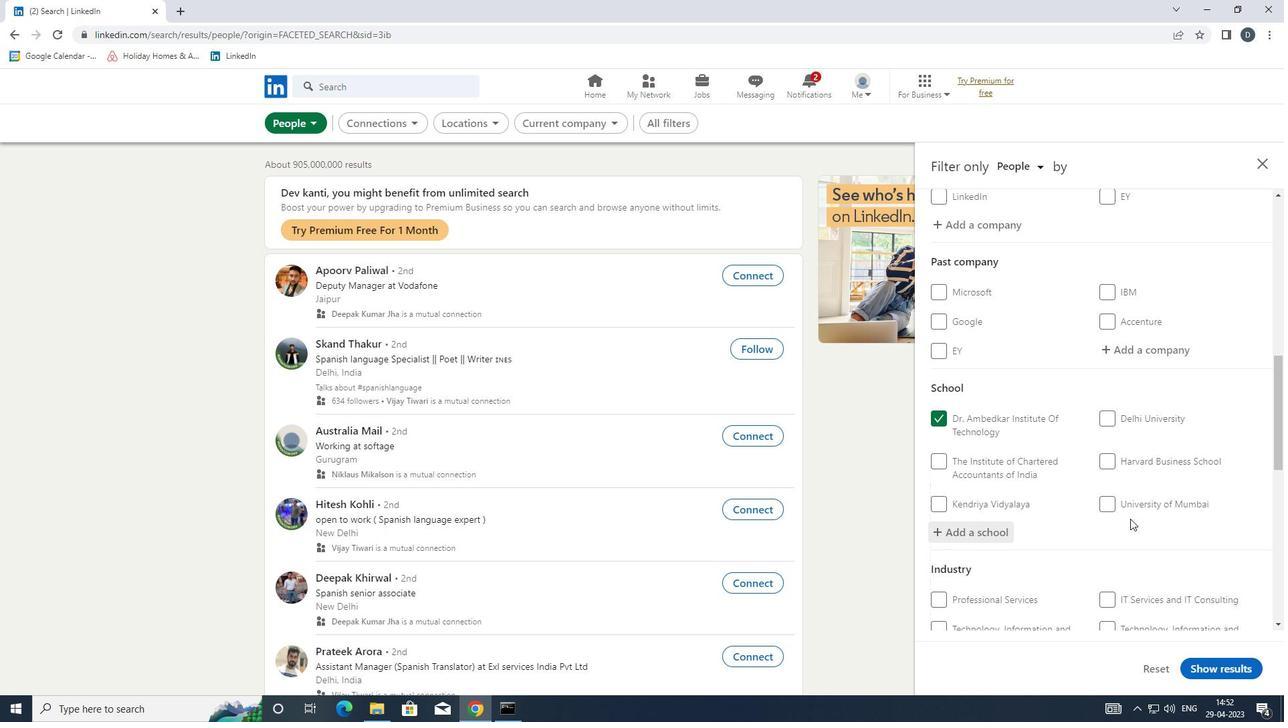 
Action: Mouse scrolled (1129, 518) with delta (0, 0)
Screenshot: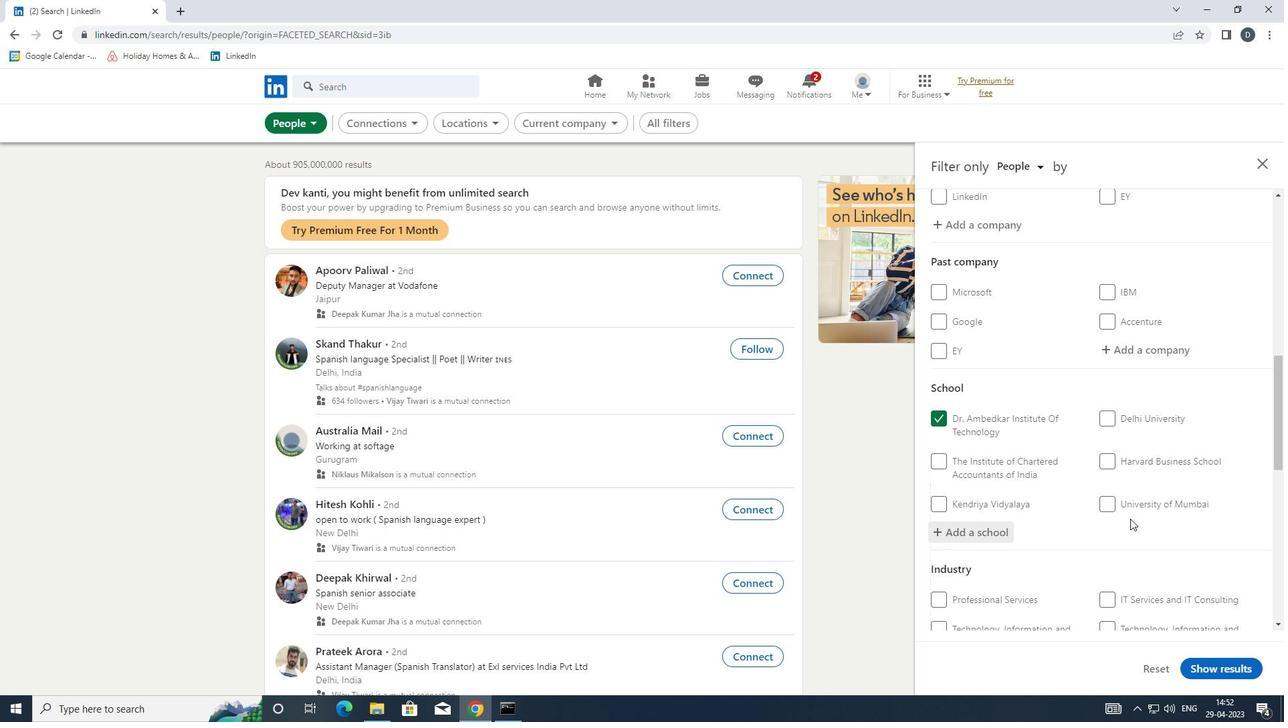 
Action: Mouse moved to (1133, 401)
Screenshot: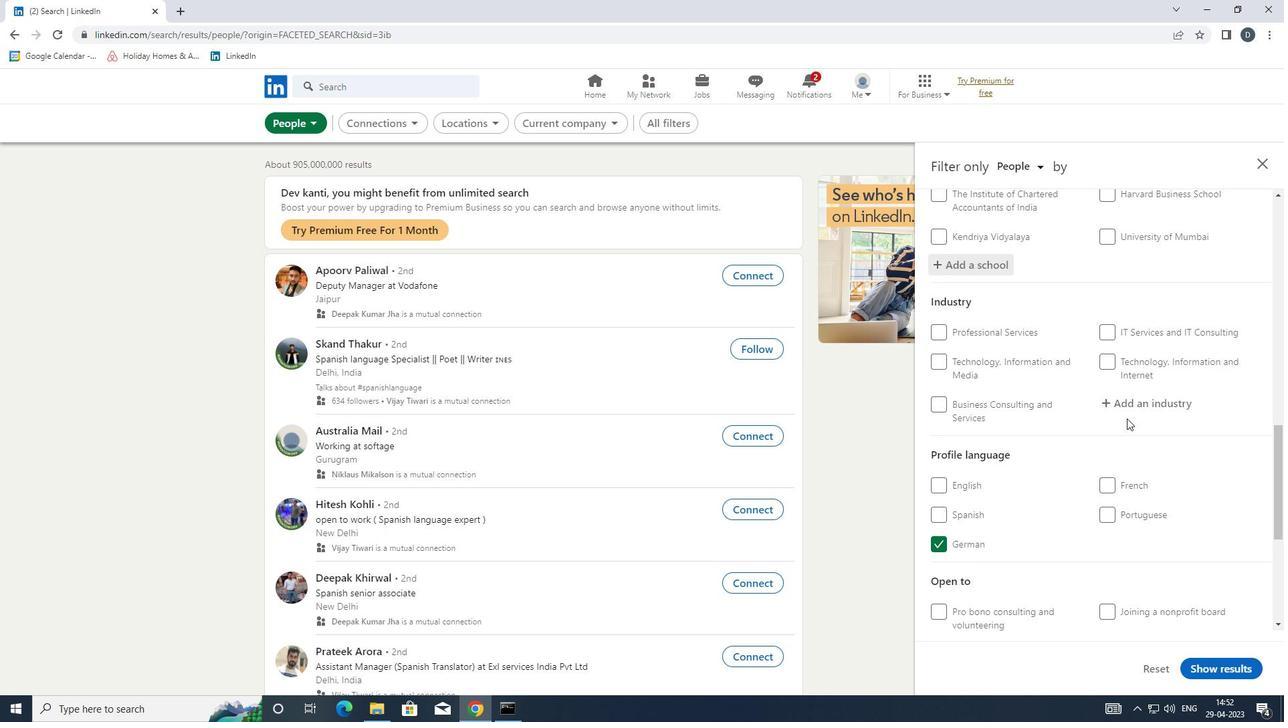 
Action: Mouse pressed left at (1133, 401)
Screenshot: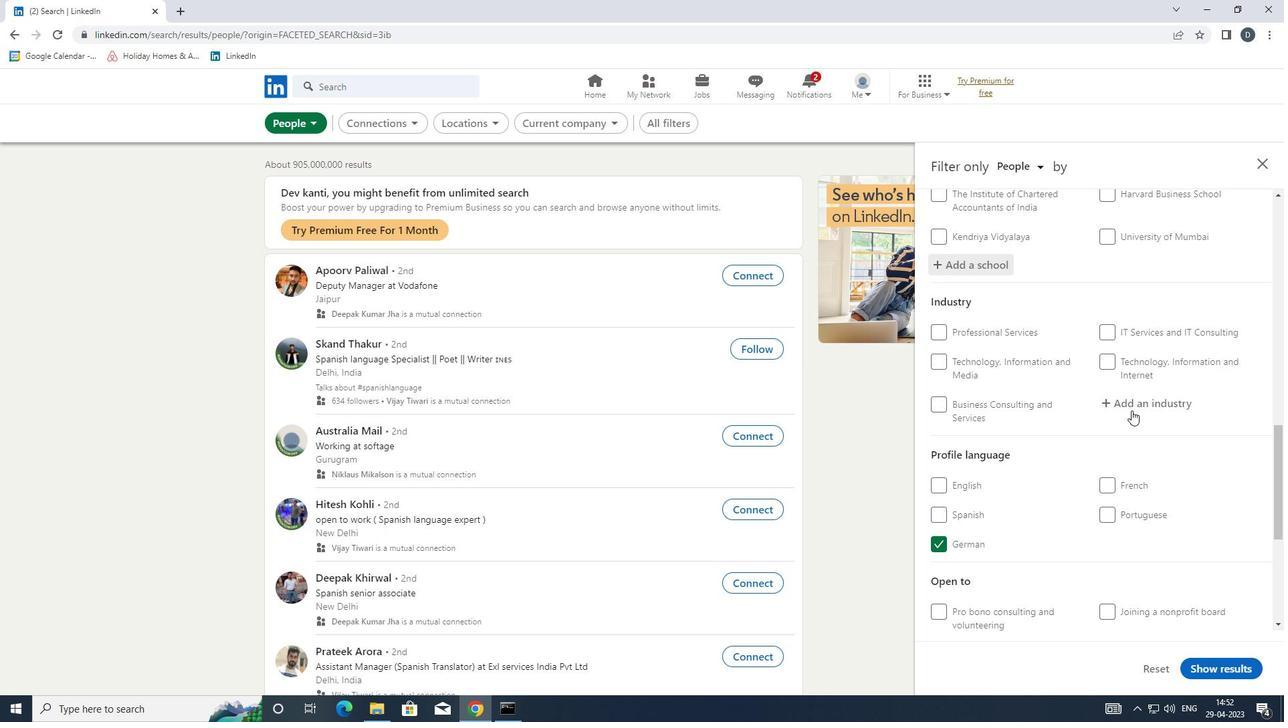 
Action: Key pressed <Key.shift>NONRES
Screenshot: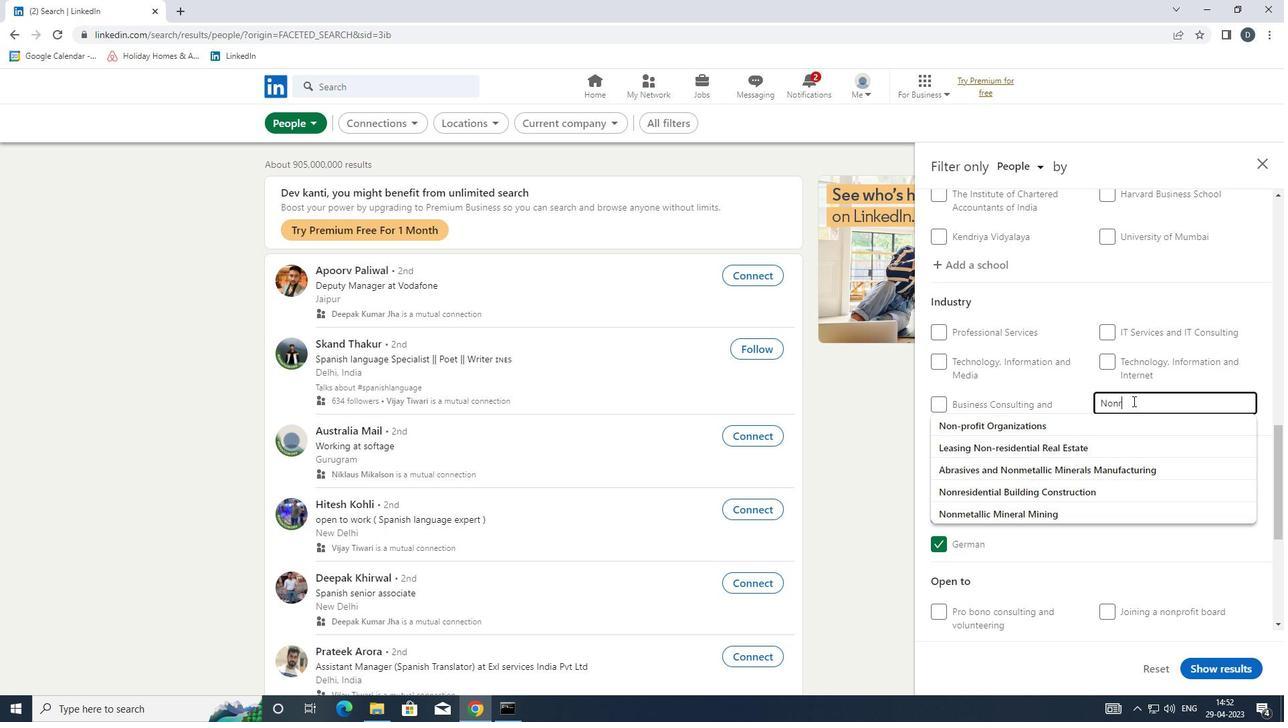 
Action: Mouse moved to (1121, 427)
Screenshot: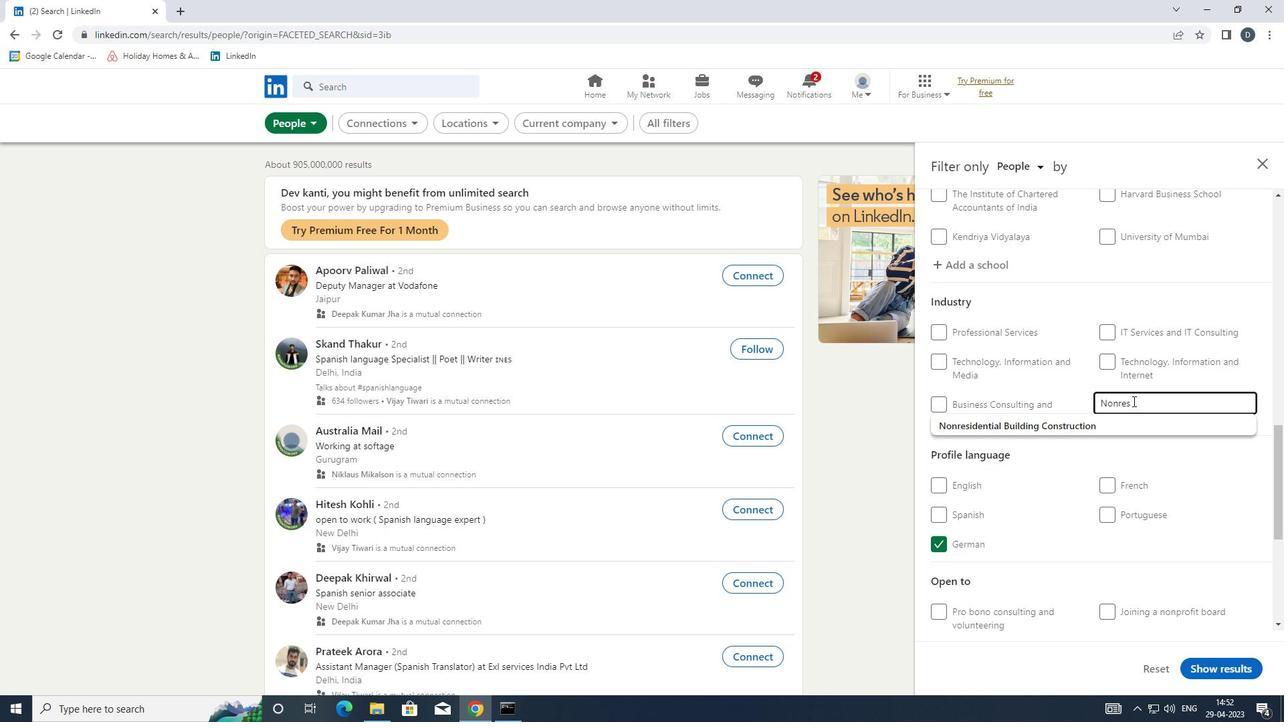 
Action: Mouse pressed left at (1121, 427)
Screenshot: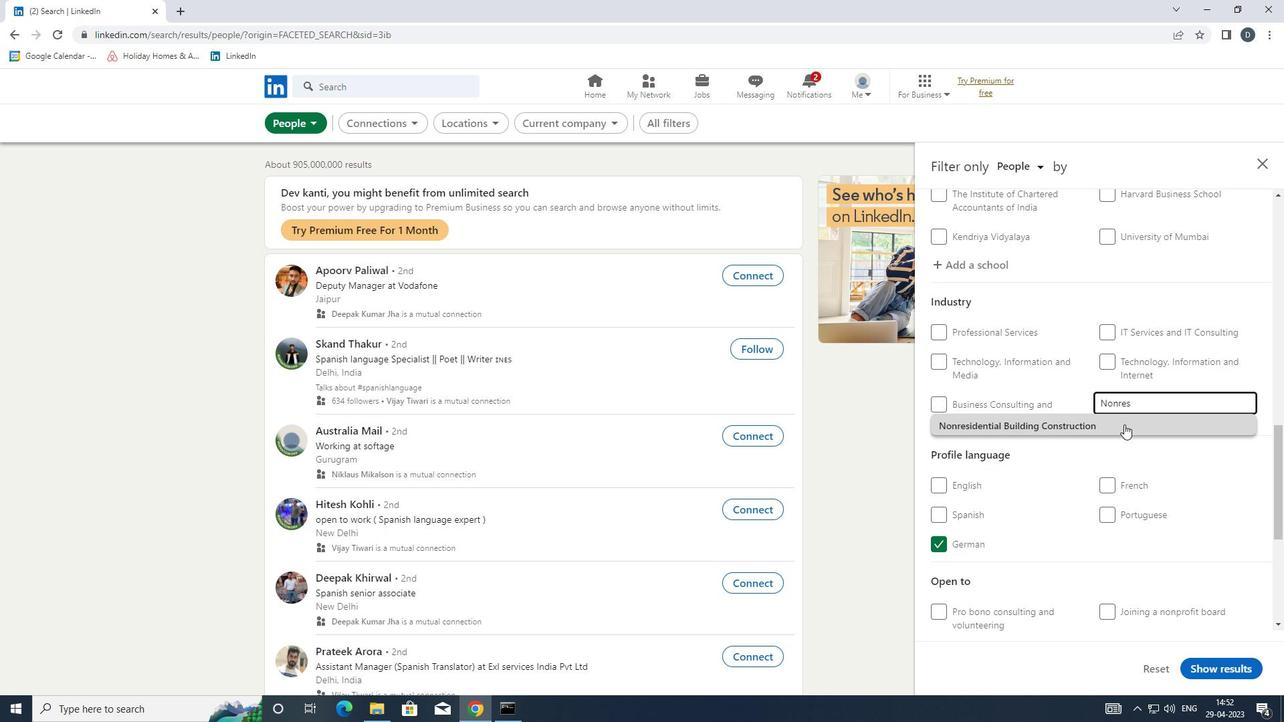 
Action: Mouse moved to (1121, 427)
Screenshot: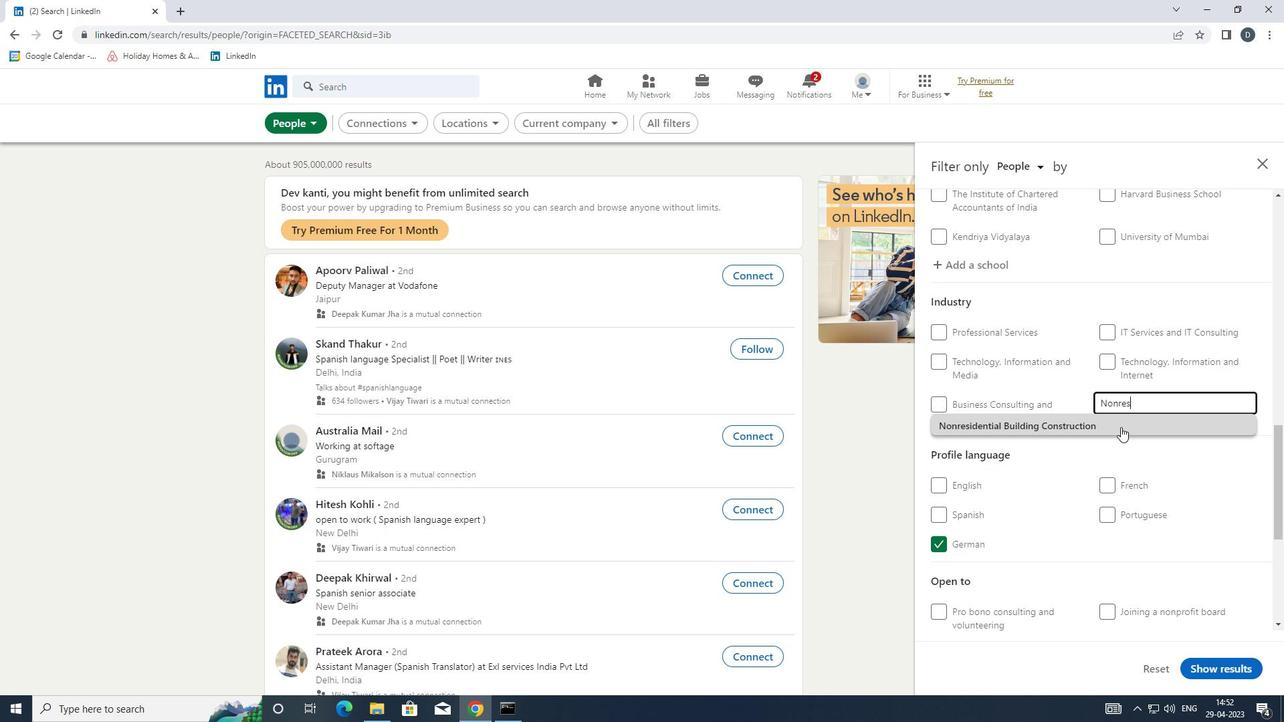 
Action: Mouse scrolled (1121, 426) with delta (0, 0)
Screenshot: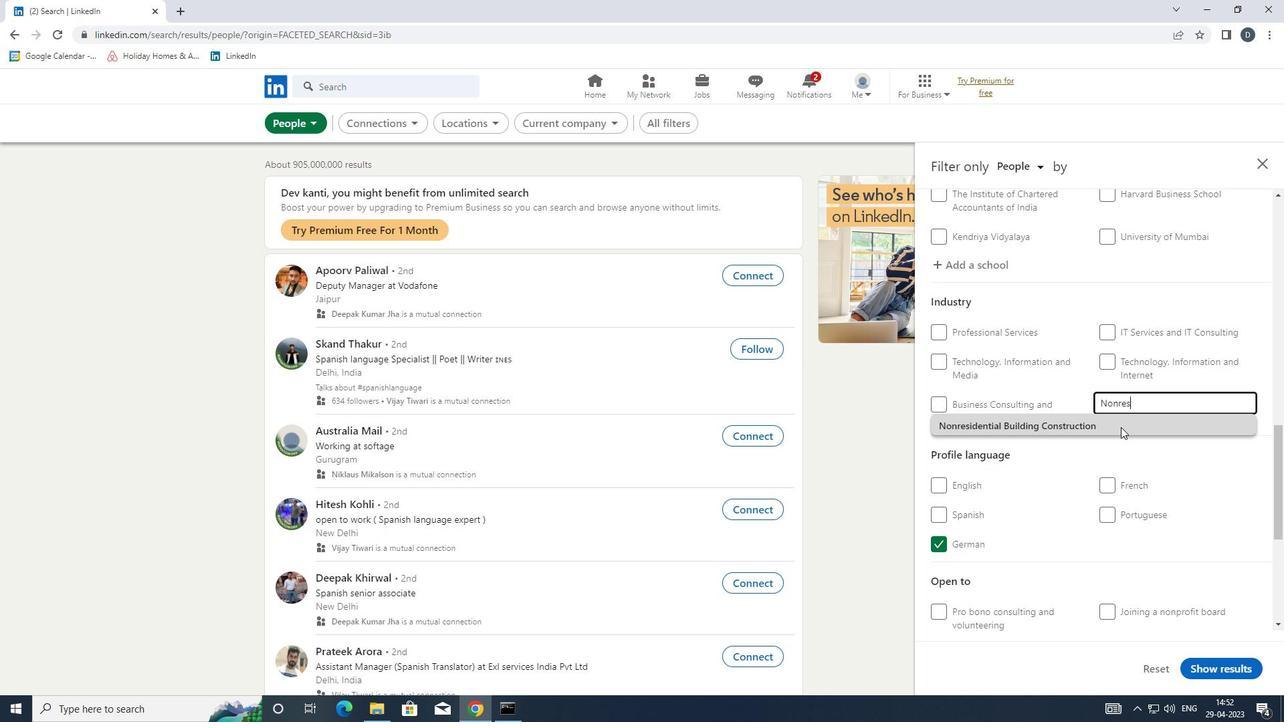 
Action: Mouse scrolled (1121, 426) with delta (0, 0)
Screenshot: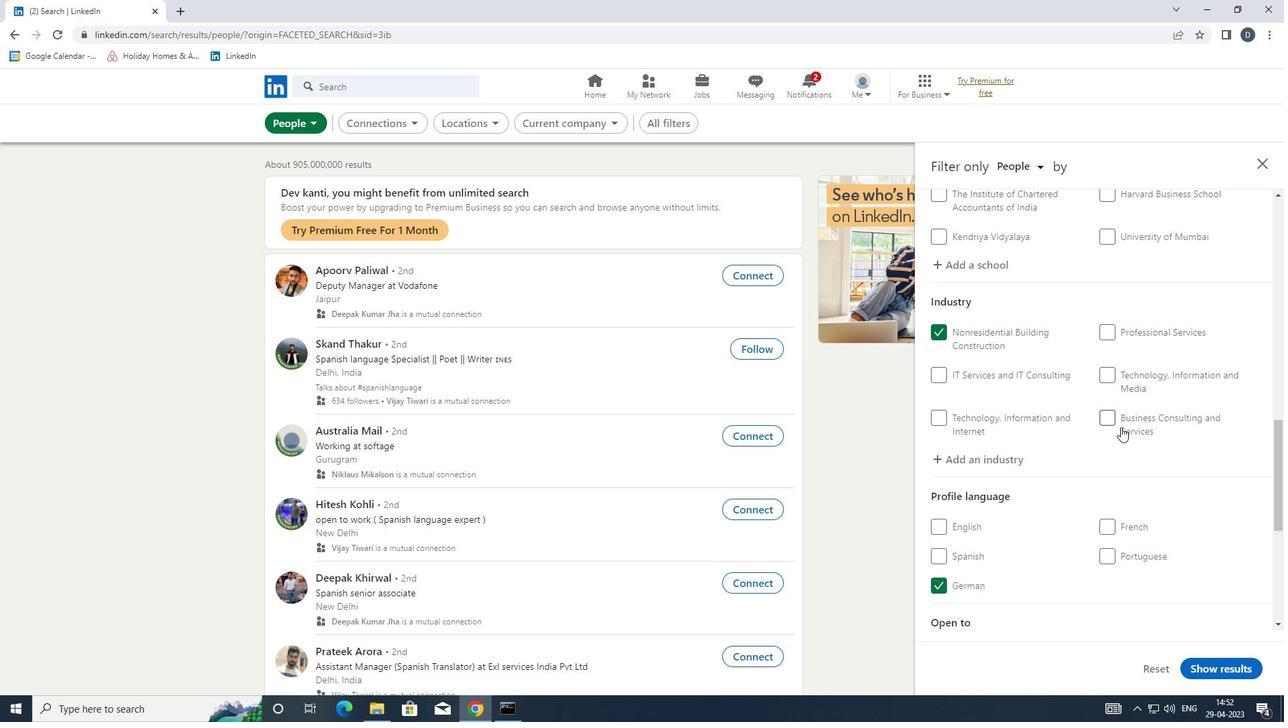 
Action: Mouse moved to (1121, 427)
Screenshot: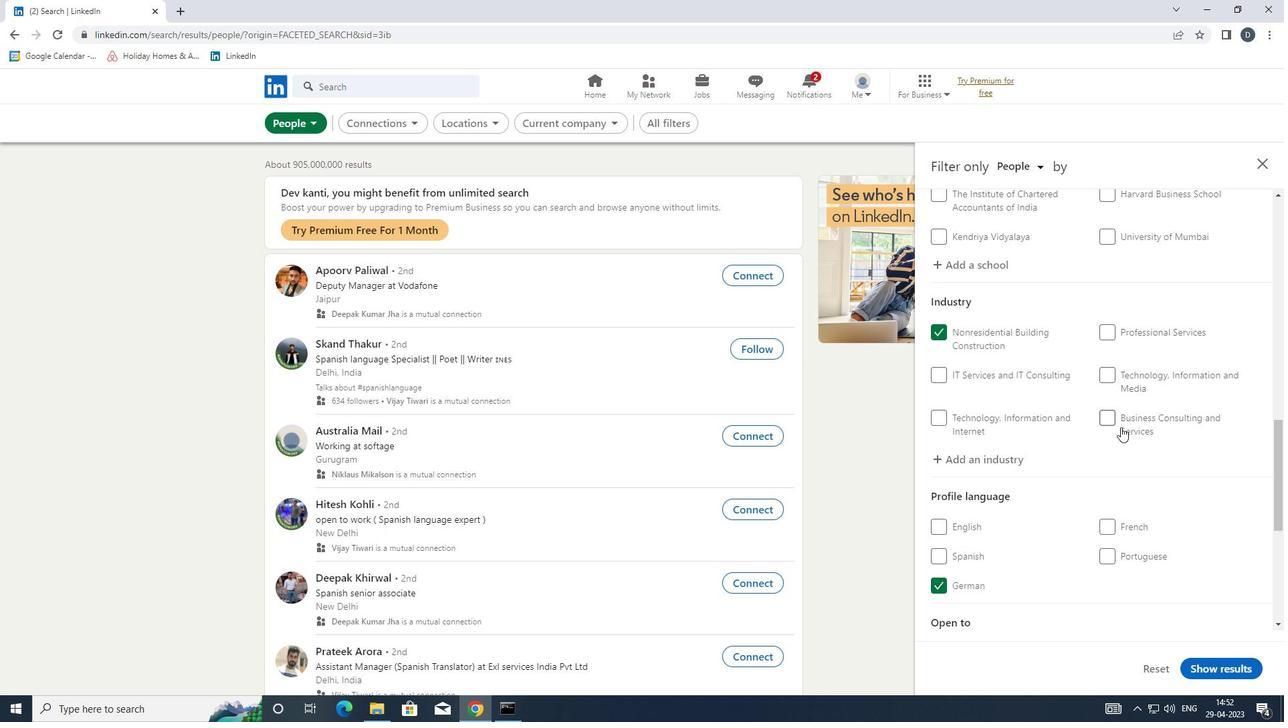 
Action: Mouse scrolled (1121, 426) with delta (0, 0)
Screenshot: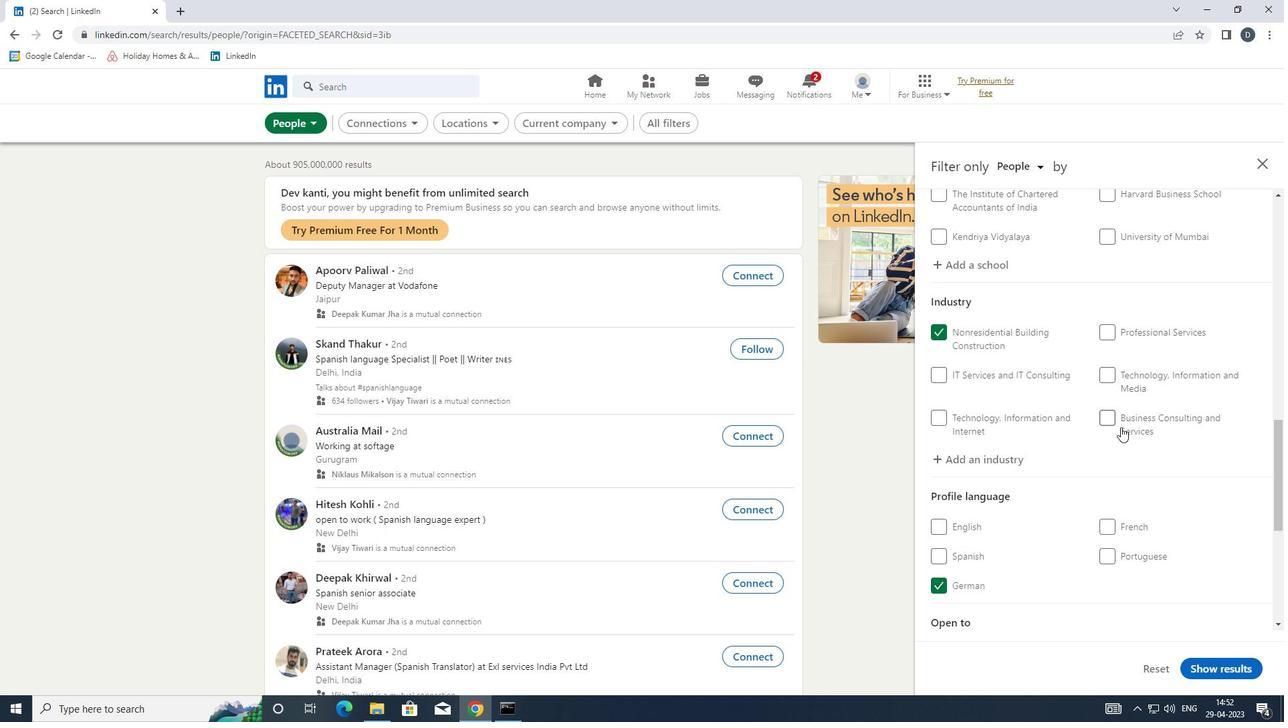 
Action: Mouse moved to (1120, 439)
Screenshot: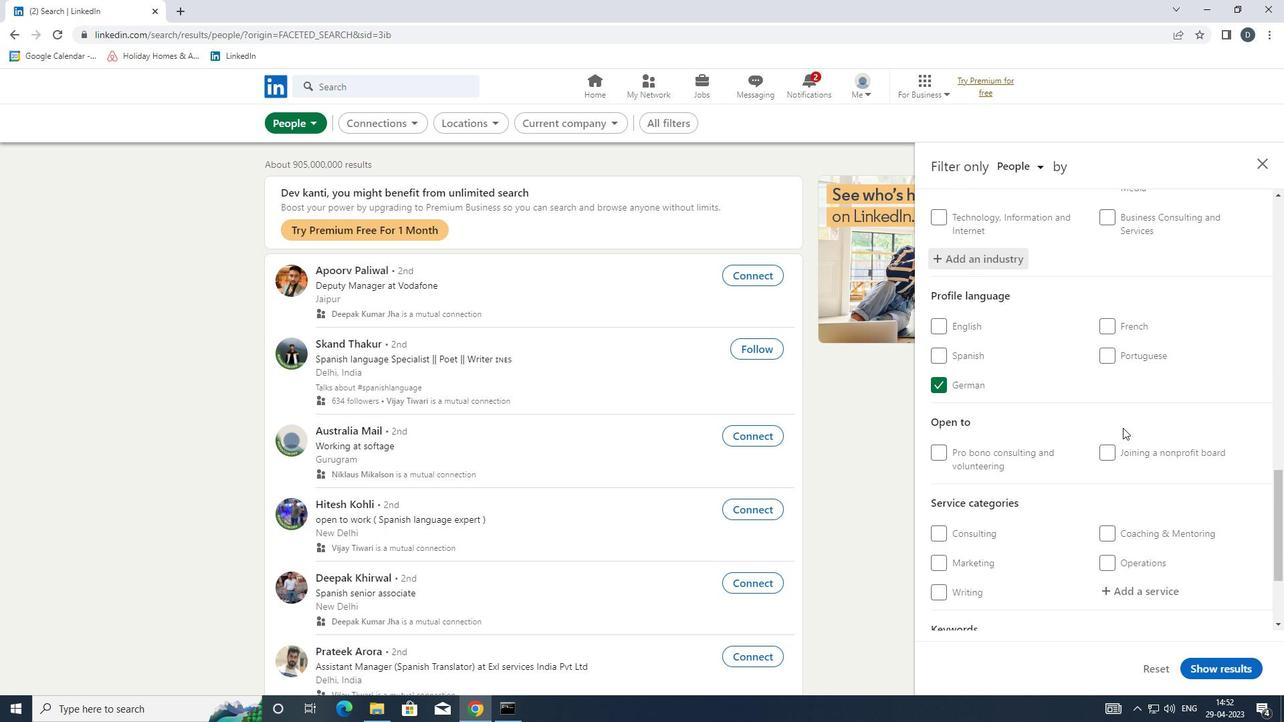 
Action: Mouse scrolled (1120, 438) with delta (0, 0)
Screenshot: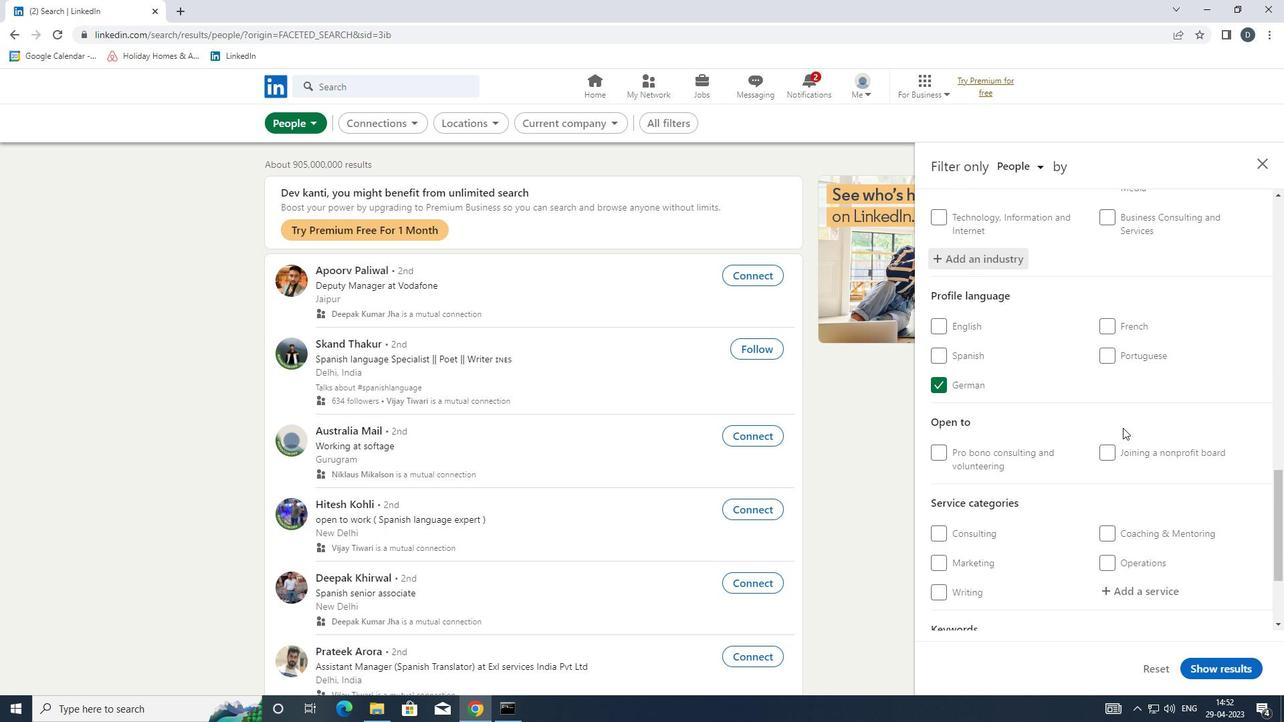 
Action: Mouse moved to (1120, 440)
Screenshot: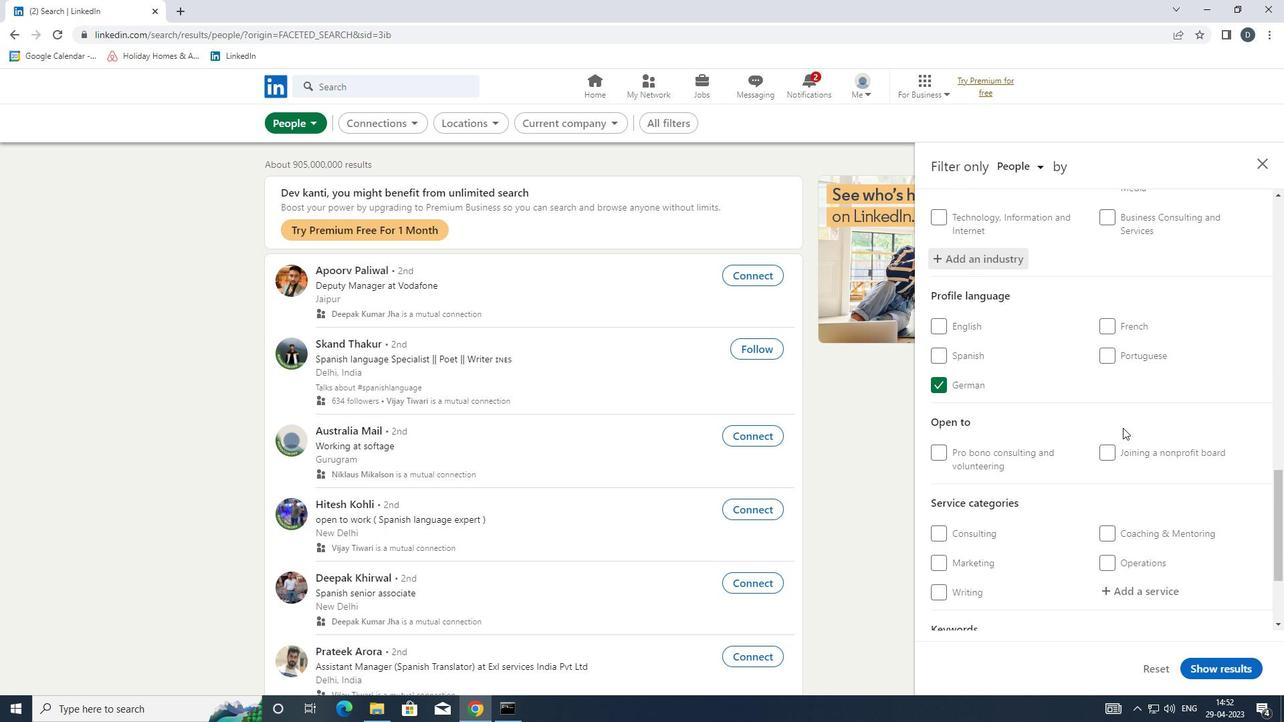 
Action: Mouse scrolled (1120, 440) with delta (0, 0)
Screenshot: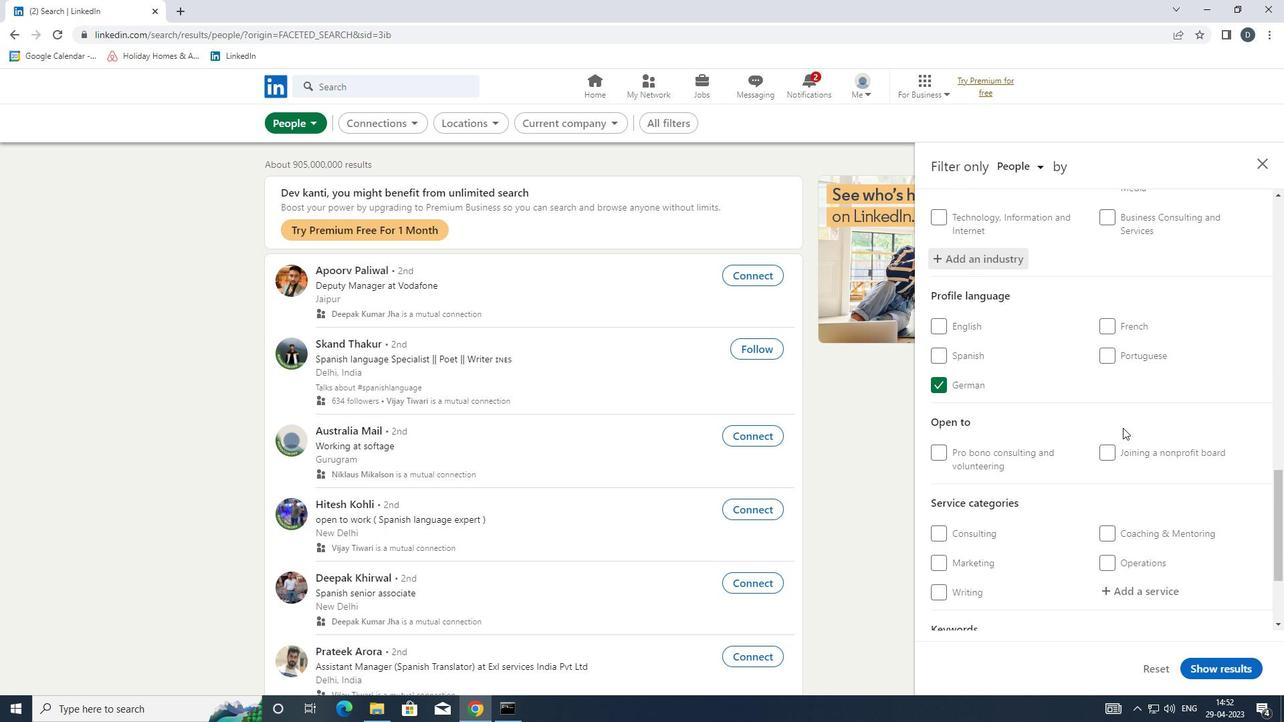 
Action: Mouse moved to (1124, 455)
Screenshot: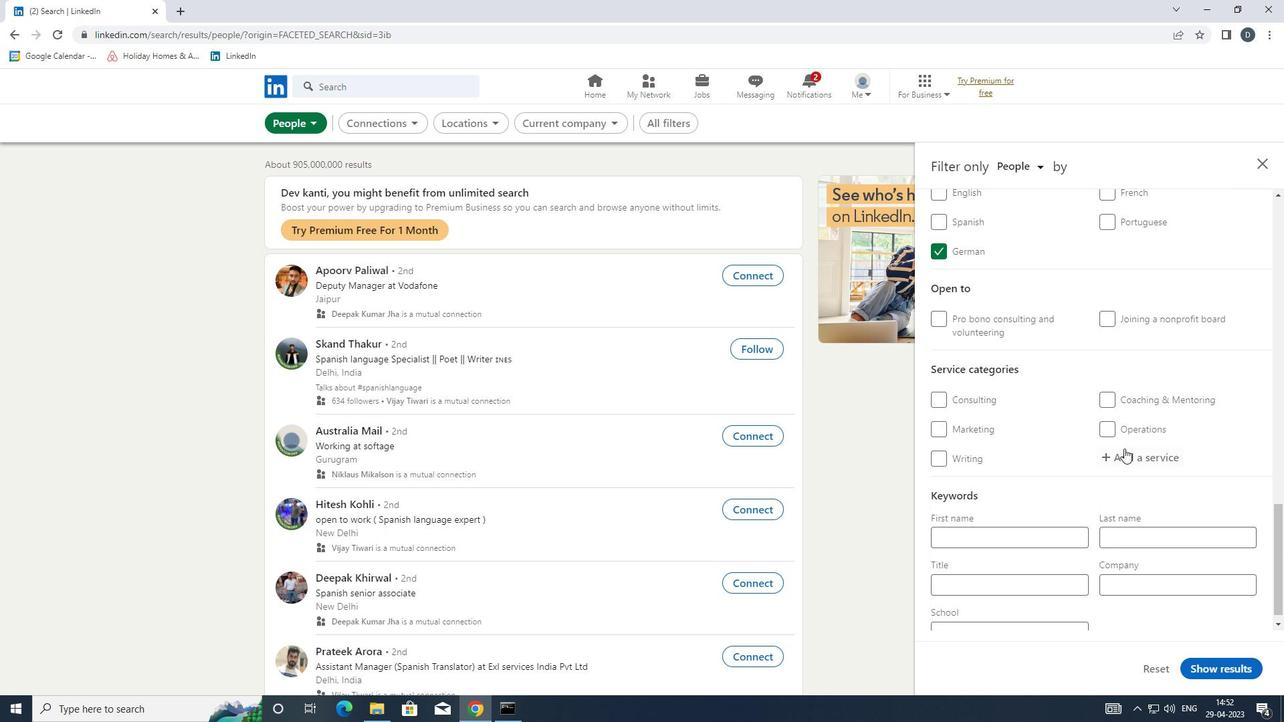 
Action: Mouse pressed left at (1124, 455)
Screenshot: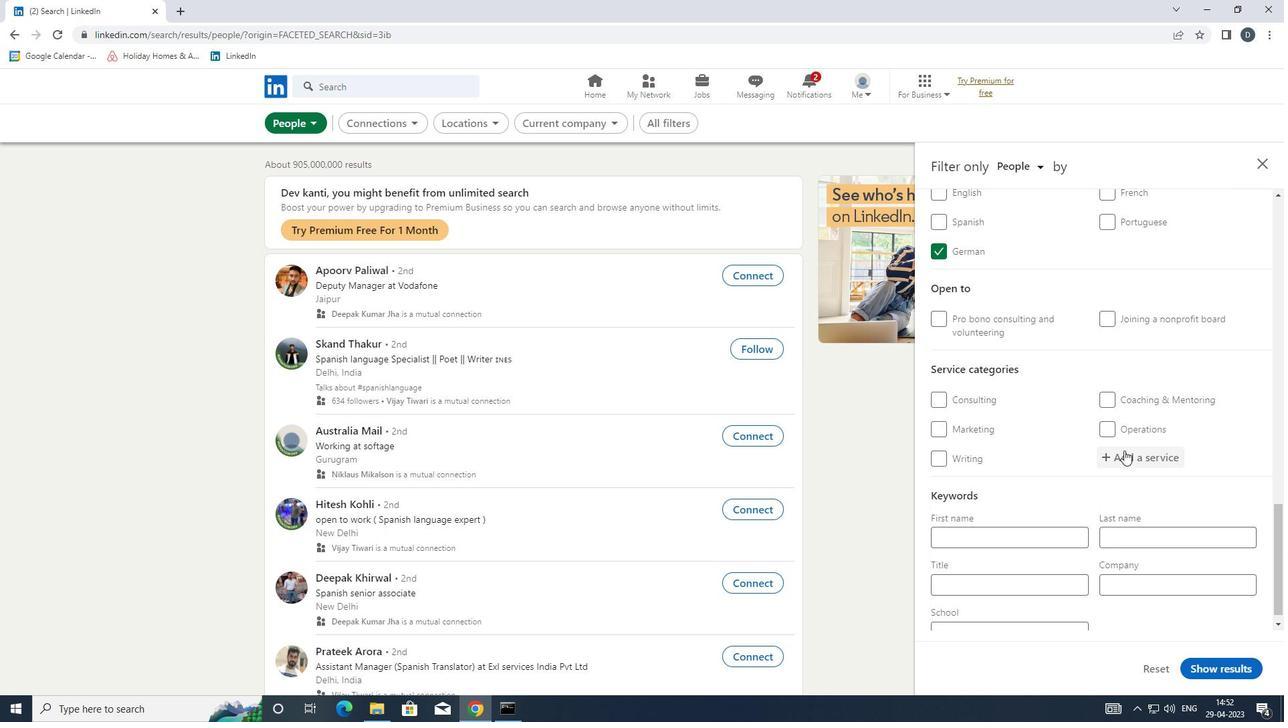 
Action: Key pressed <Key.shift><Key.shift><Key.shift><Key.shift><Key.shift><Key.shift>BUDGETING<Key.space>
Screenshot: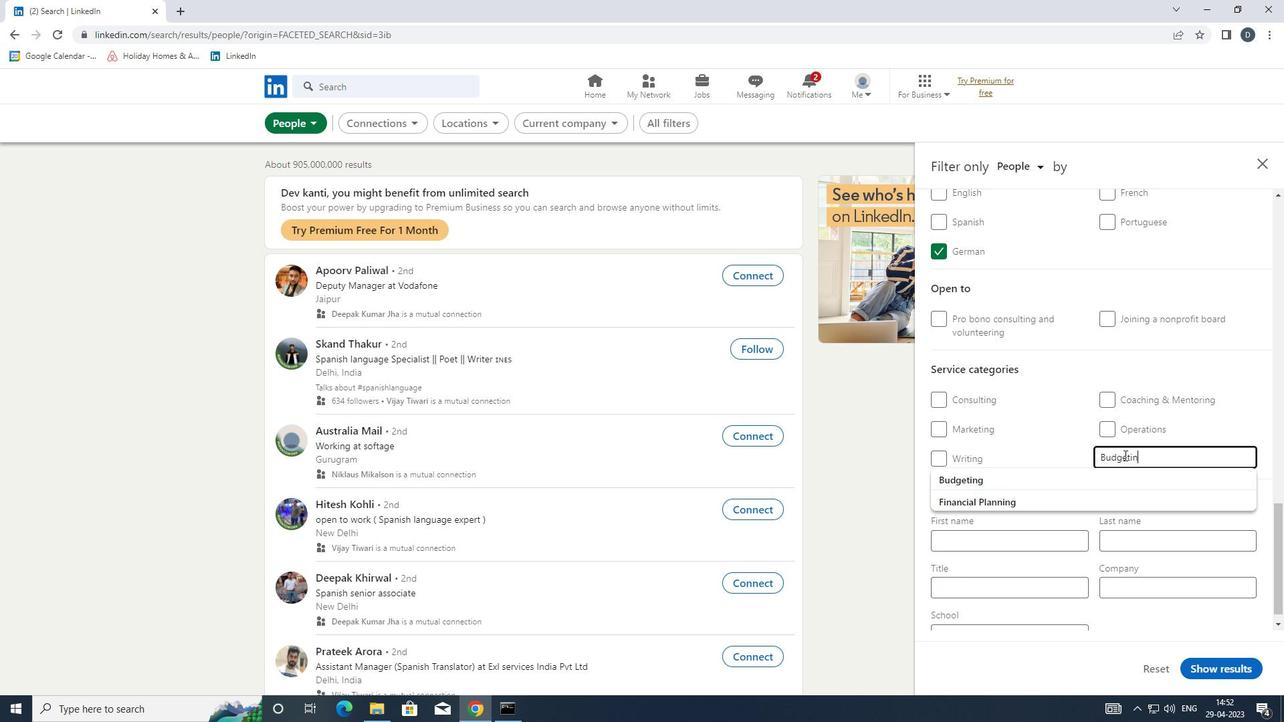 
Action: Mouse moved to (1111, 475)
Screenshot: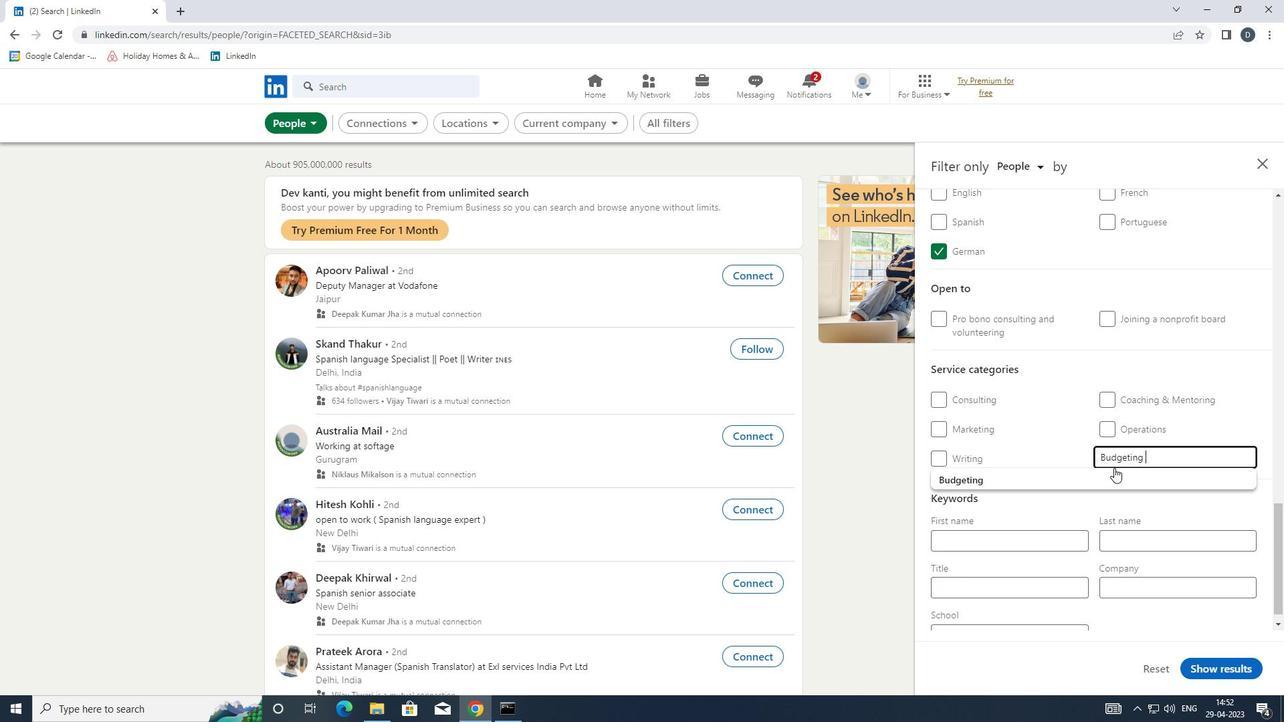 
Action: Mouse pressed left at (1111, 475)
Screenshot: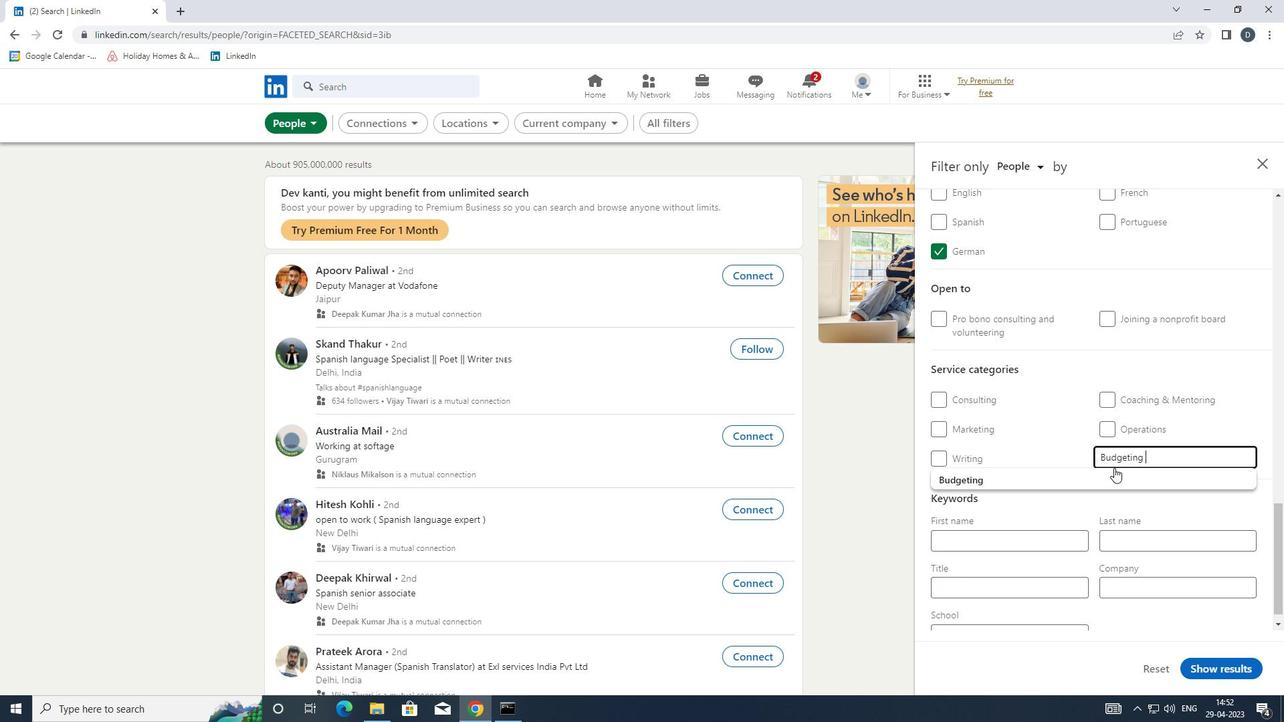 
Action: Mouse scrolled (1111, 474) with delta (0, 0)
Screenshot: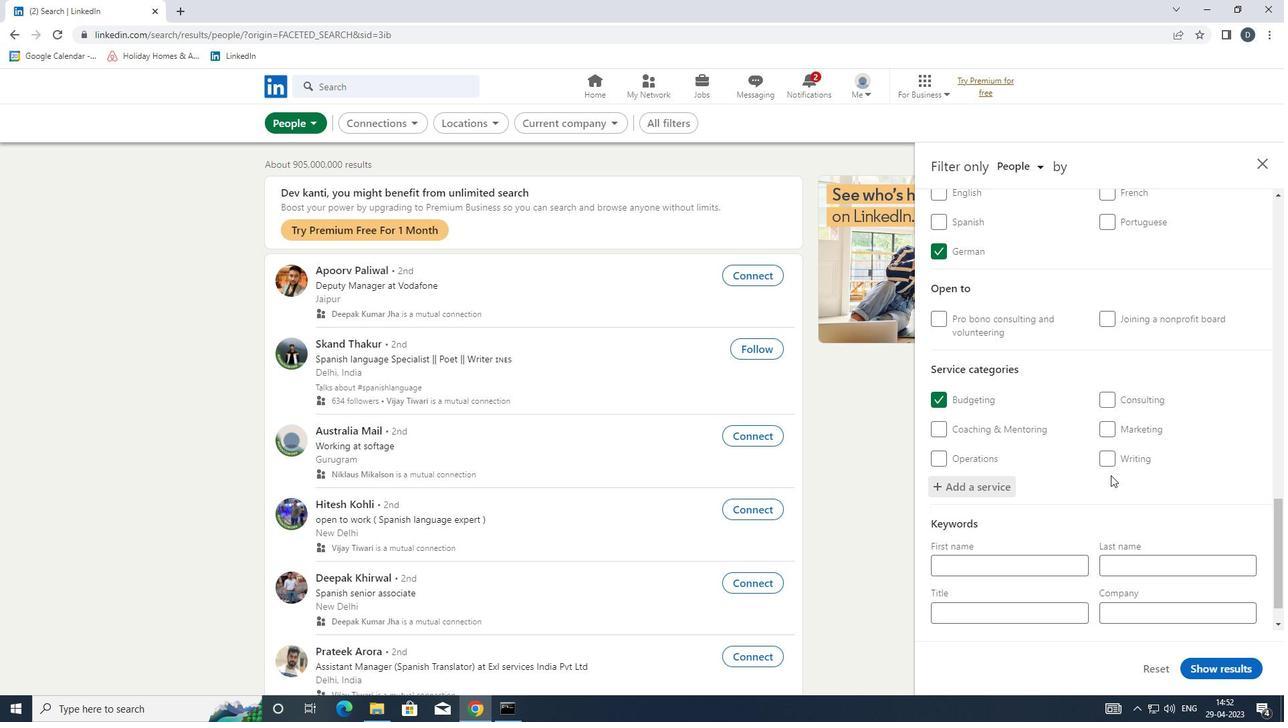 
Action: Mouse scrolled (1111, 474) with delta (0, 0)
Screenshot: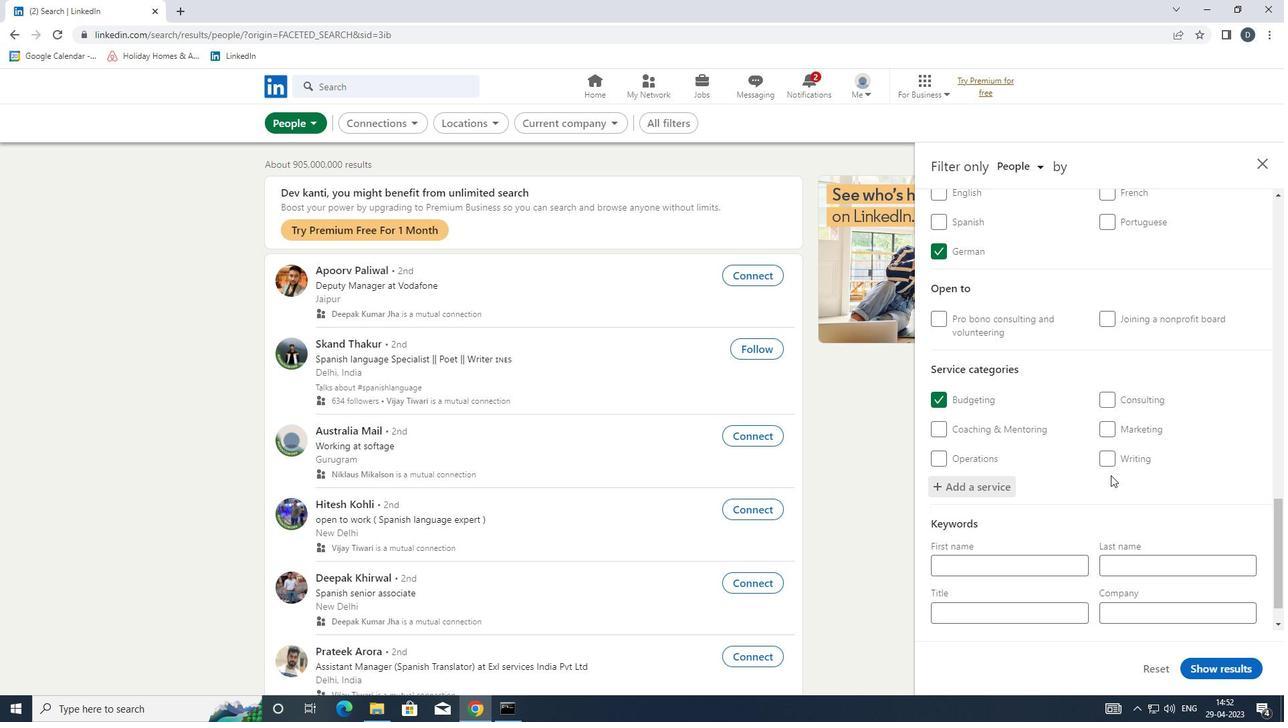 
Action: Mouse scrolled (1111, 474) with delta (0, 0)
Screenshot: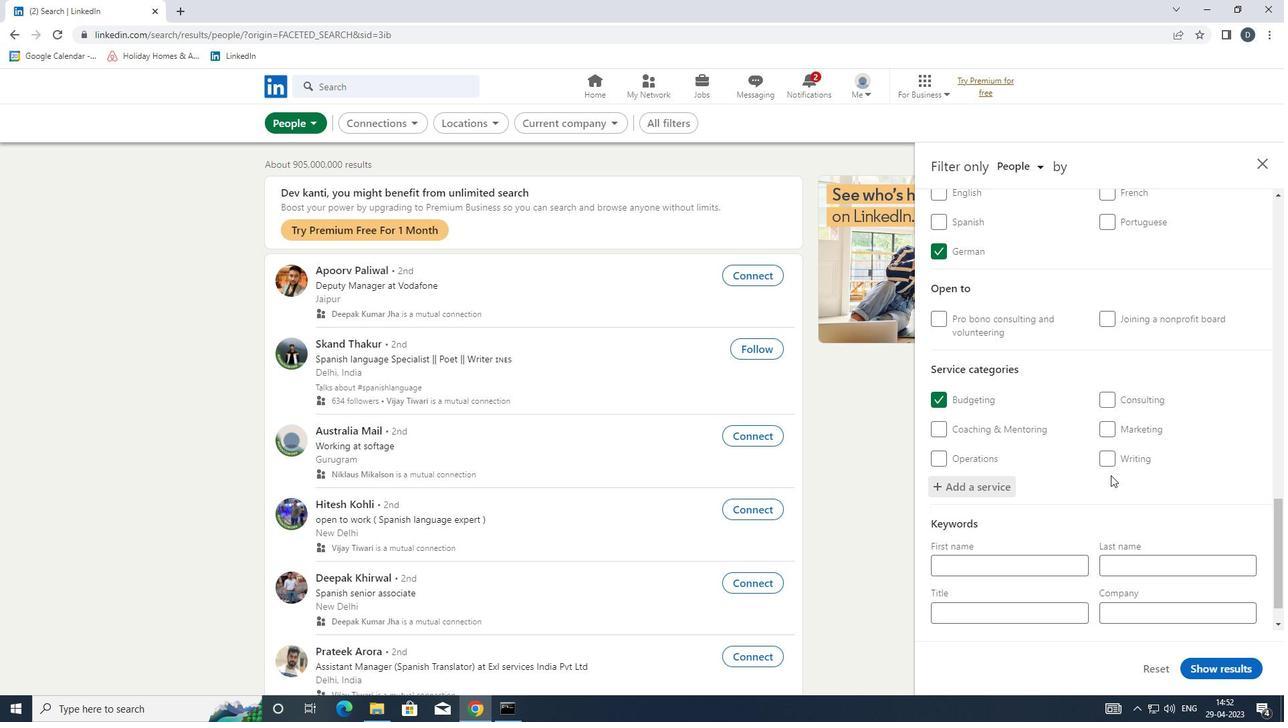 
Action: Mouse scrolled (1111, 474) with delta (0, 0)
Screenshot: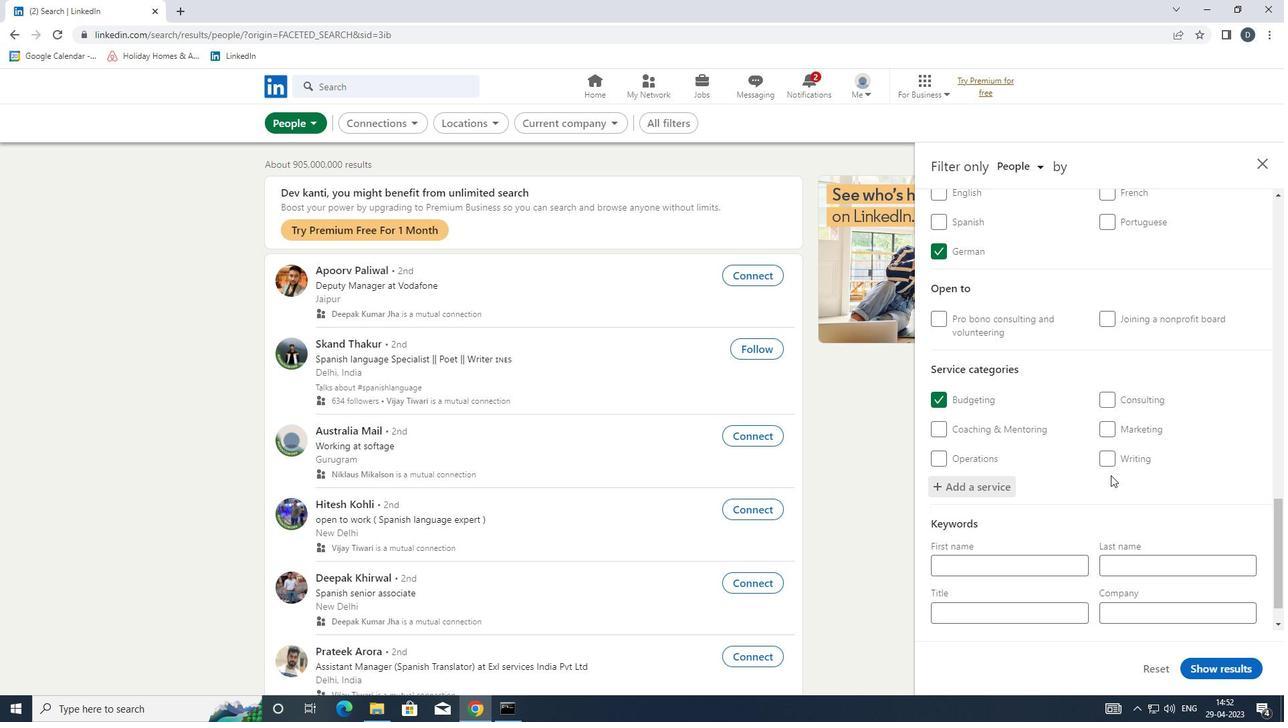 
Action: Mouse scrolled (1111, 474) with delta (0, 0)
Screenshot: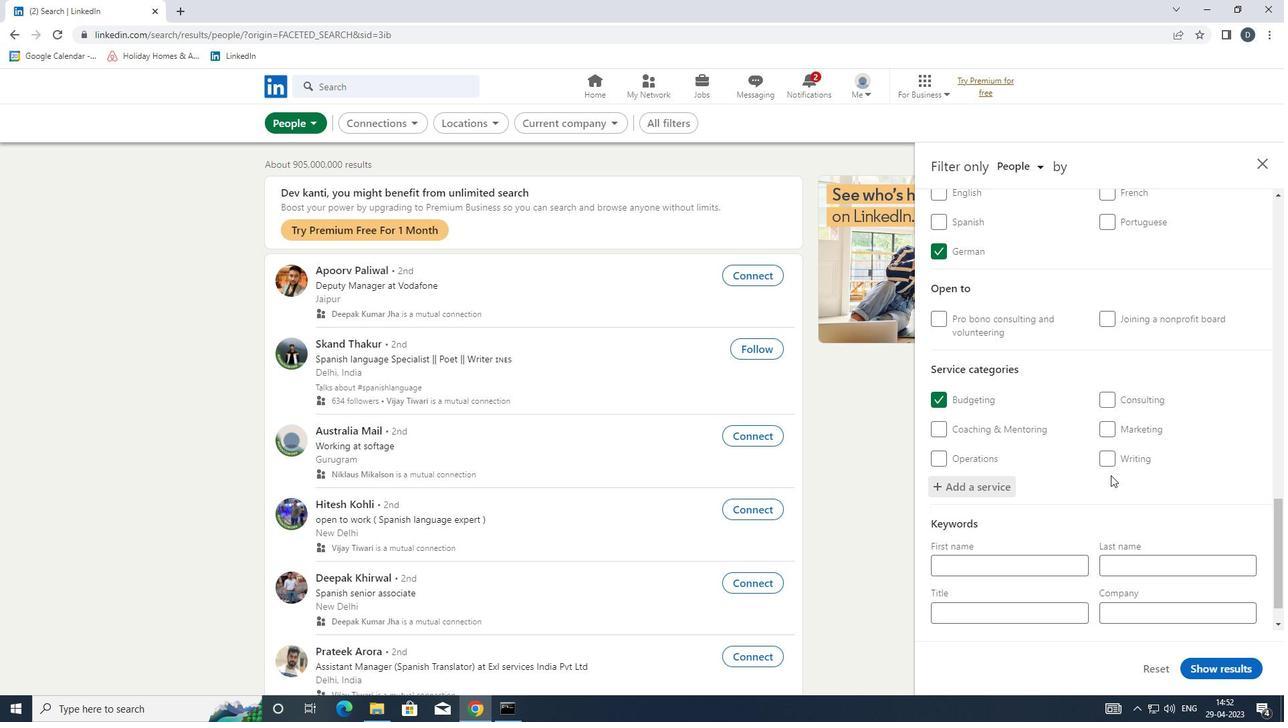 
Action: Mouse moved to (1022, 580)
Screenshot: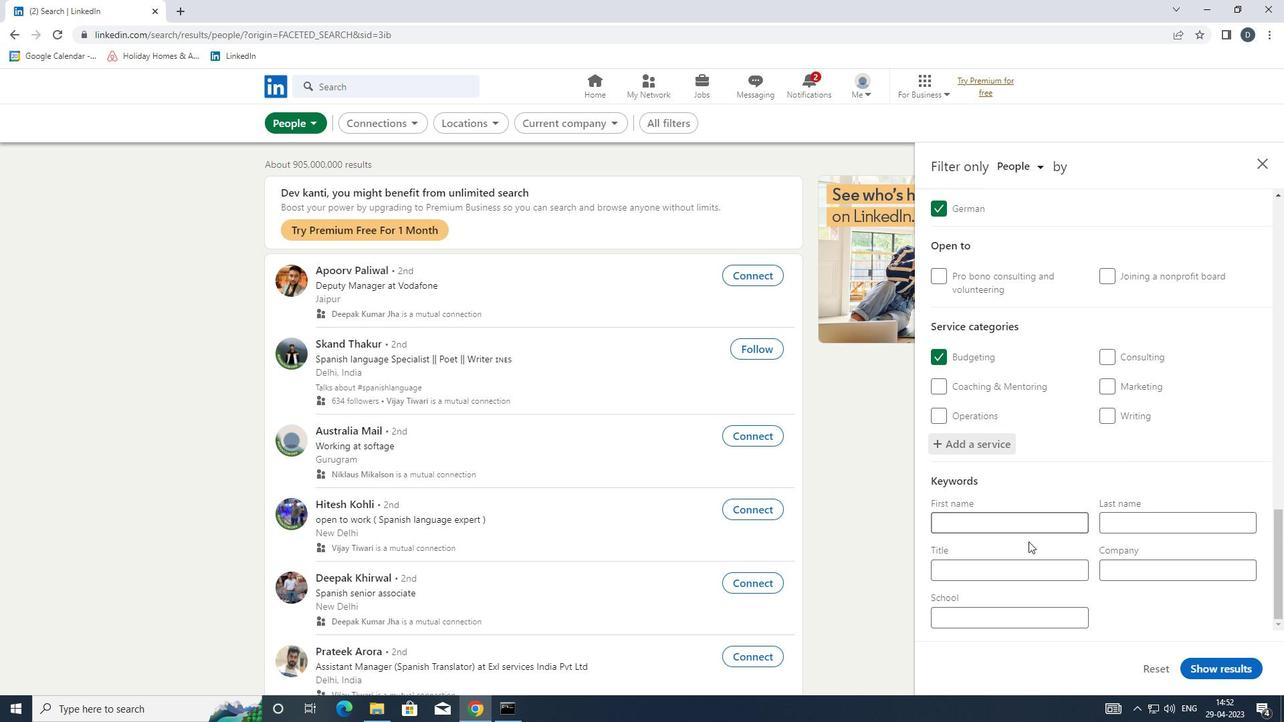 
Action: Mouse pressed left at (1022, 580)
Screenshot: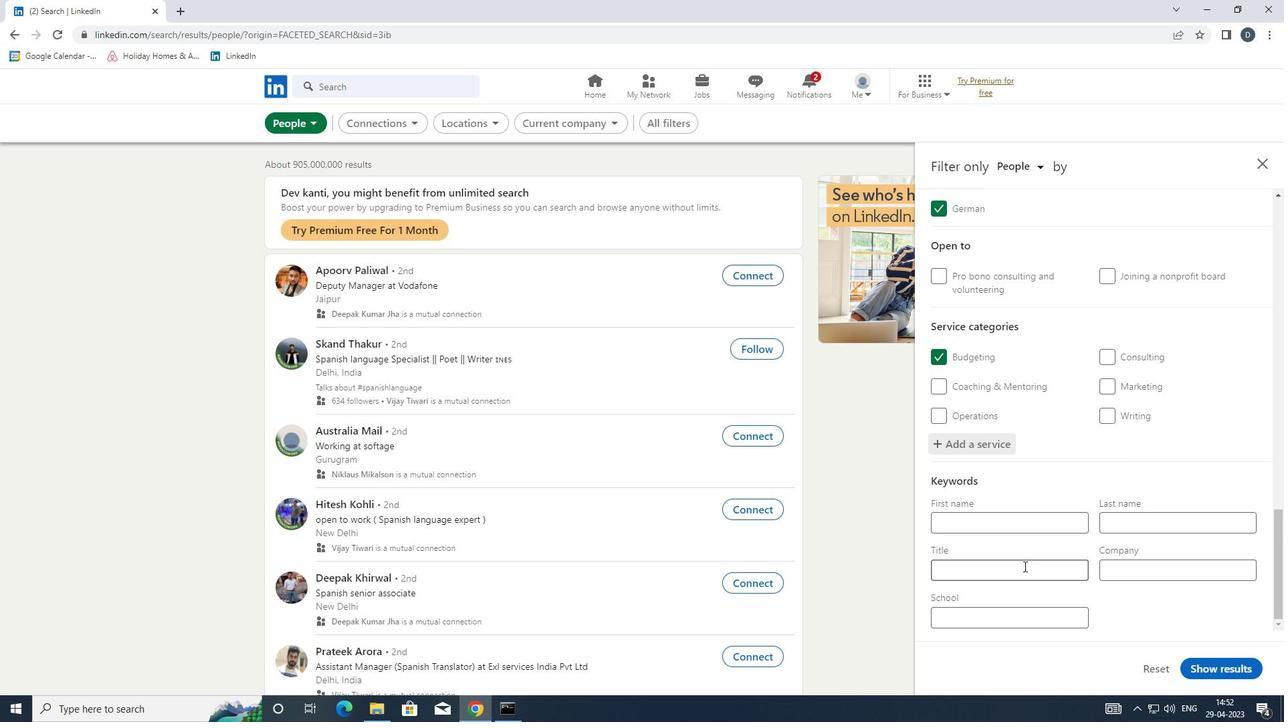 
Action: Key pressed <Key.shift>WAIT<Key.space><Key.shift>STAFF
Screenshot: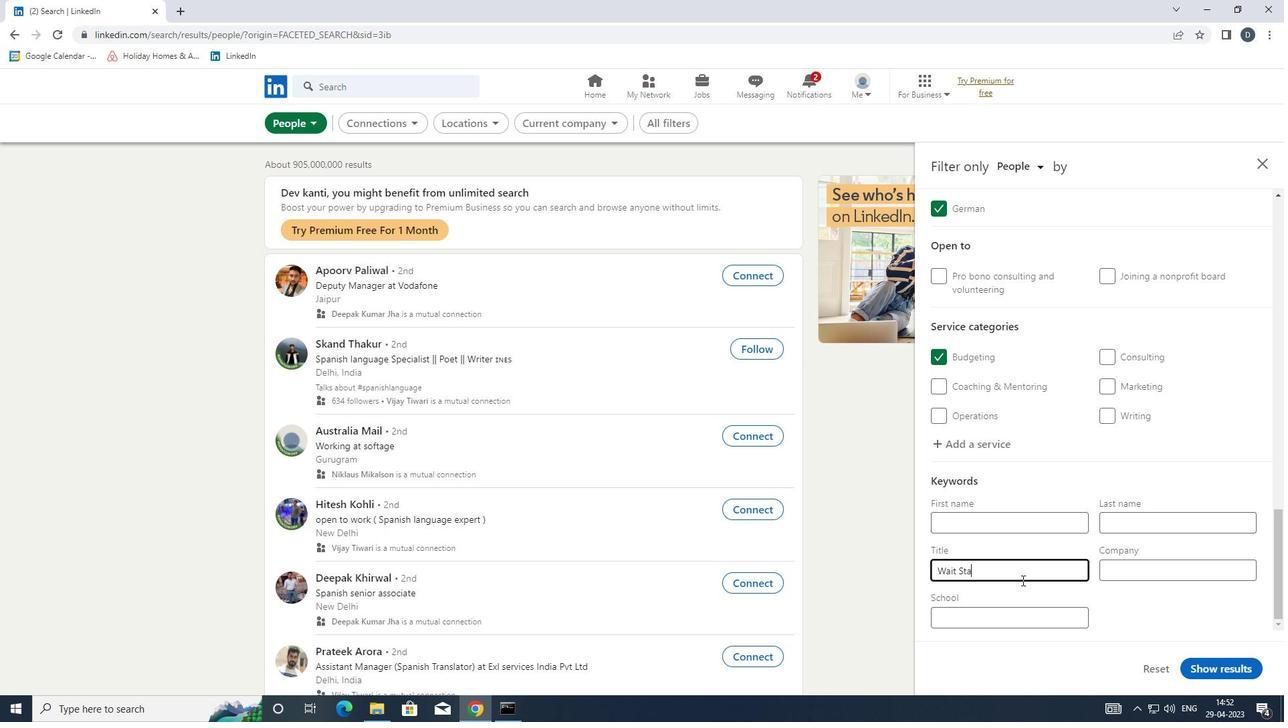 
Action: Mouse moved to (1228, 670)
Screenshot: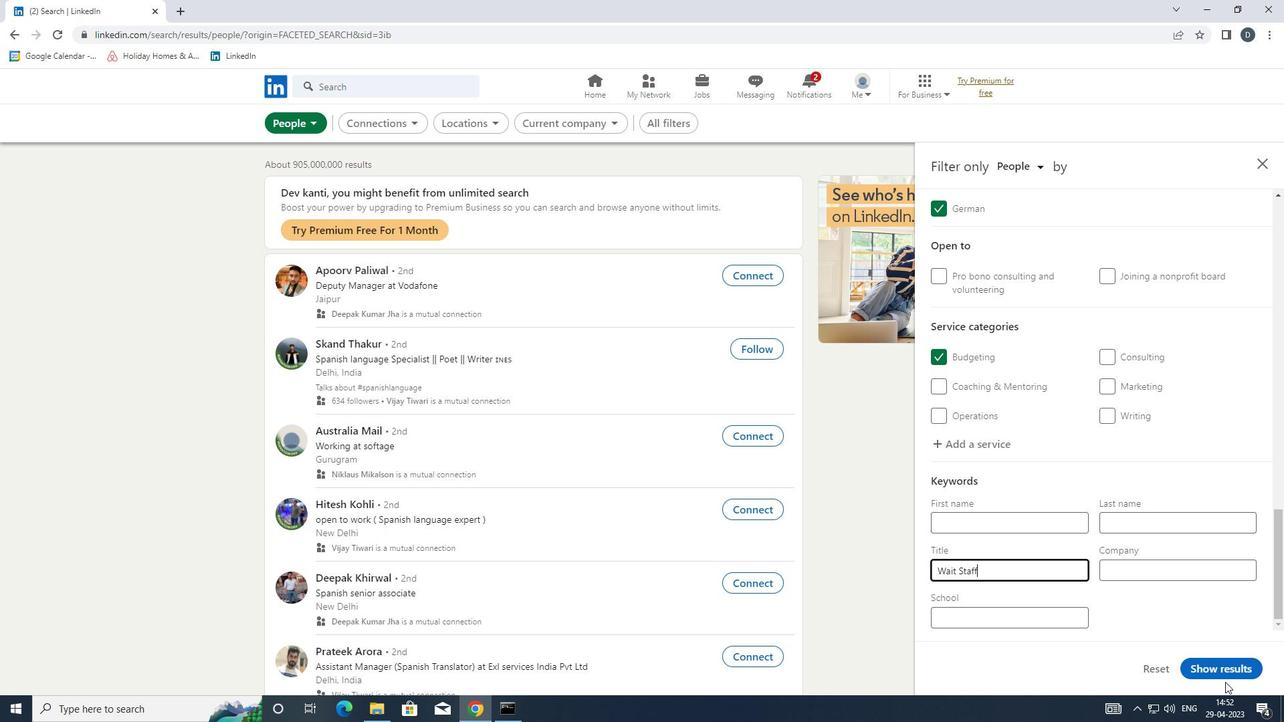 
Action: Mouse pressed left at (1228, 670)
Screenshot: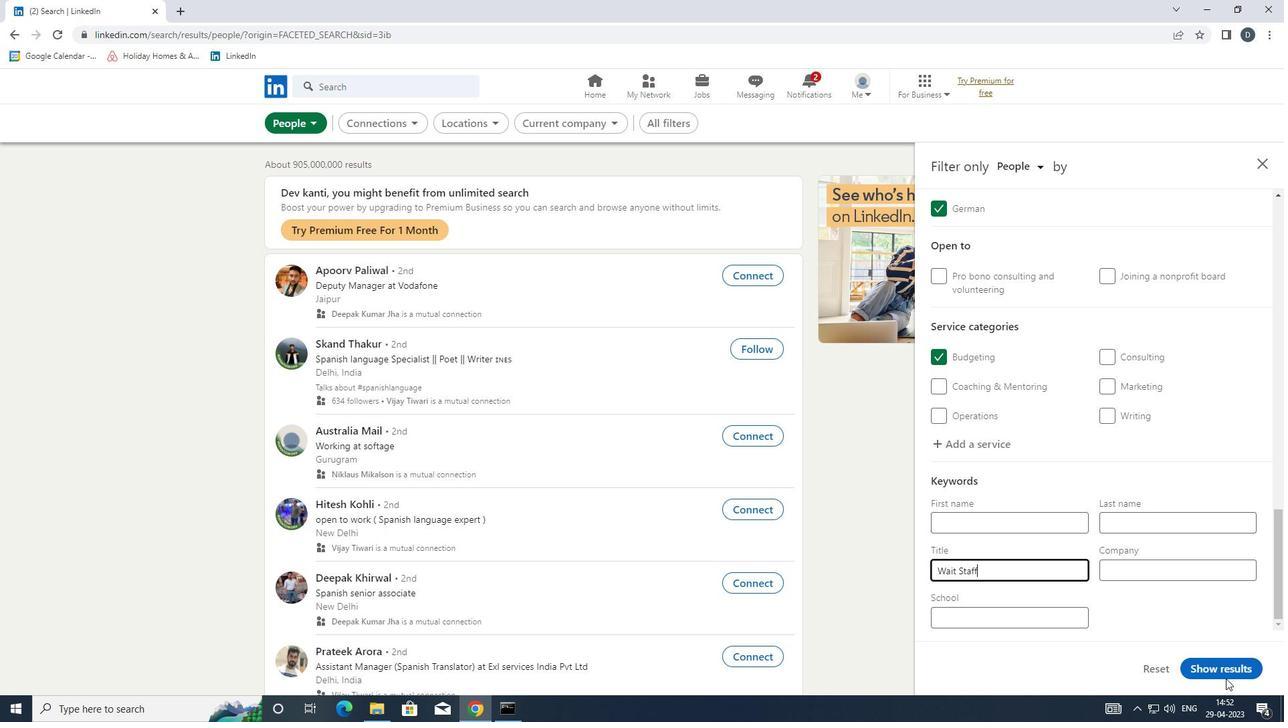 
Action: Mouse moved to (1075, 531)
Screenshot: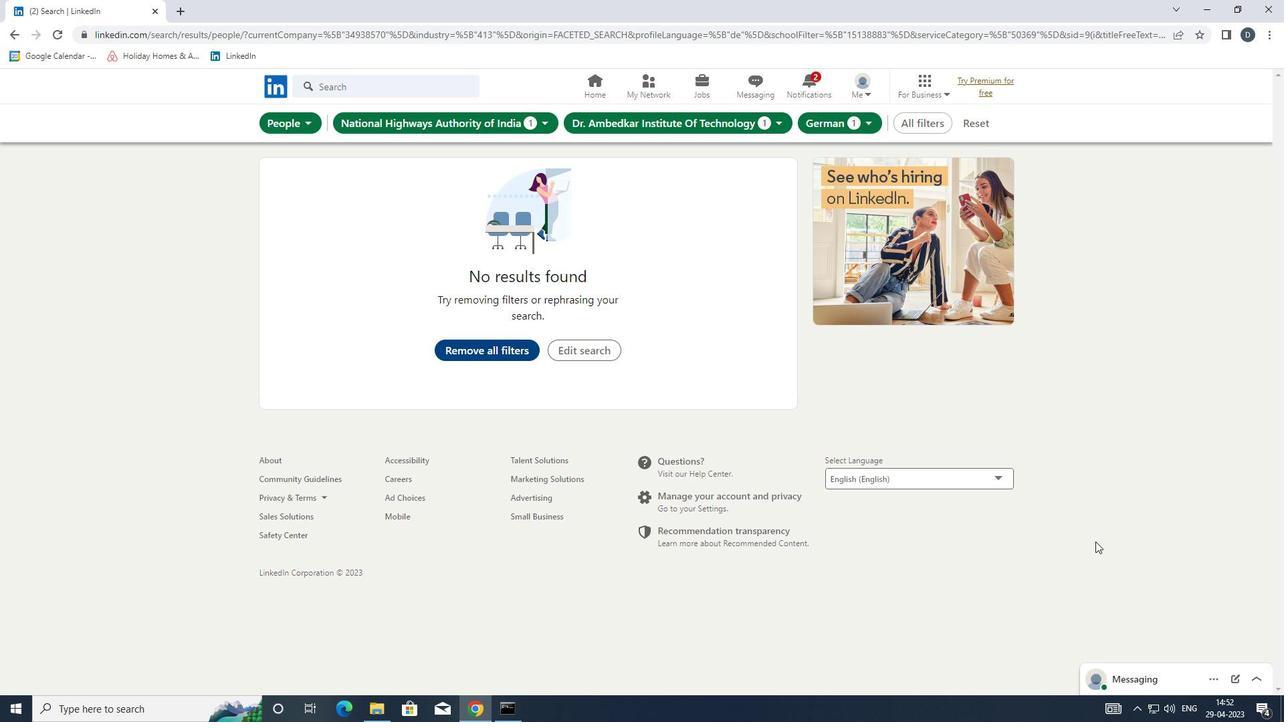 
